 Task: Find connections with filter location Reus with filter topic #Mobilemarketingwith filter profile language French with filter current company Aramex with filter school Arya Institute of Engineering & Technology,Jaipur with filter industry Oil, Gas, and Mining with filter service category Corporate Law with filter keywords title Meals on Wheels Driver
Action: Mouse moved to (671, 80)
Screenshot: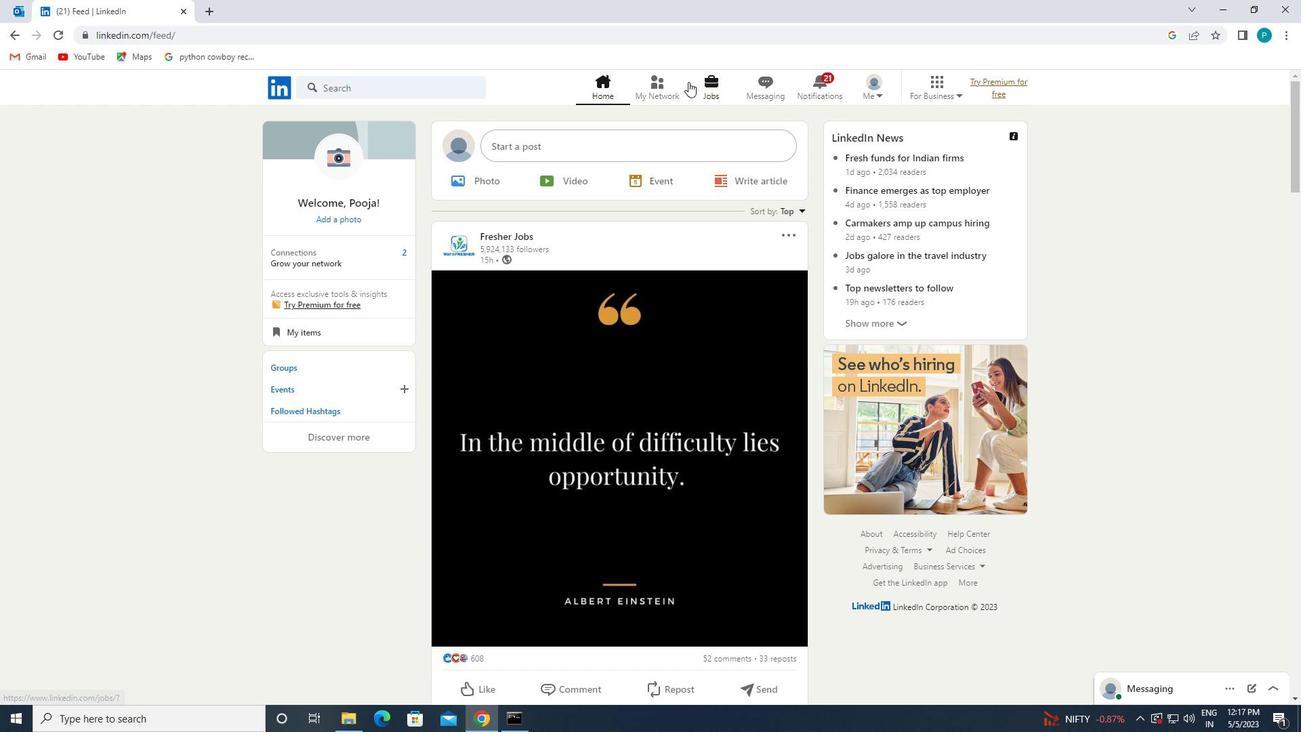 
Action: Mouse pressed left at (671, 80)
Screenshot: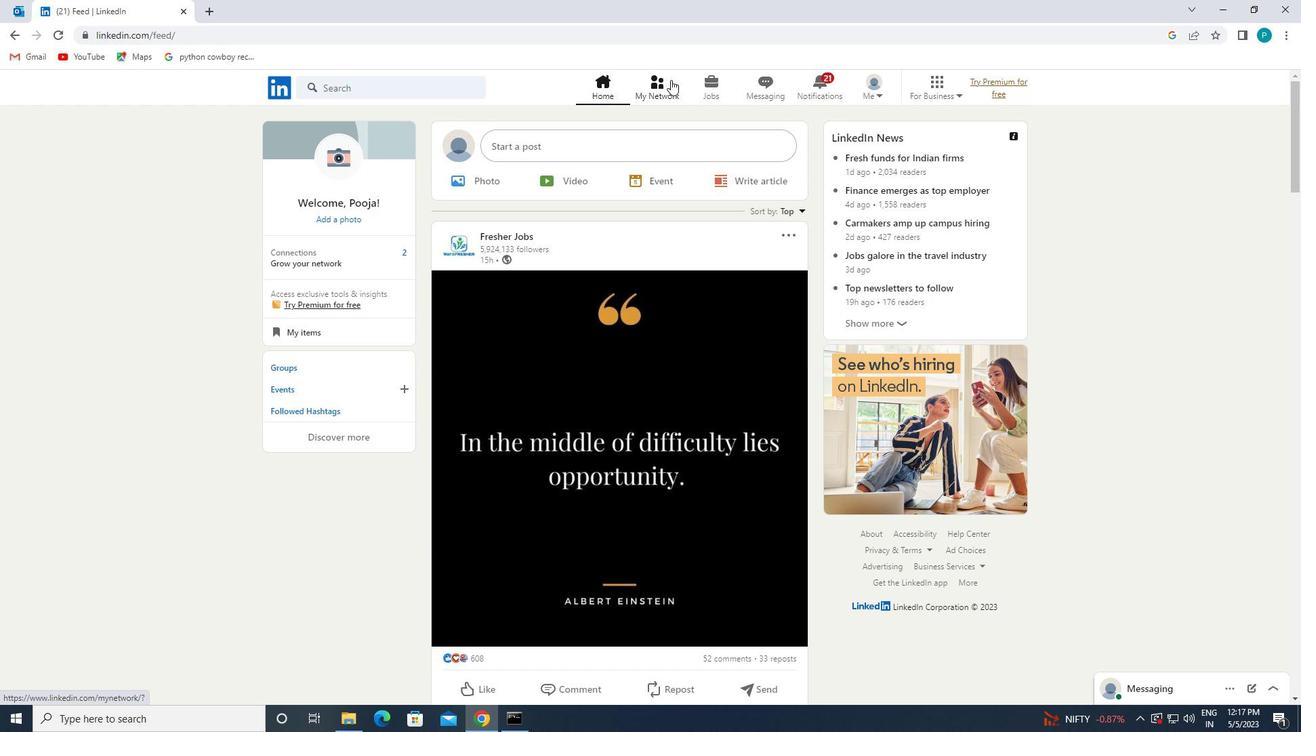 
Action: Mouse moved to (659, 83)
Screenshot: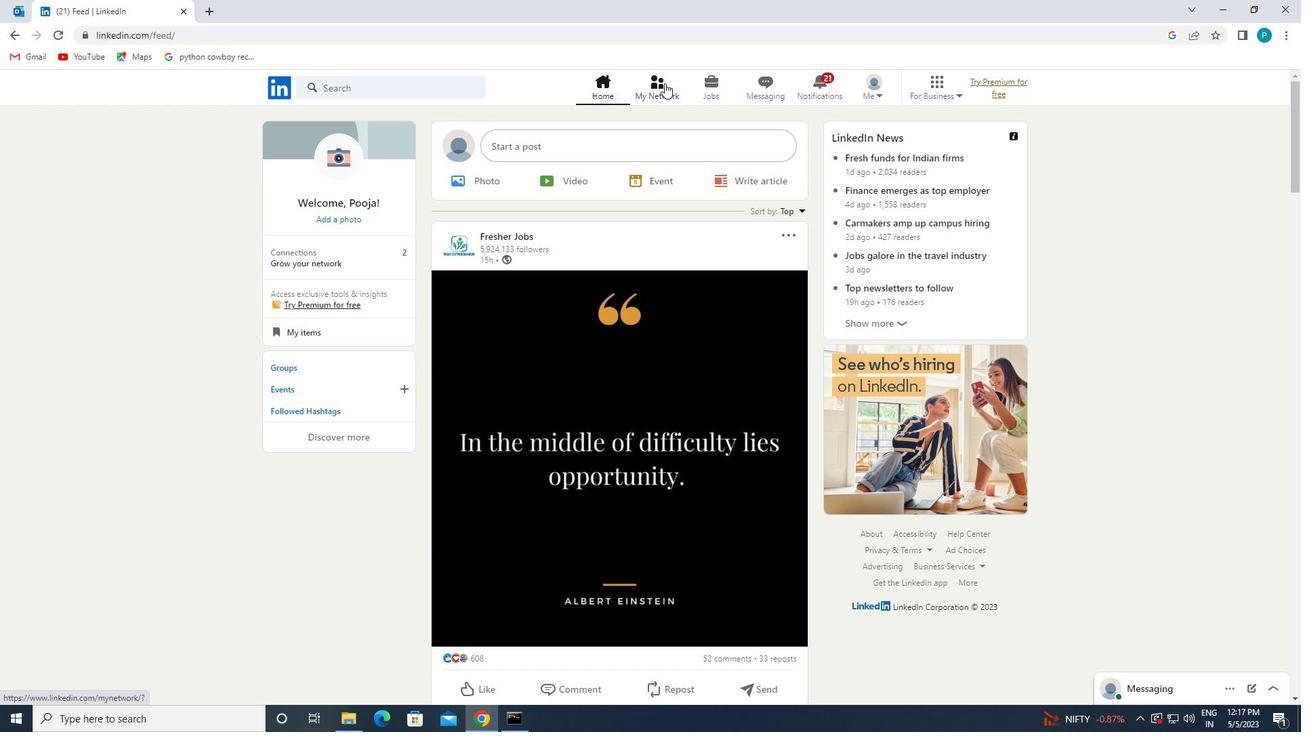 
Action: Mouse pressed left at (659, 83)
Screenshot: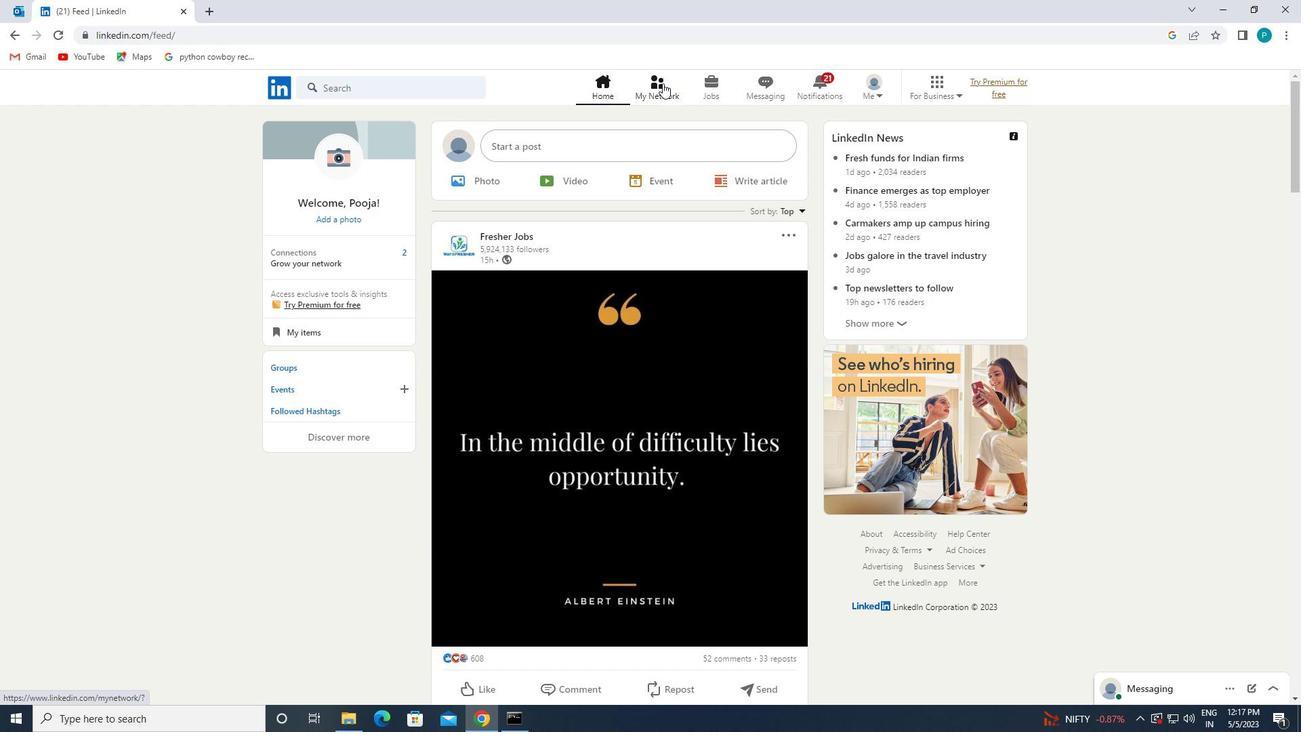
Action: Mouse moved to (360, 163)
Screenshot: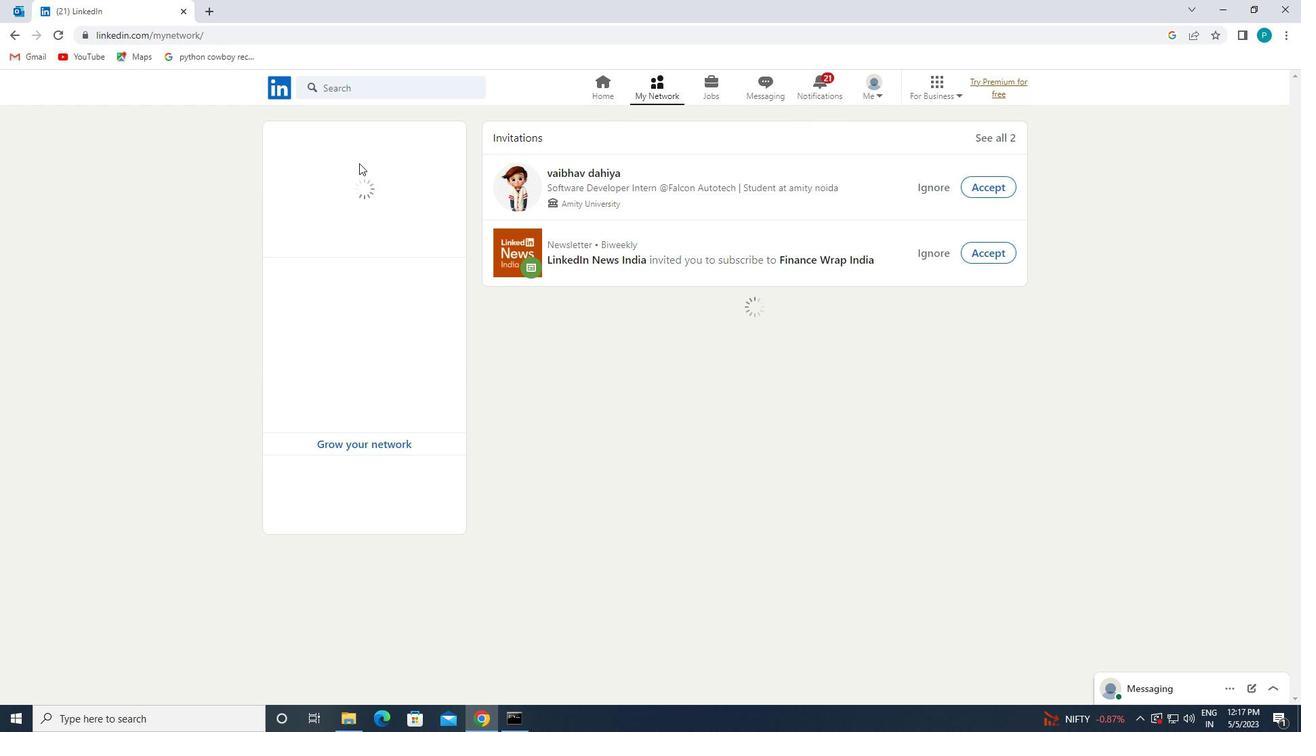 
Action: Mouse pressed left at (360, 163)
Screenshot: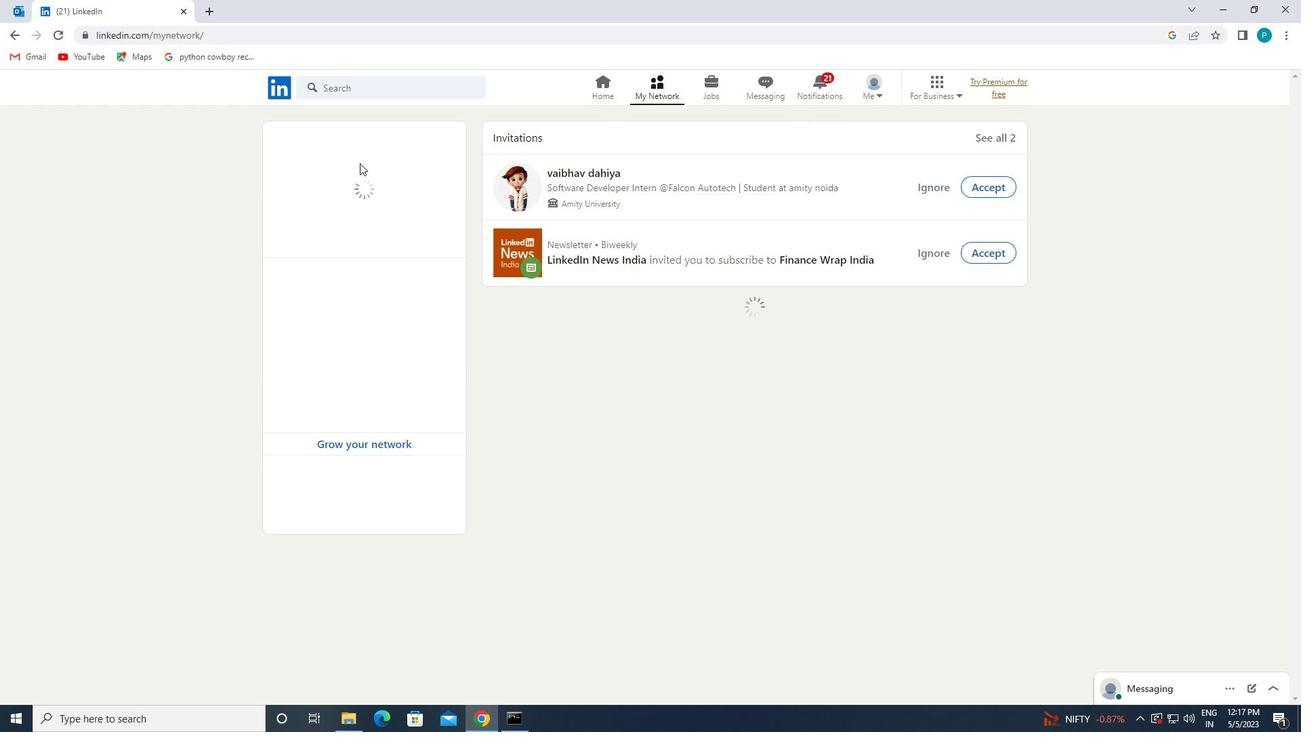 
Action: Mouse pressed left at (360, 163)
Screenshot: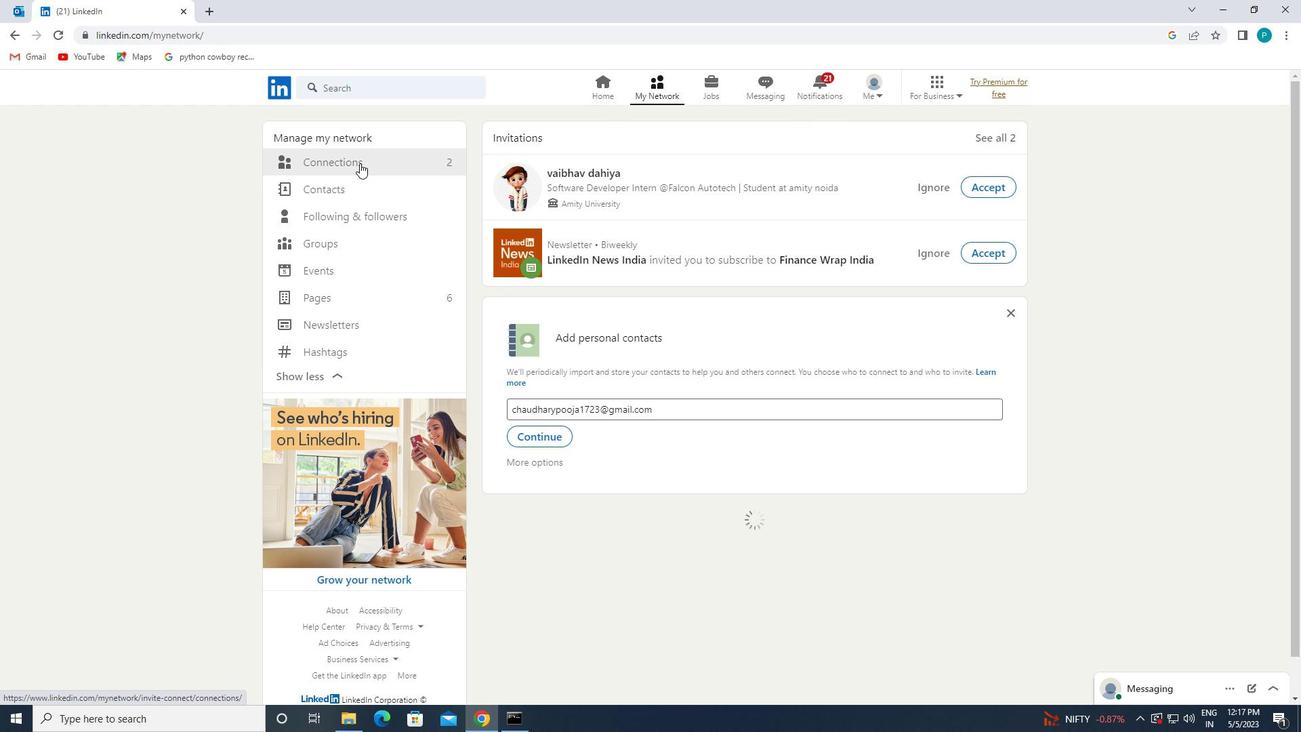 
Action: Mouse pressed left at (360, 163)
Screenshot: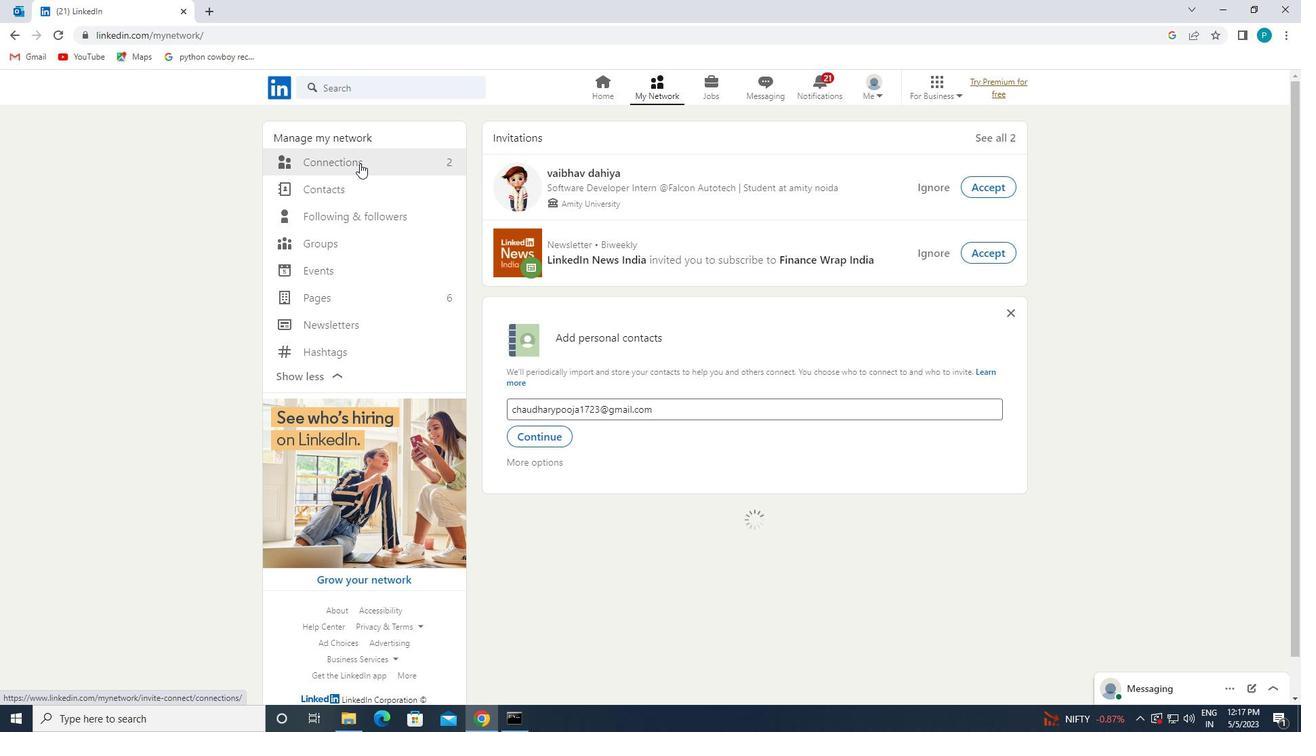 
Action: Mouse pressed left at (360, 163)
Screenshot: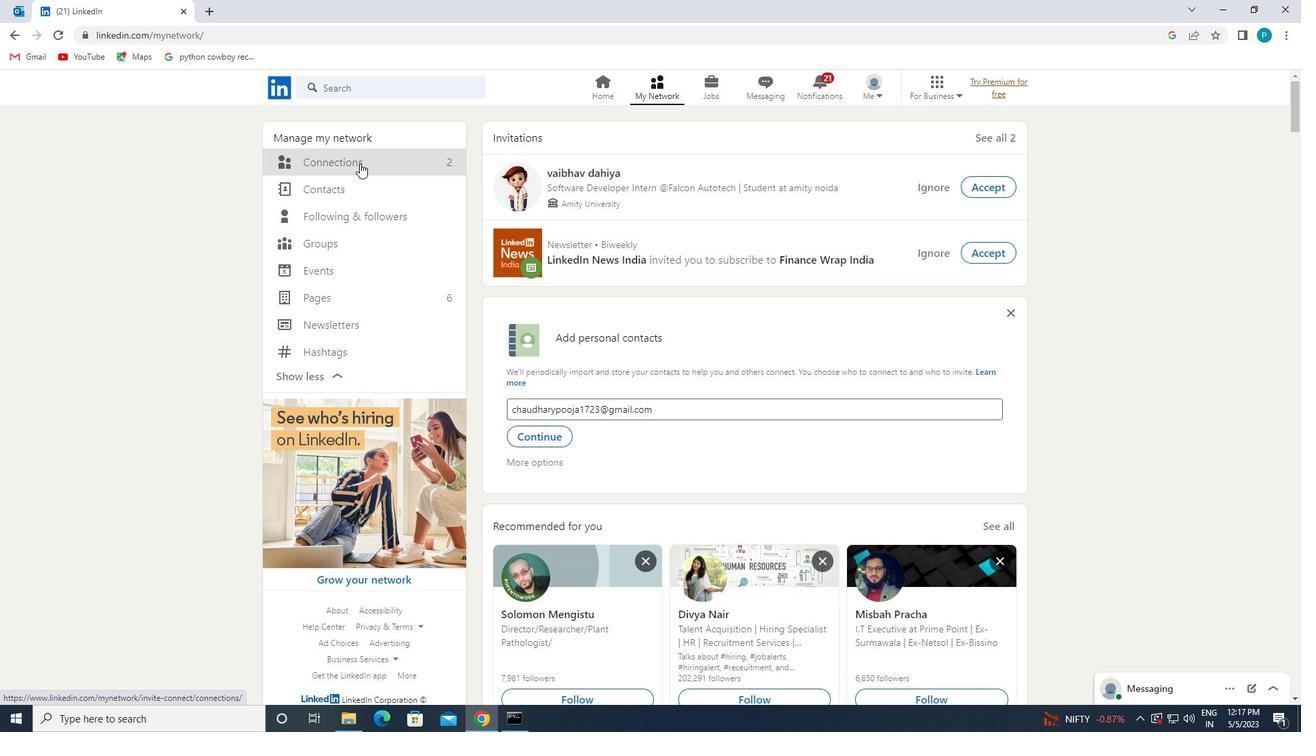 
Action: Mouse moved to (726, 162)
Screenshot: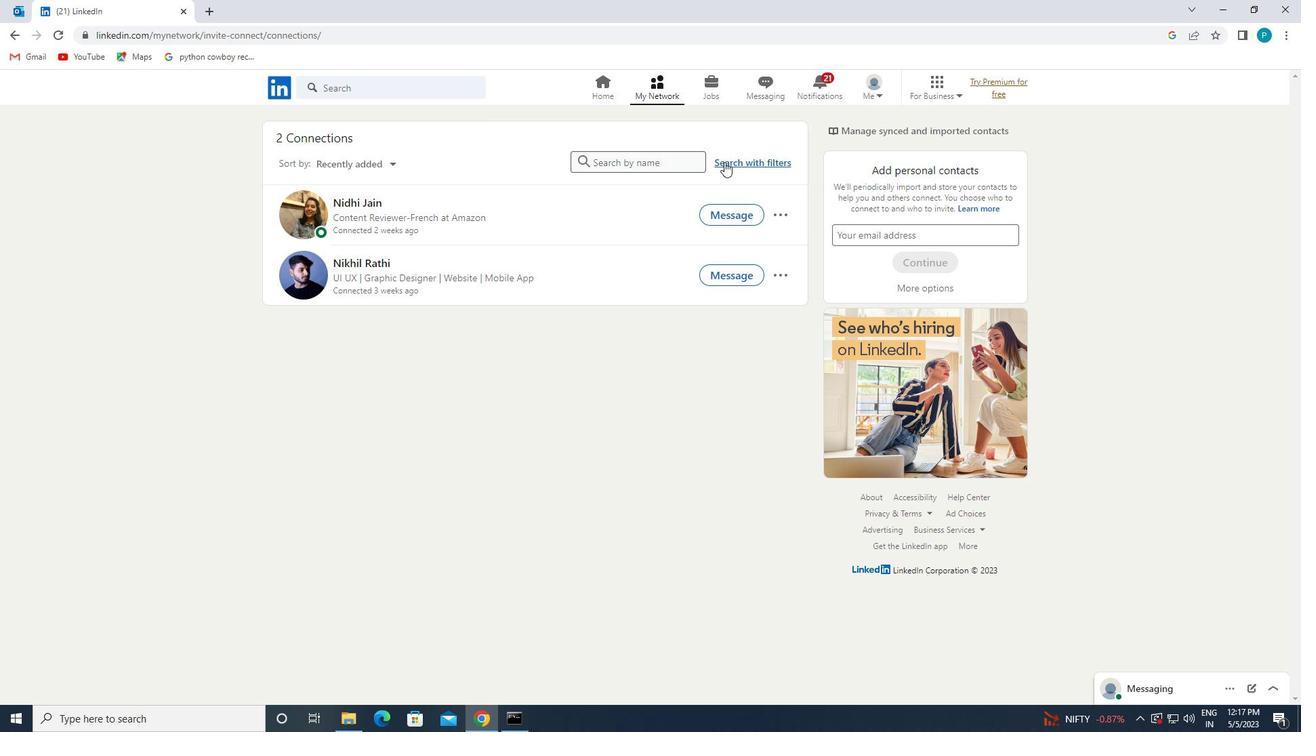
Action: Mouse pressed left at (726, 162)
Screenshot: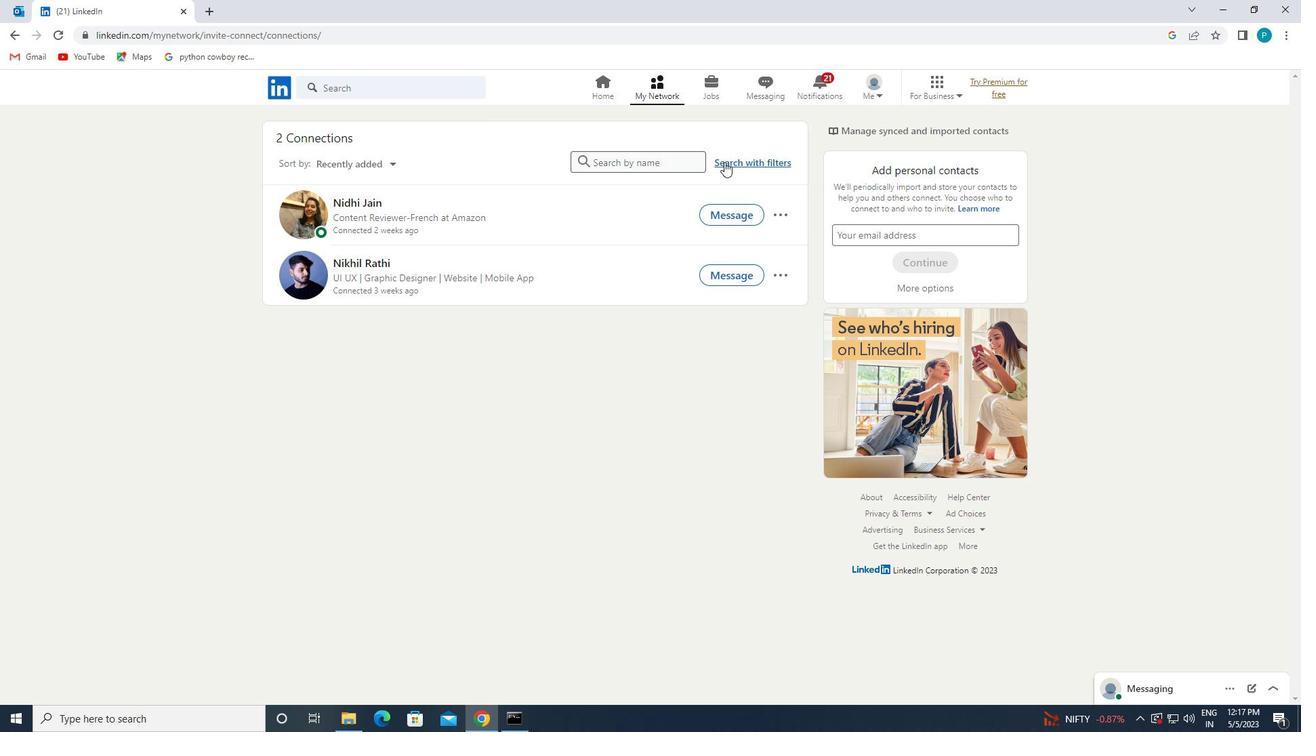 
Action: Mouse moved to (699, 124)
Screenshot: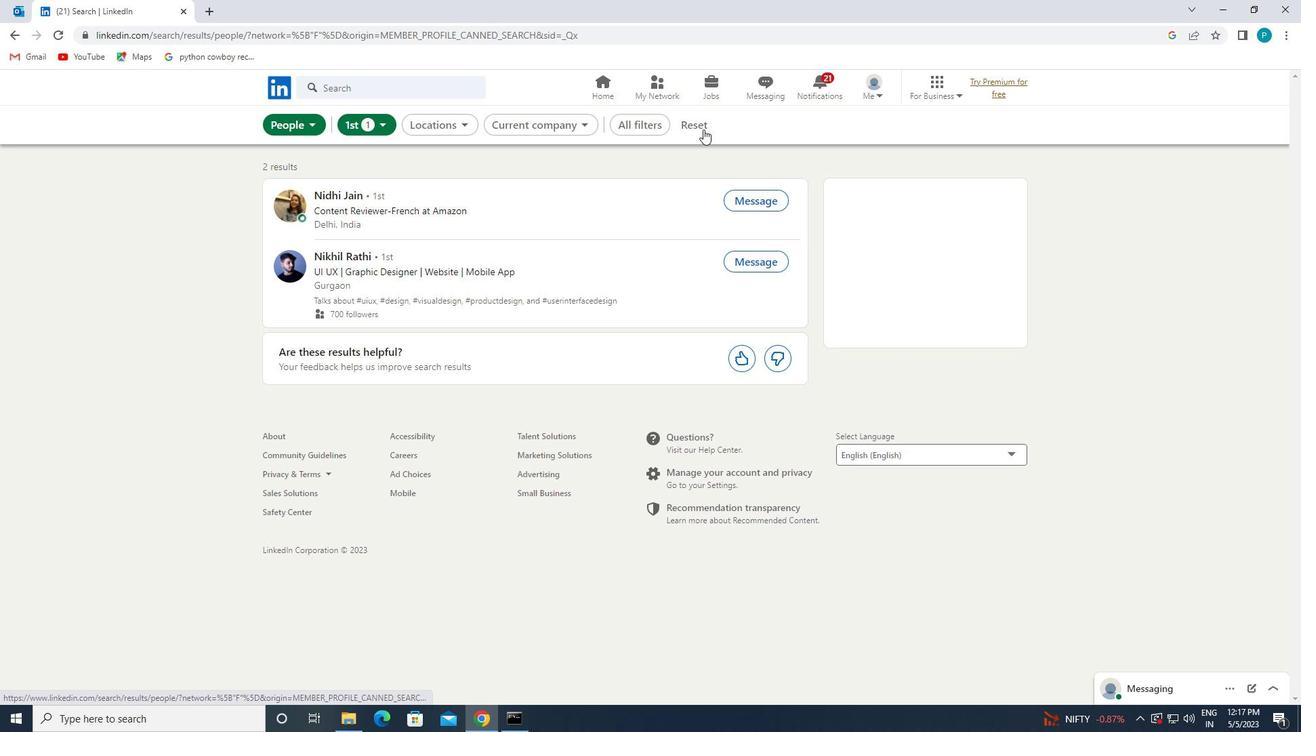 
Action: Mouse pressed left at (699, 124)
Screenshot: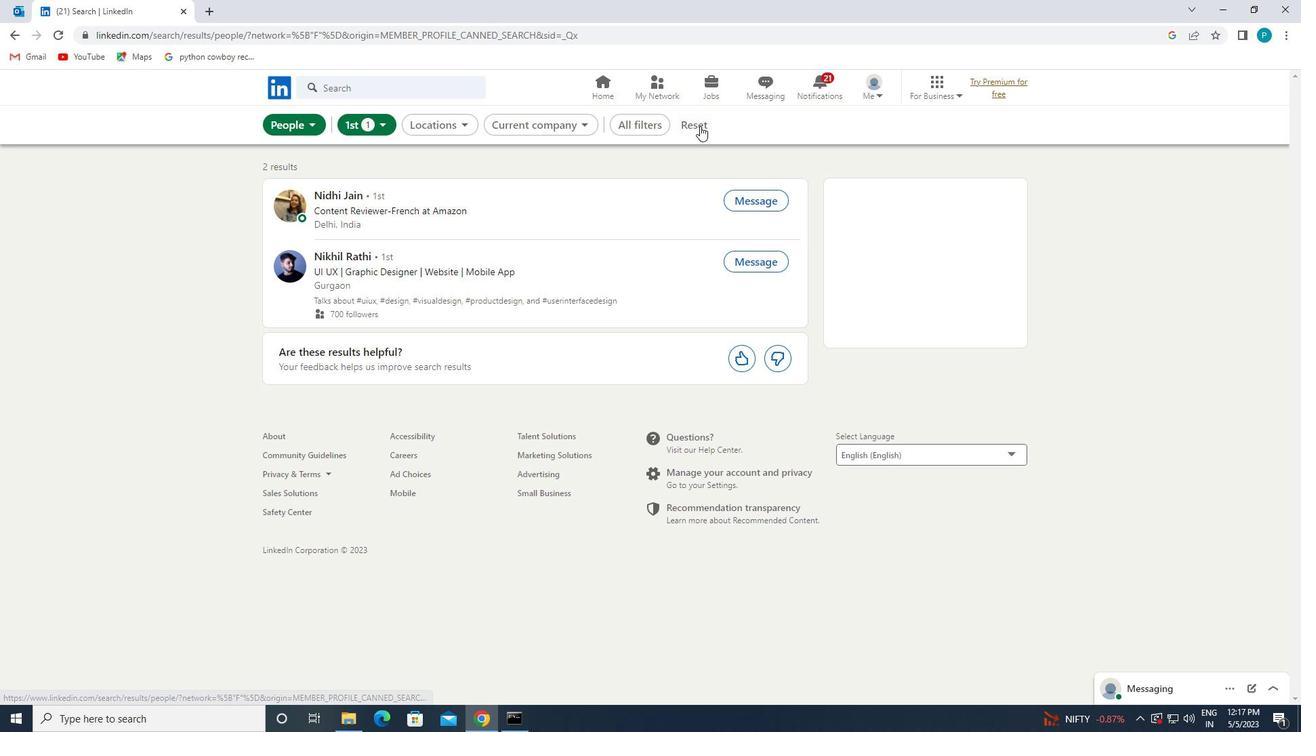 
Action: Mouse moved to (687, 122)
Screenshot: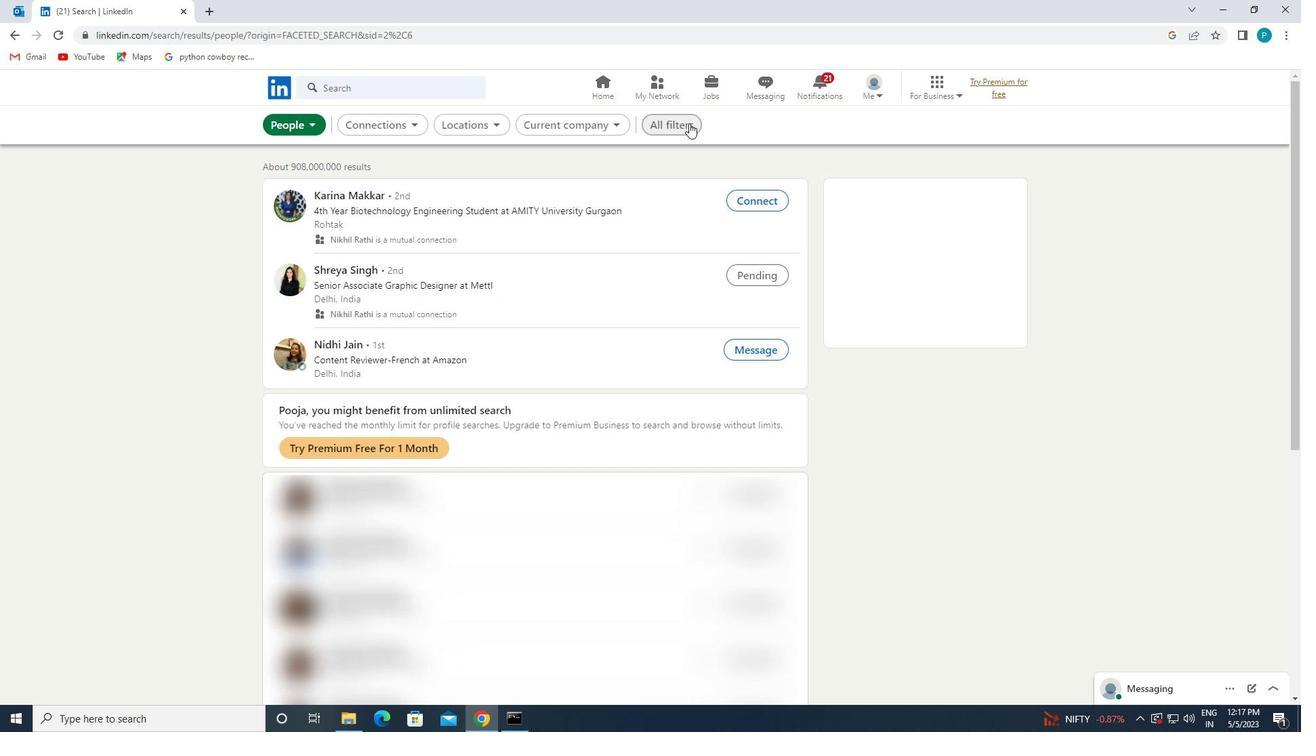 
Action: Mouse pressed left at (687, 122)
Screenshot: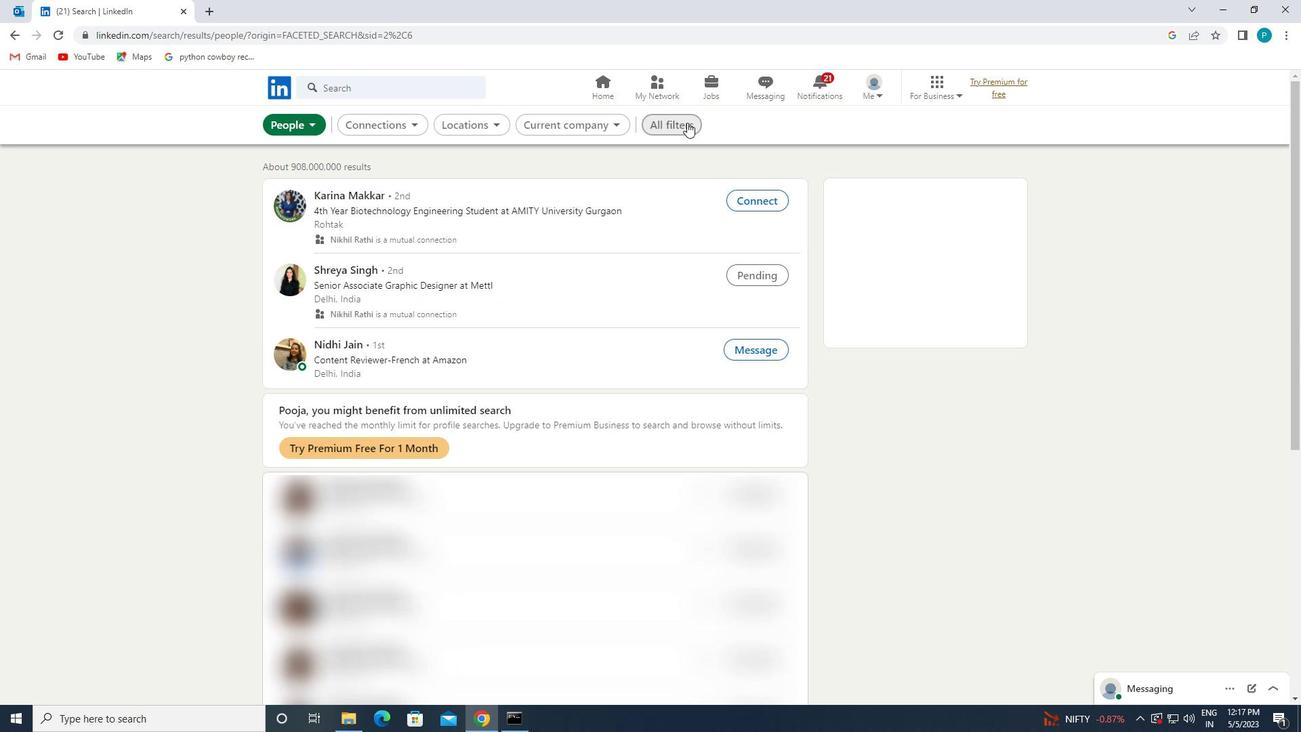 
Action: Mouse moved to (1210, 425)
Screenshot: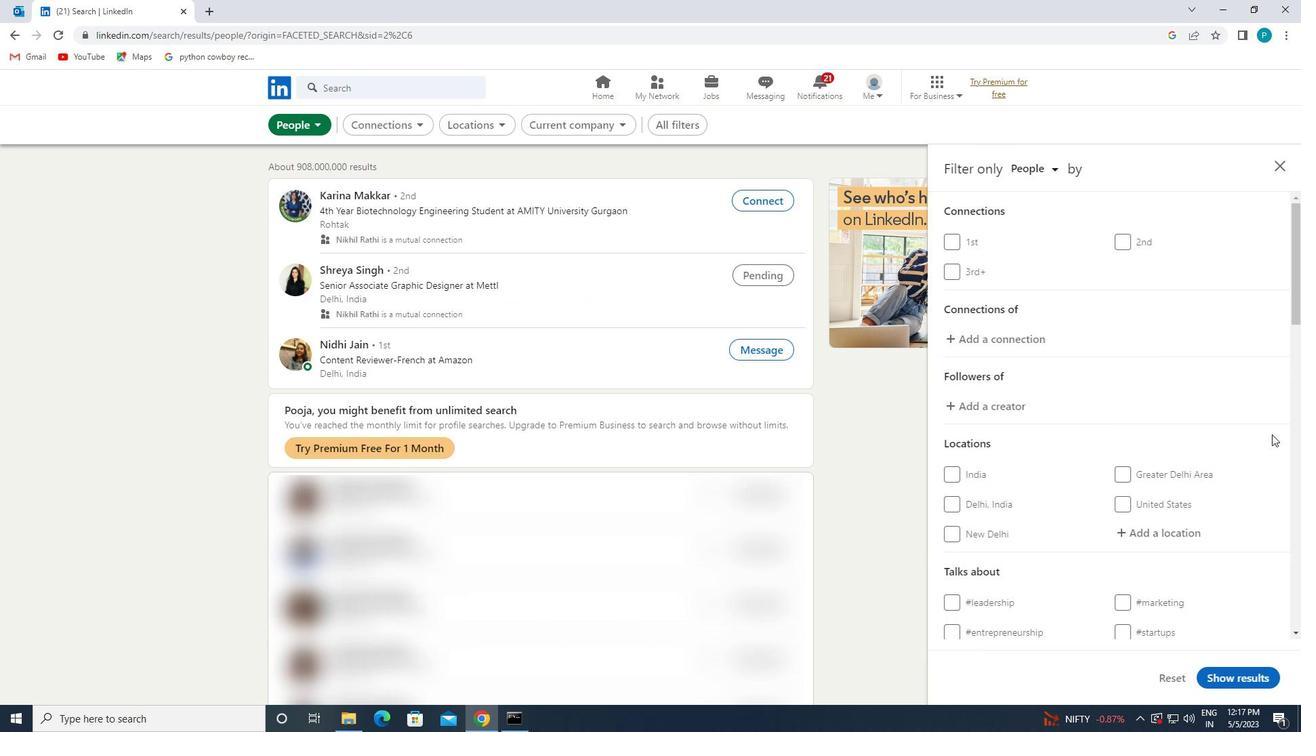 
Action: Mouse scrolled (1210, 425) with delta (0, 0)
Screenshot: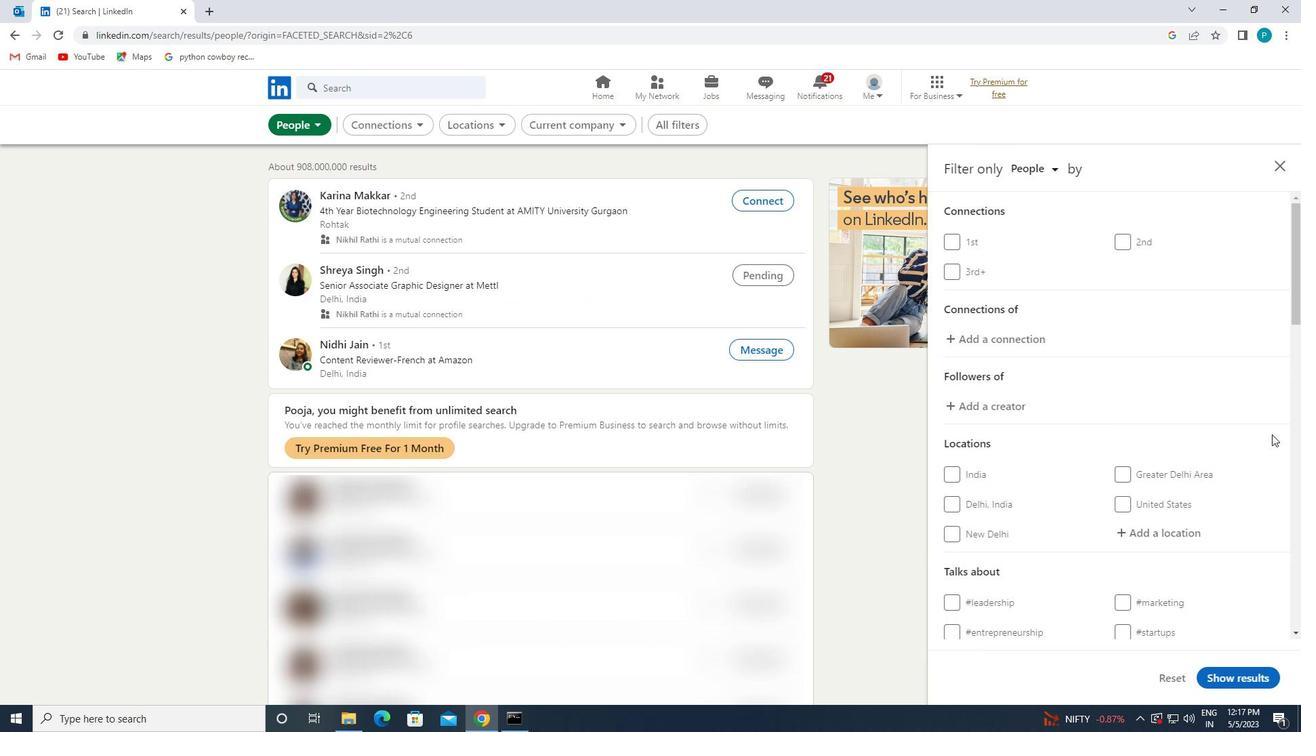 
Action: Mouse moved to (1200, 424)
Screenshot: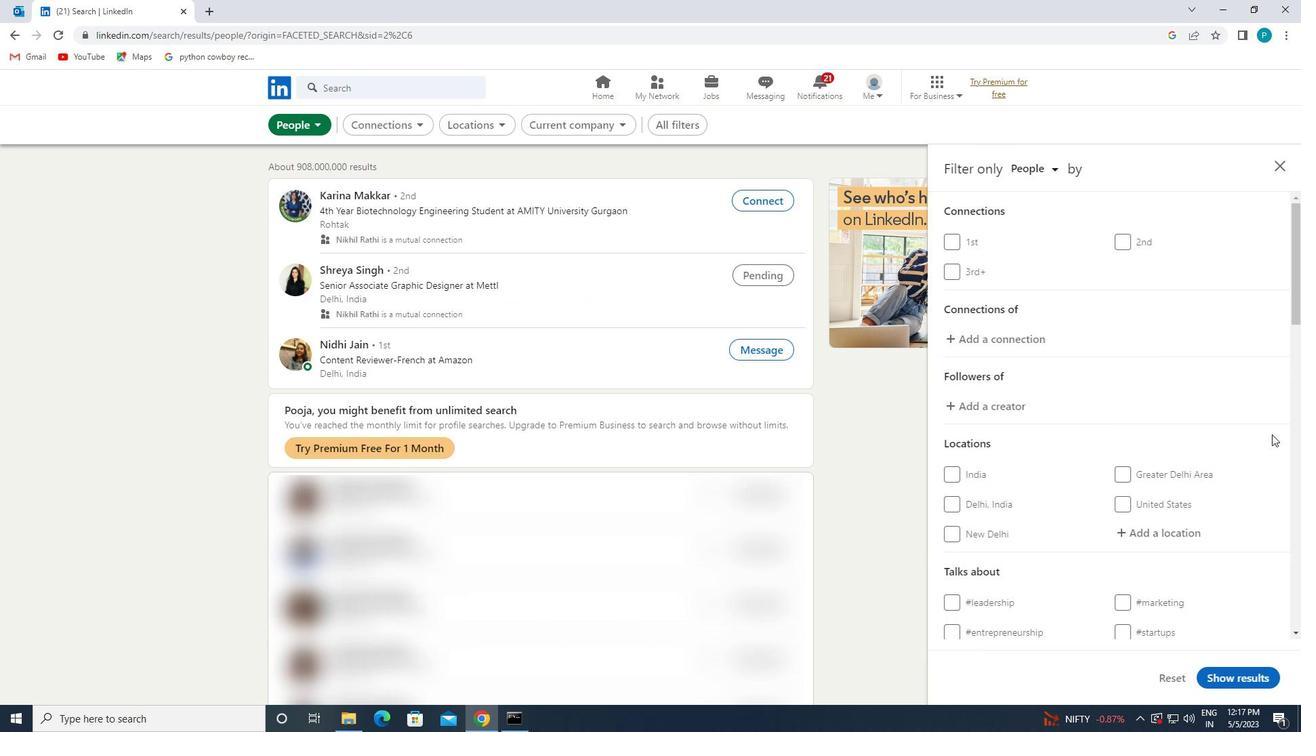 
Action: Mouse scrolled (1200, 423) with delta (0, 0)
Screenshot: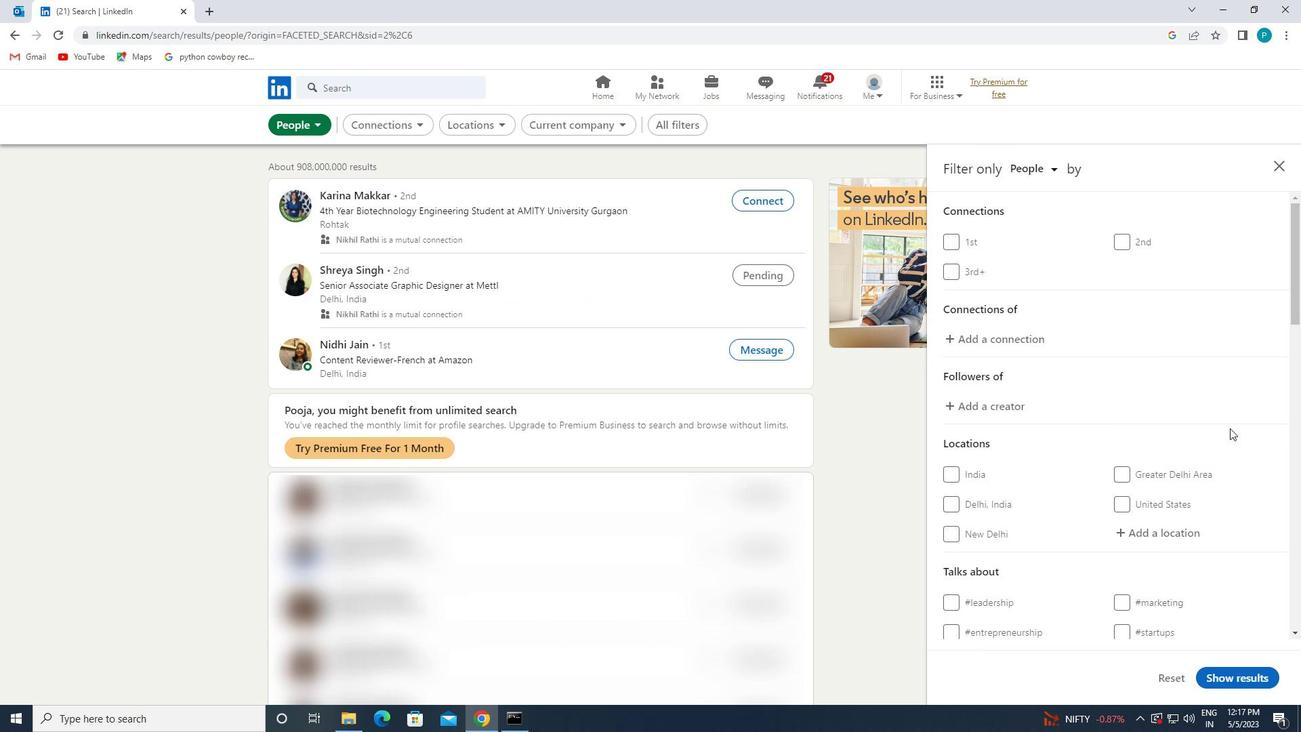 
Action: Mouse scrolled (1200, 423) with delta (0, 0)
Screenshot: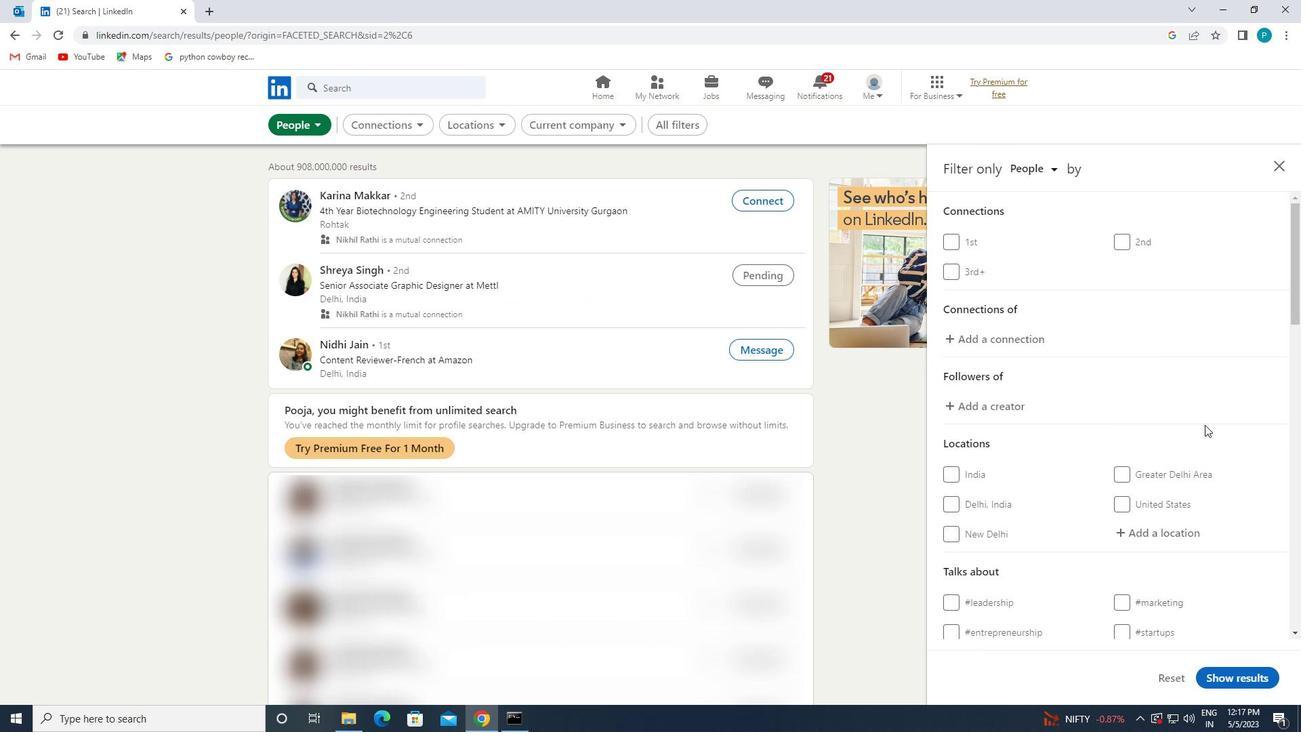 
Action: Mouse moved to (1140, 329)
Screenshot: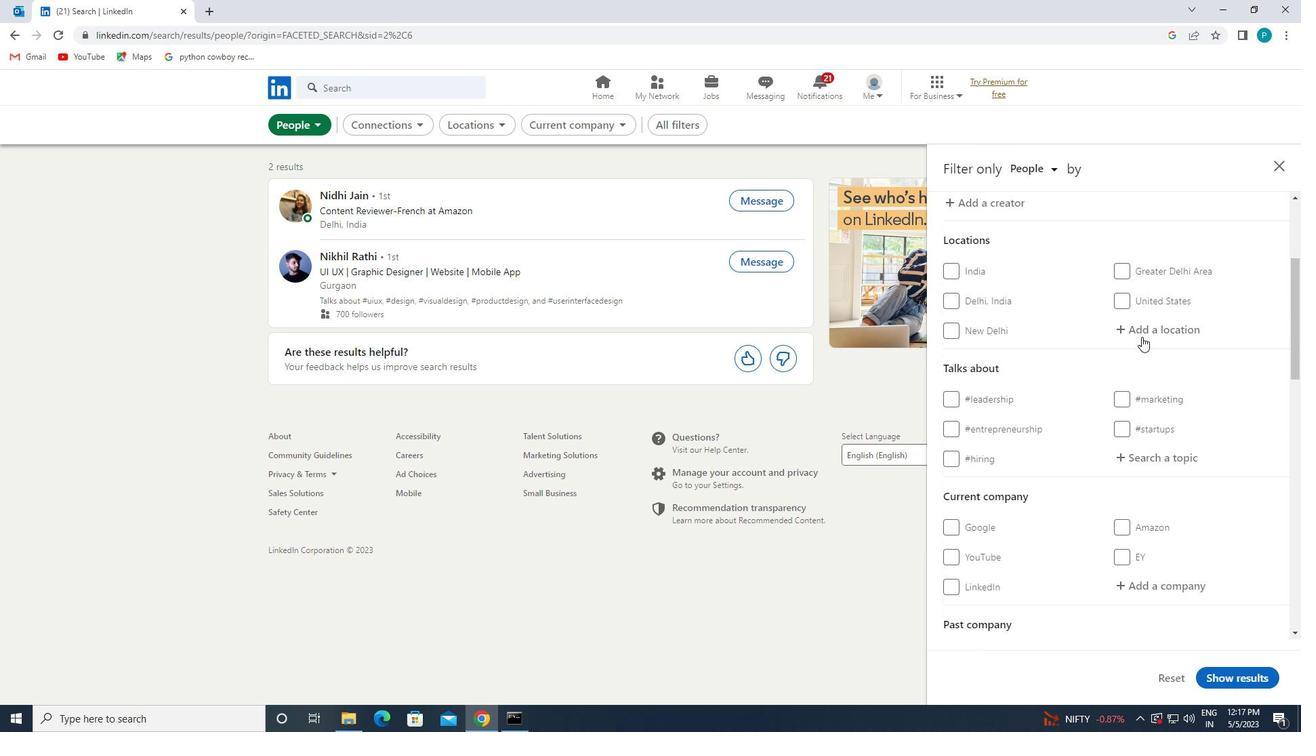 
Action: Mouse pressed left at (1140, 329)
Screenshot: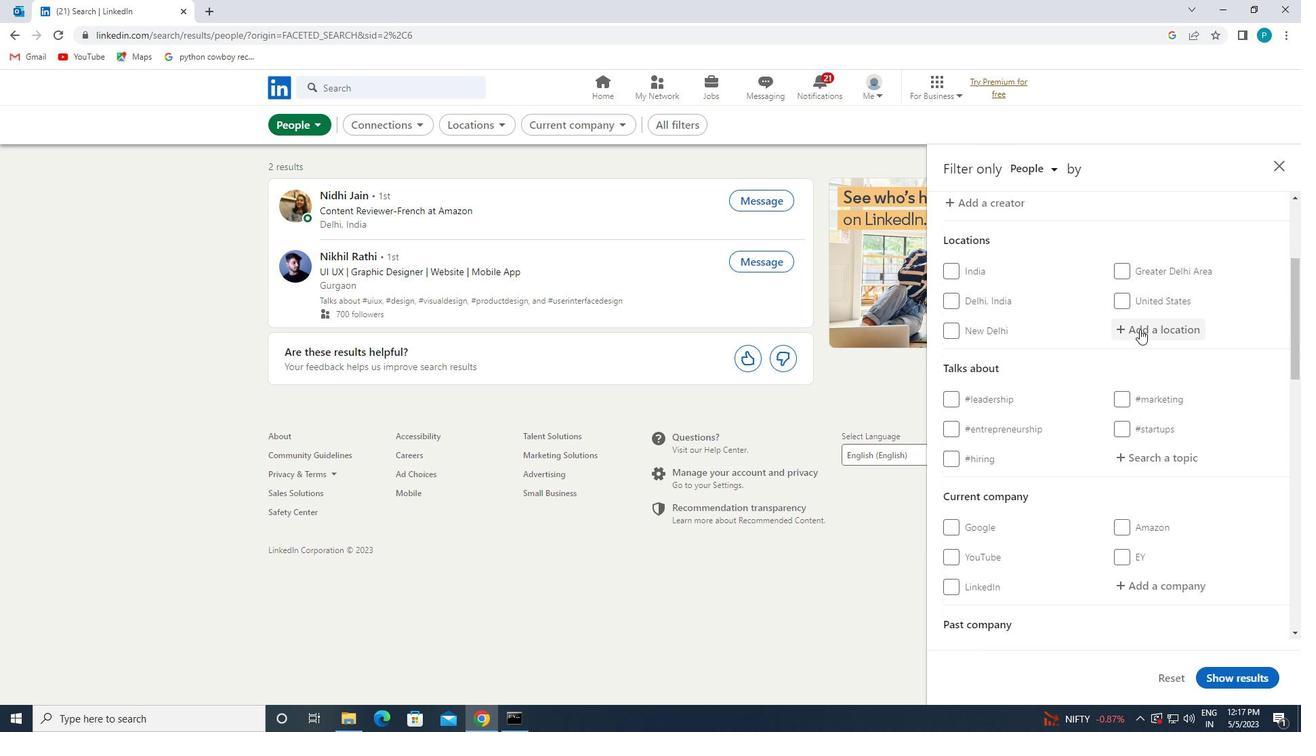 
Action: Key pressed <Key.caps_lock>r<Key.caps_lock>eus
Screenshot: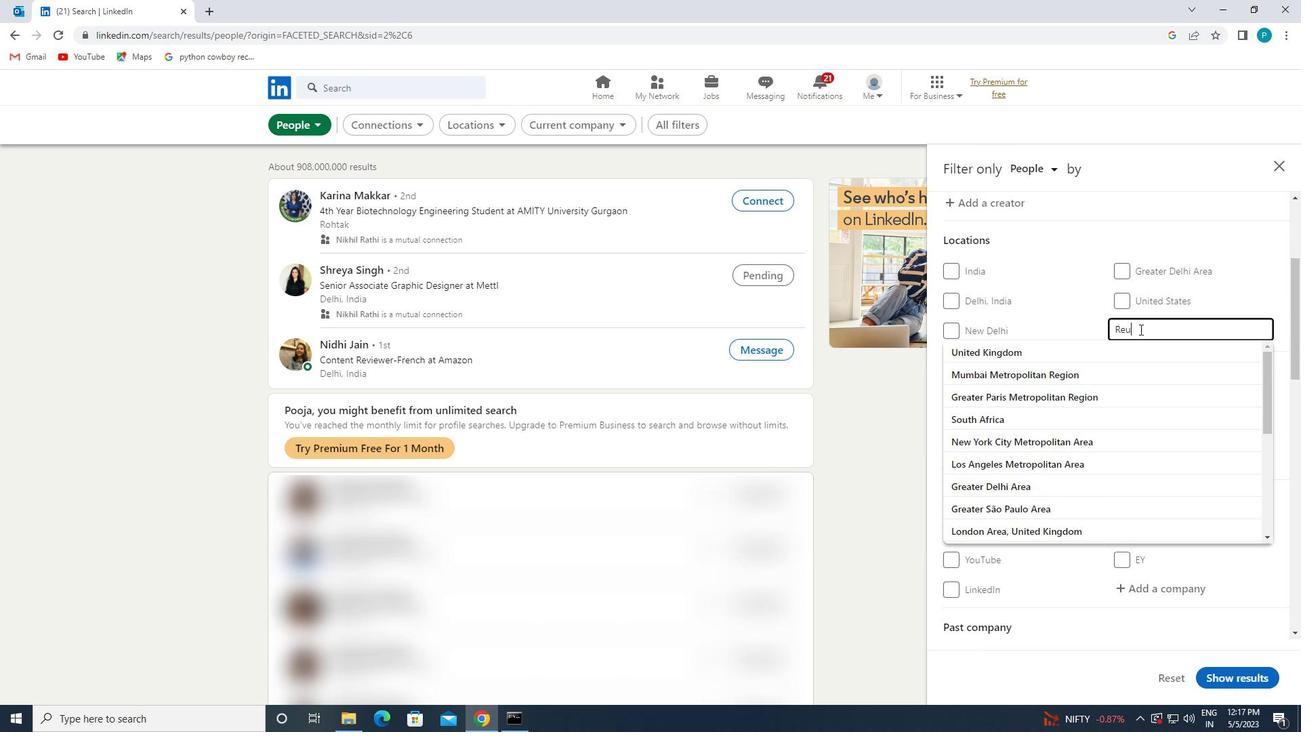 
Action: Mouse moved to (1124, 347)
Screenshot: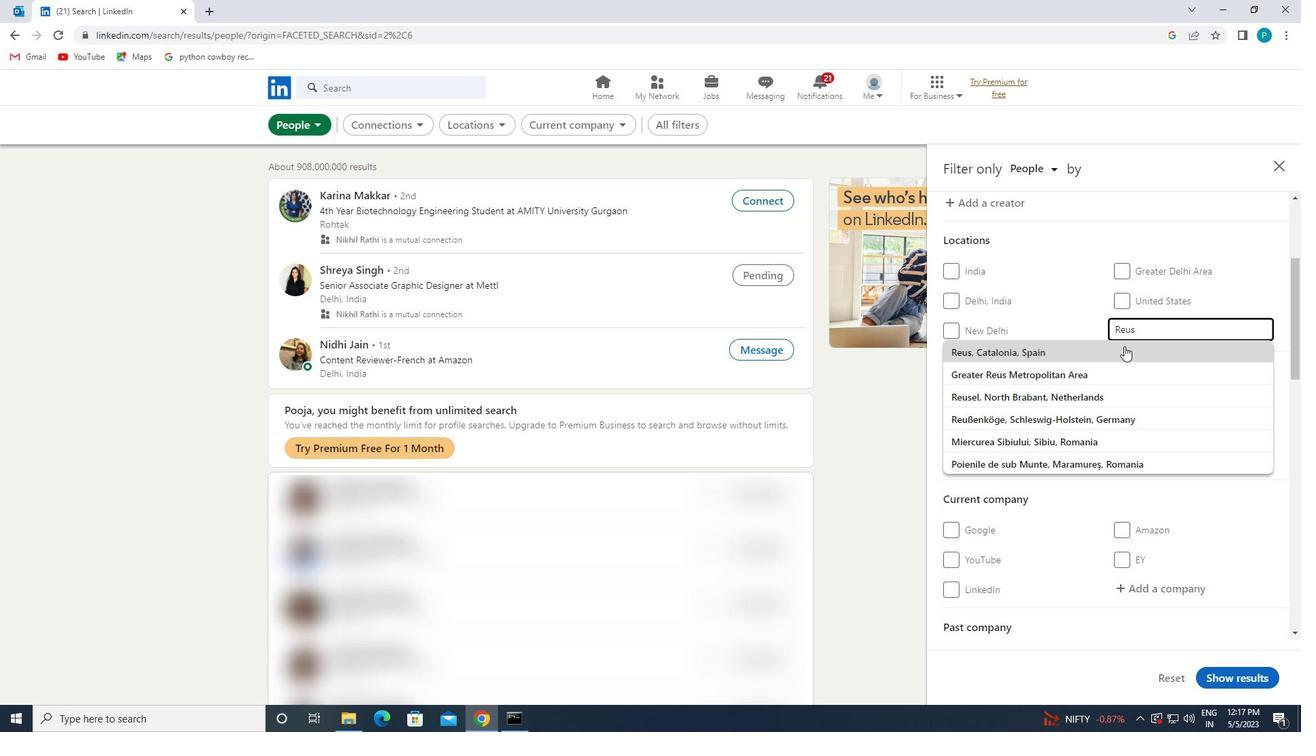 
Action: Mouse pressed left at (1124, 347)
Screenshot: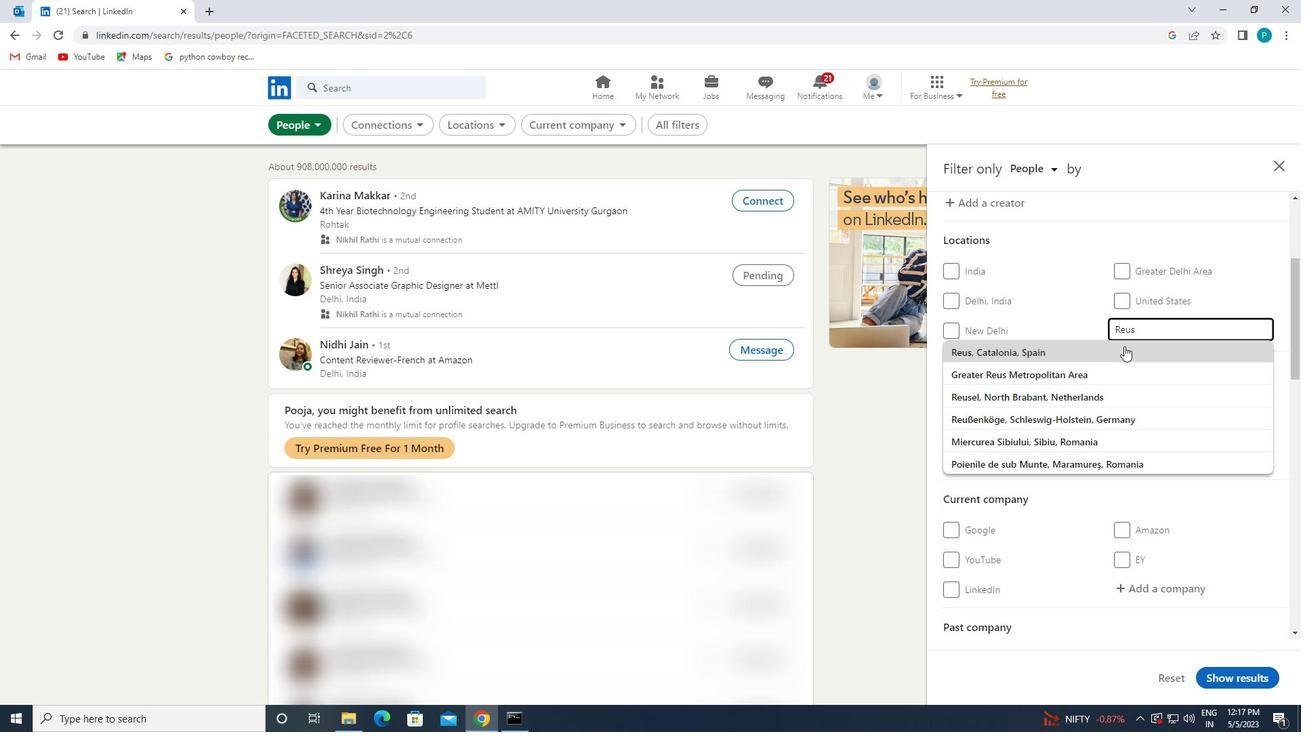 
Action: Mouse moved to (1126, 358)
Screenshot: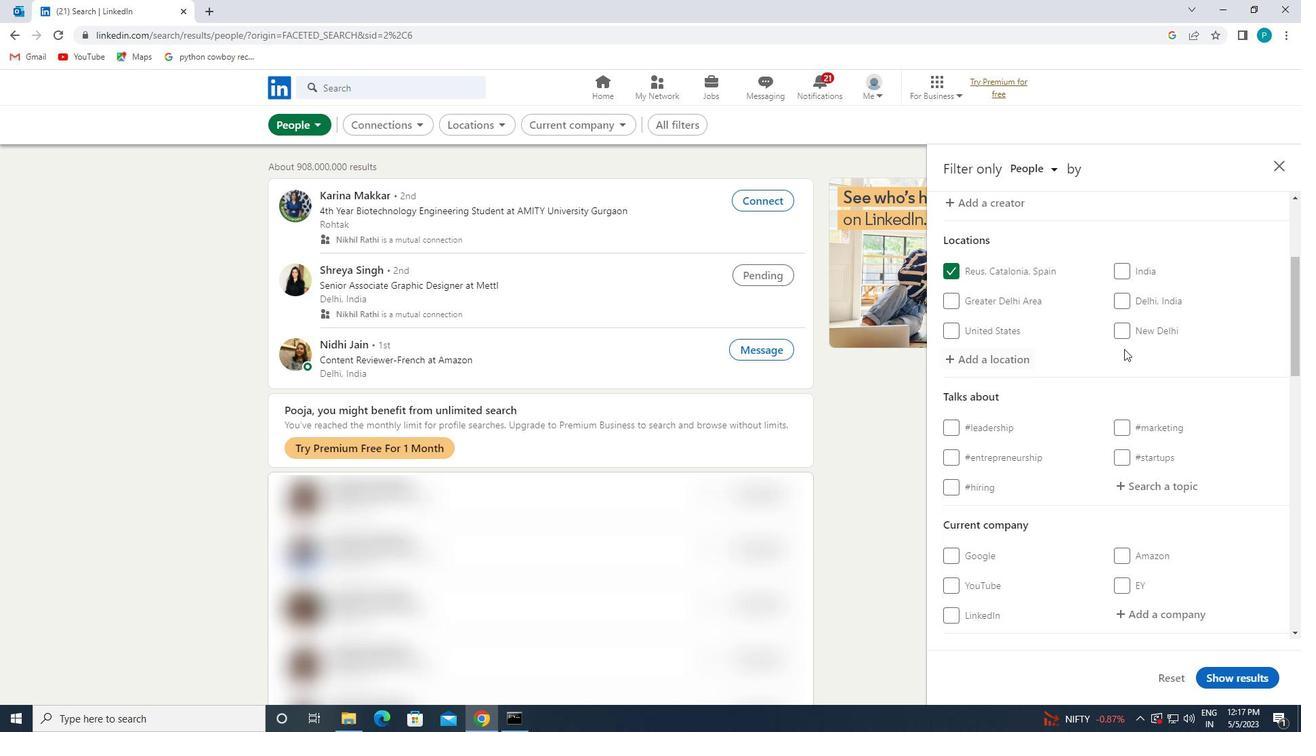 
Action: Mouse scrolled (1126, 357) with delta (0, 0)
Screenshot: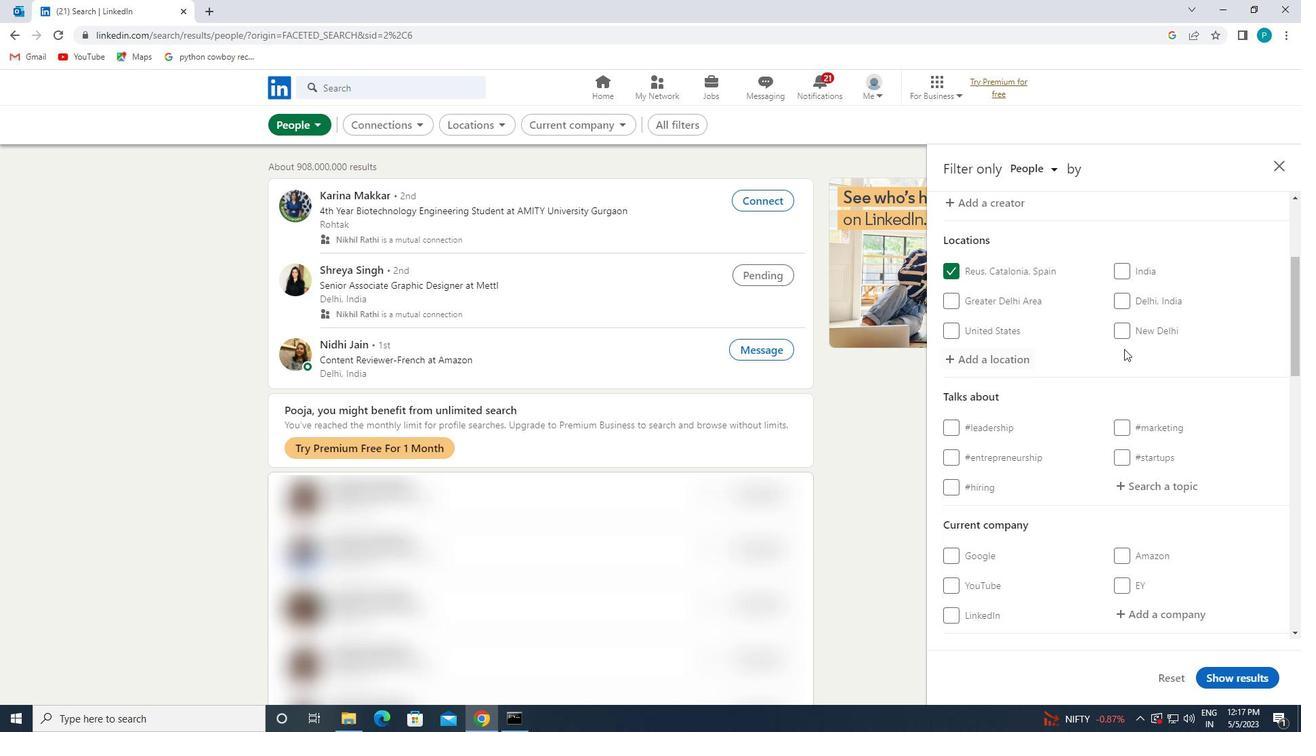 
Action: Mouse moved to (1126, 358)
Screenshot: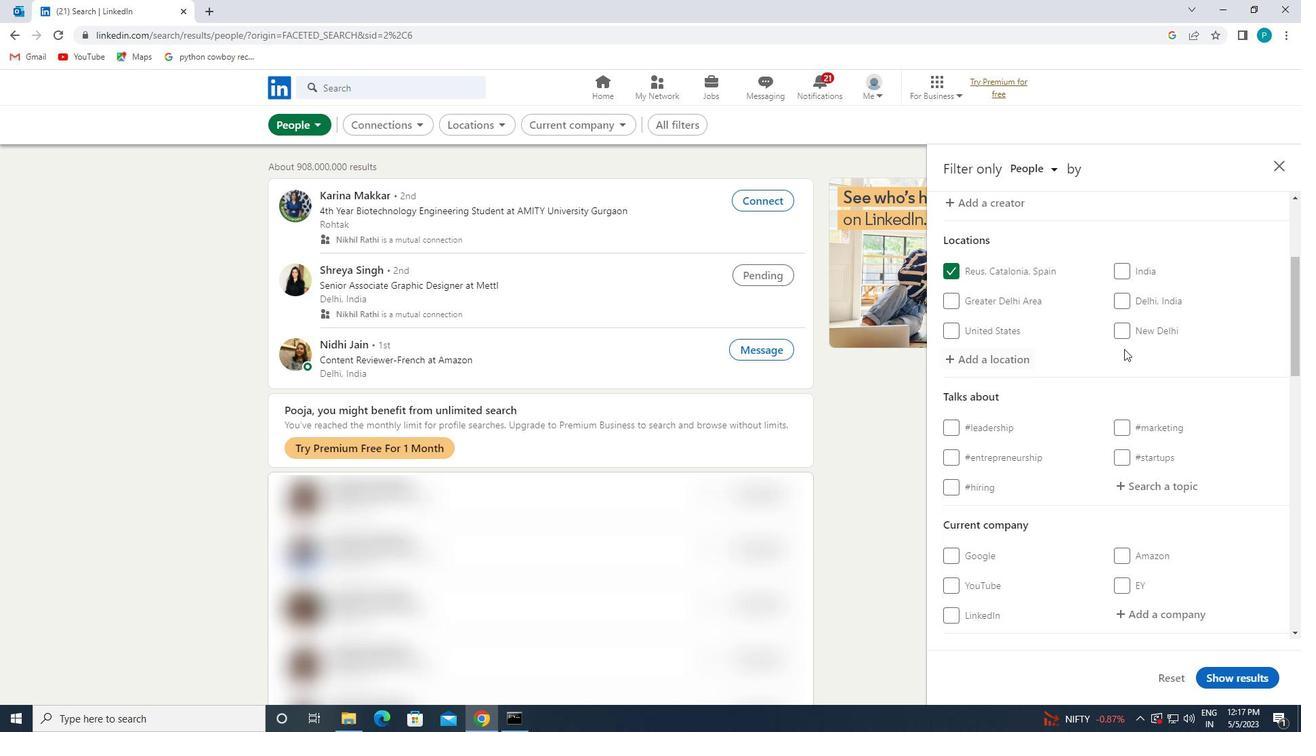 
Action: Mouse scrolled (1126, 358) with delta (0, 0)
Screenshot: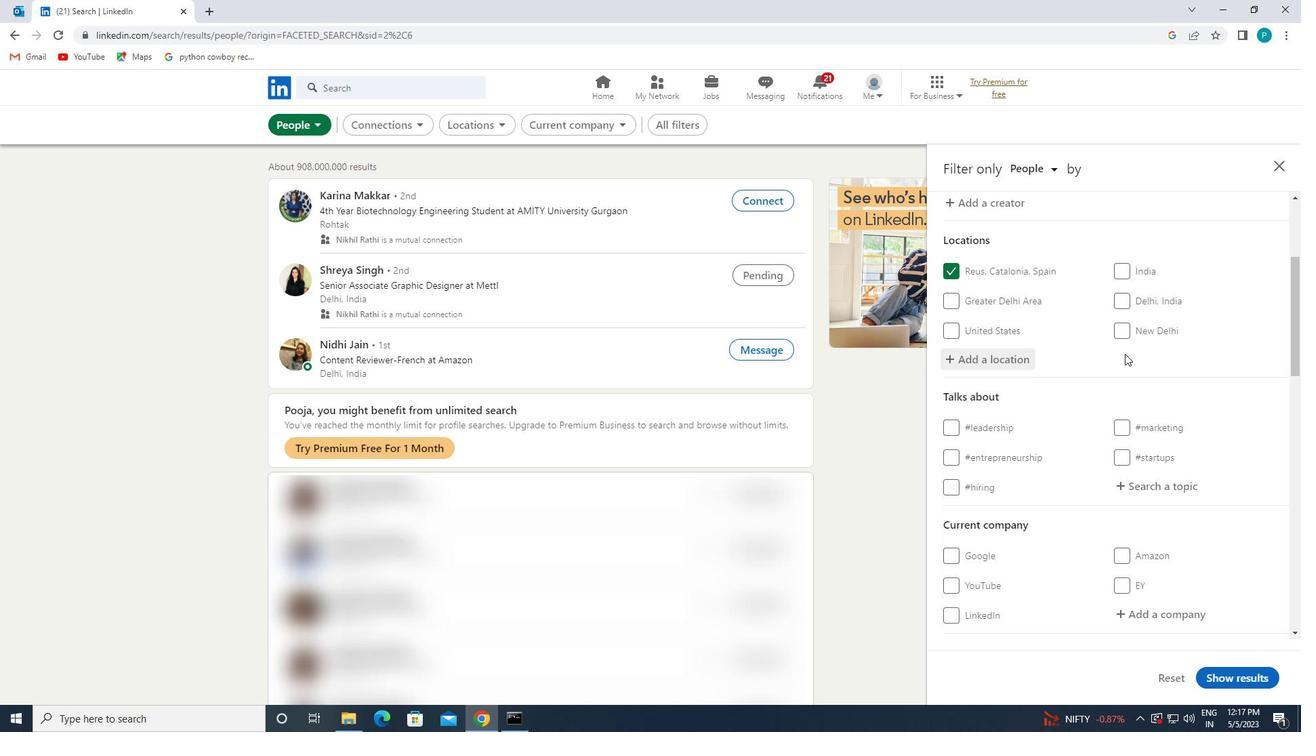 
Action: Mouse moved to (1126, 359)
Screenshot: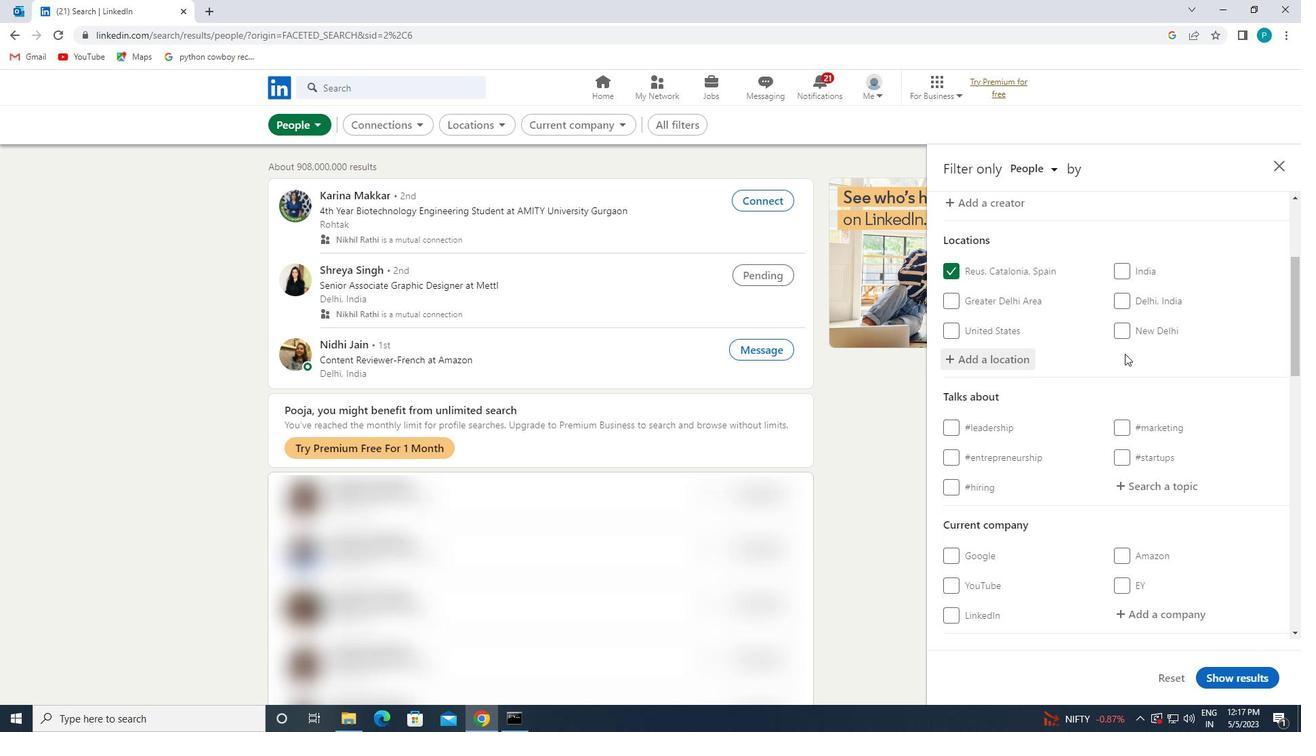 
Action: Mouse pressed left at (1126, 359)
Screenshot: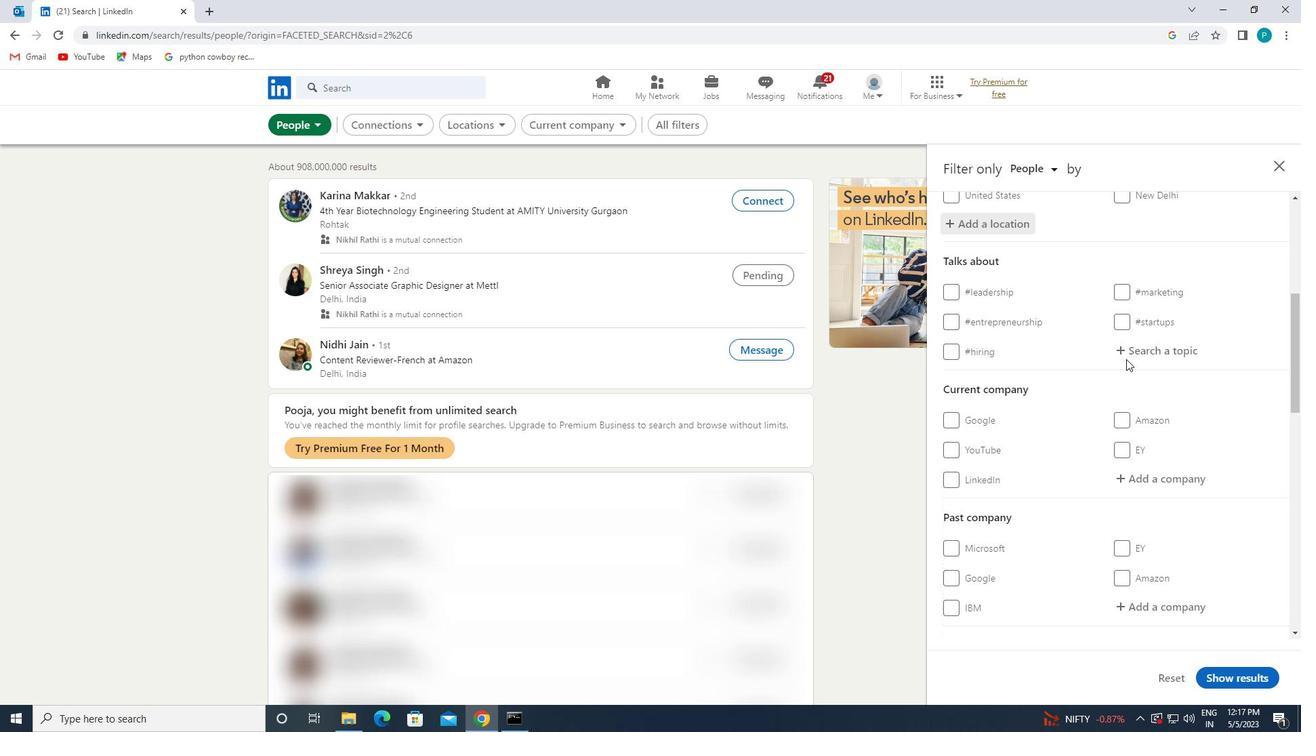 
Action: Mouse moved to (1128, 359)
Screenshot: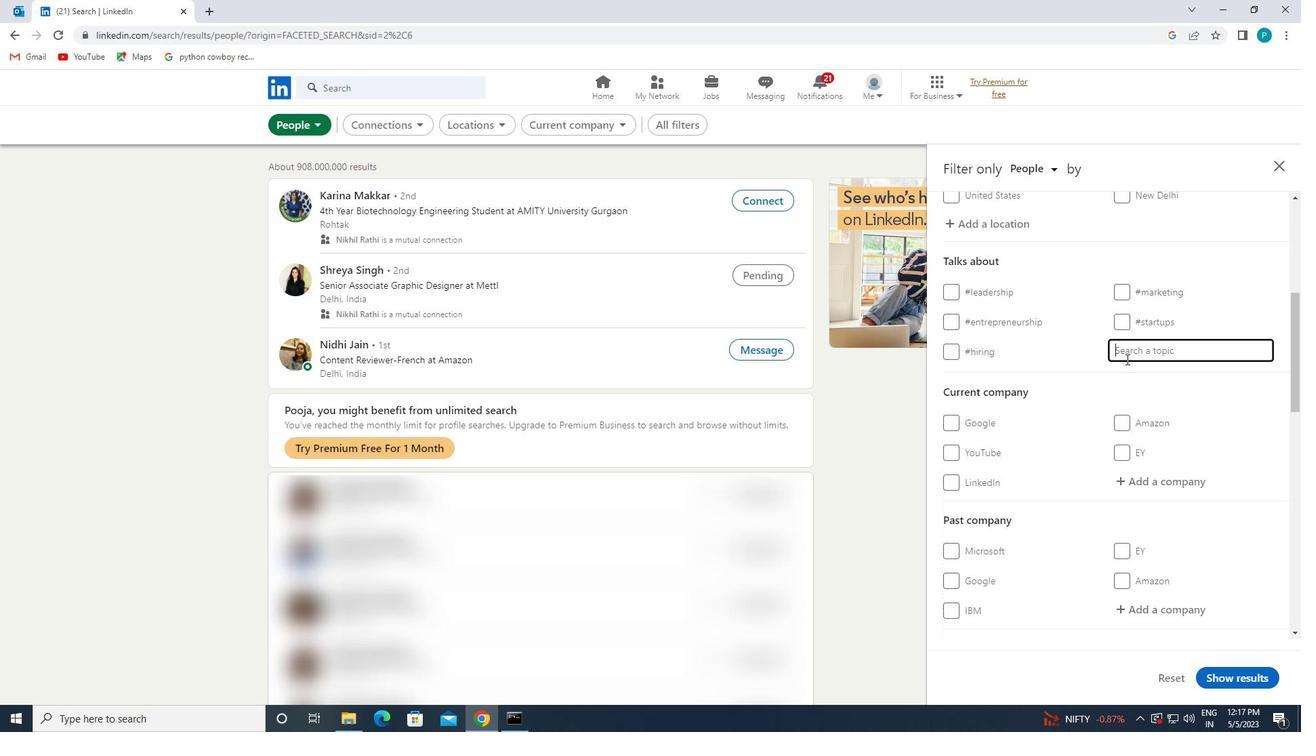 
Action: Key pressed <Key.shift>#<Key.caps_lock>M<Key.caps_lock>ON<Key.backspace>BILEMARKETING
Screenshot: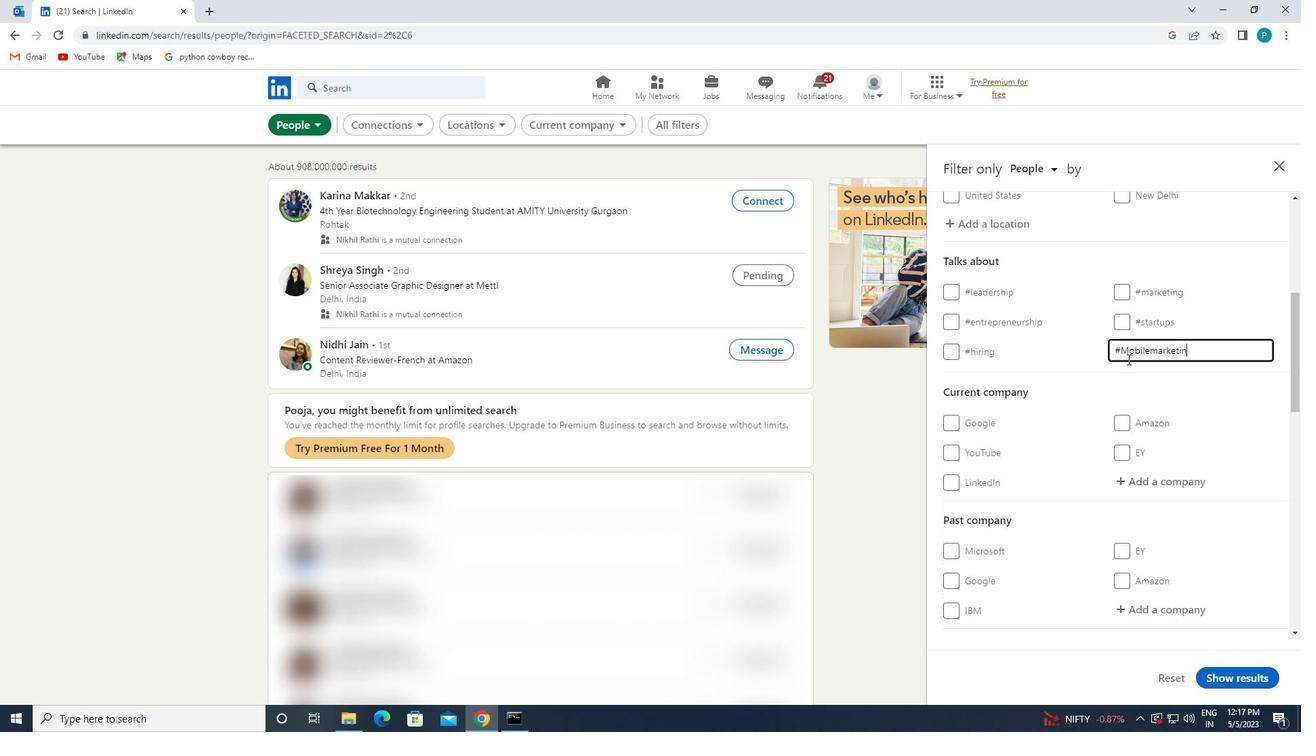 
Action: Mouse moved to (1089, 421)
Screenshot: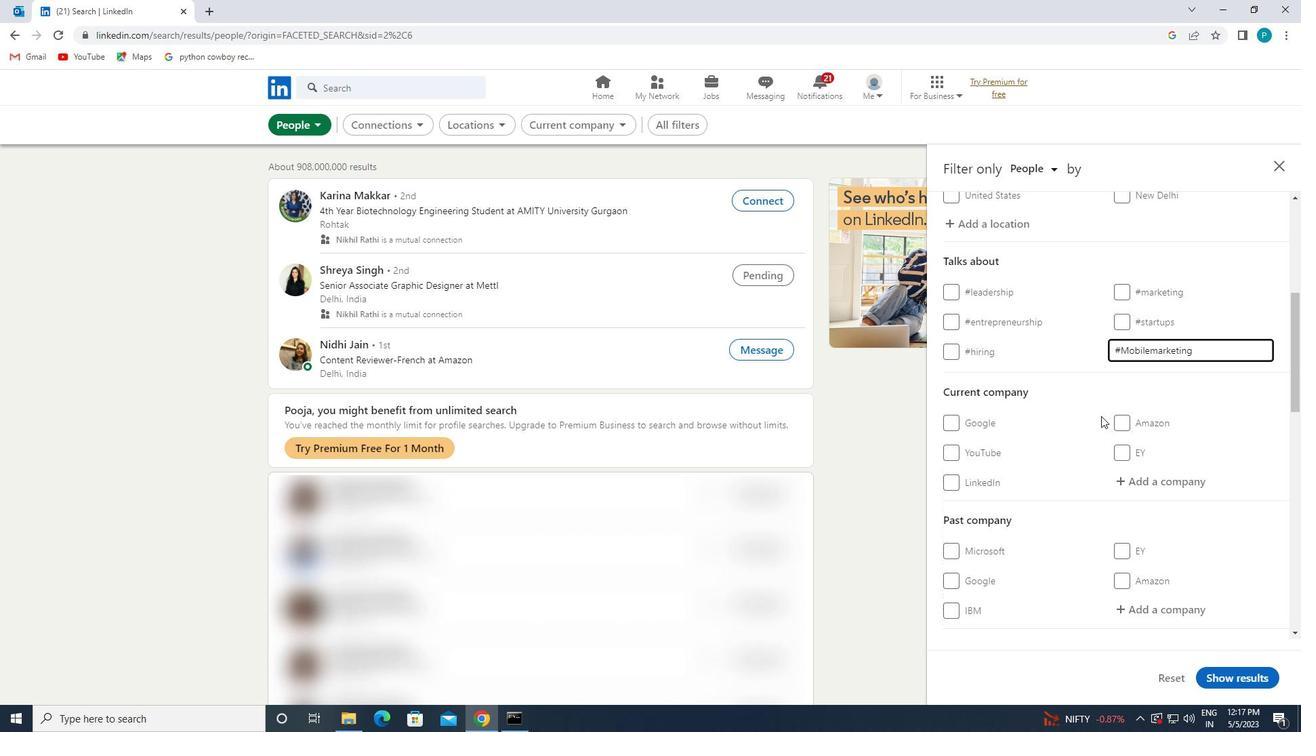 
Action: Mouse scrolled (1089, 420) with delta (0, 0)
Screenshot: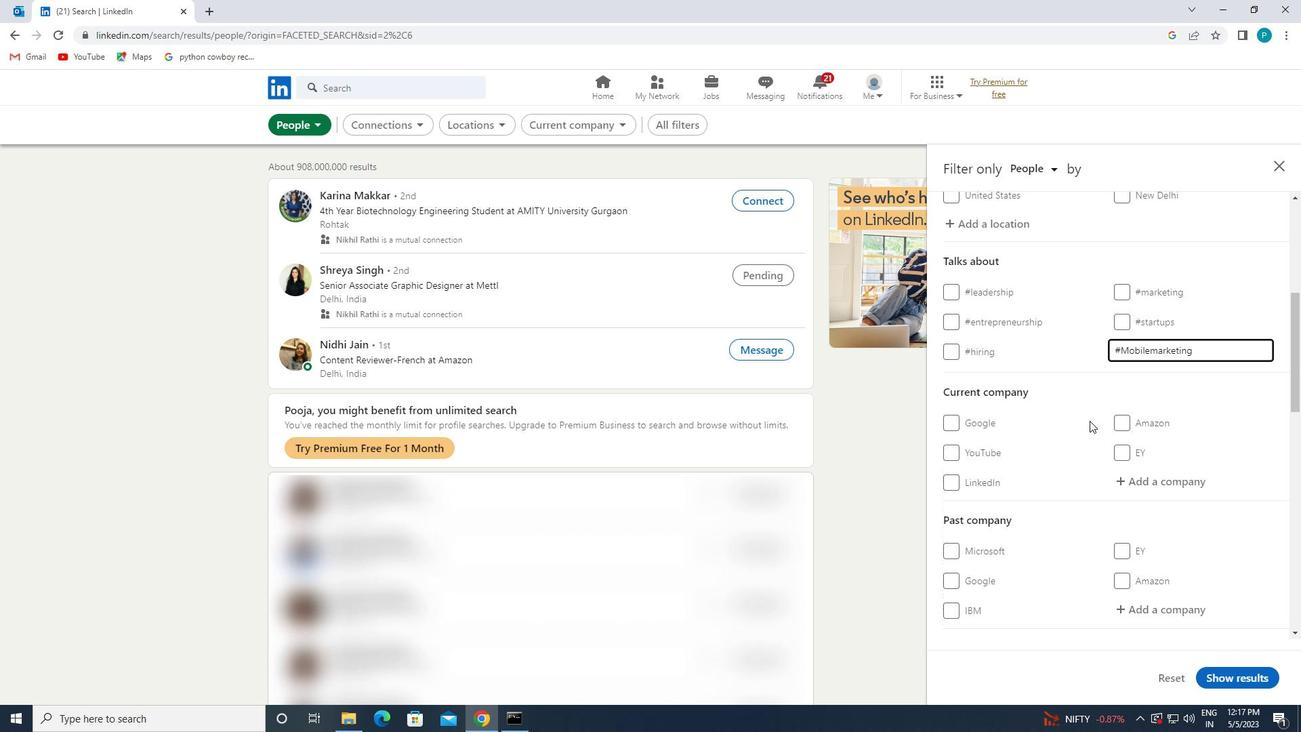 
Action: Mouse scrolled (1089, 420) with delta (0, 0)
Screenshot: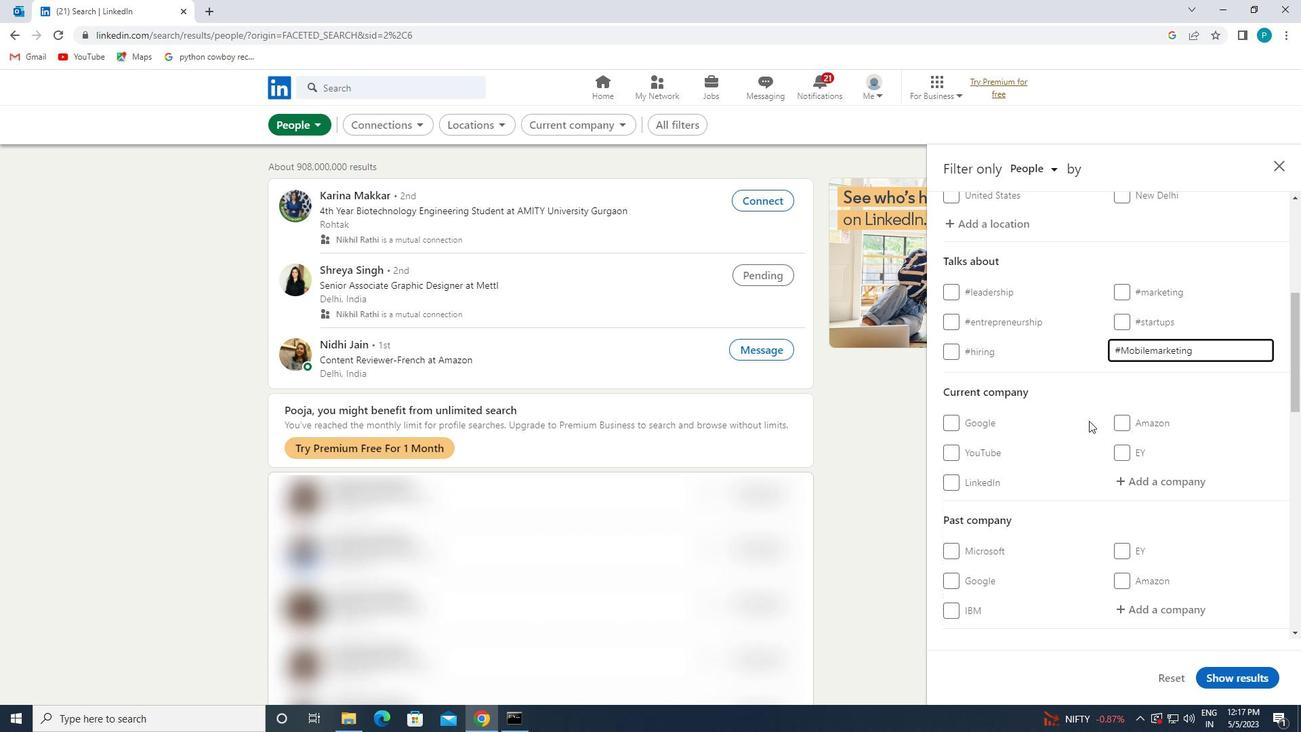 
Action: Mouse scrolled (1089, 420) with delta (0, 0)
Screenshot: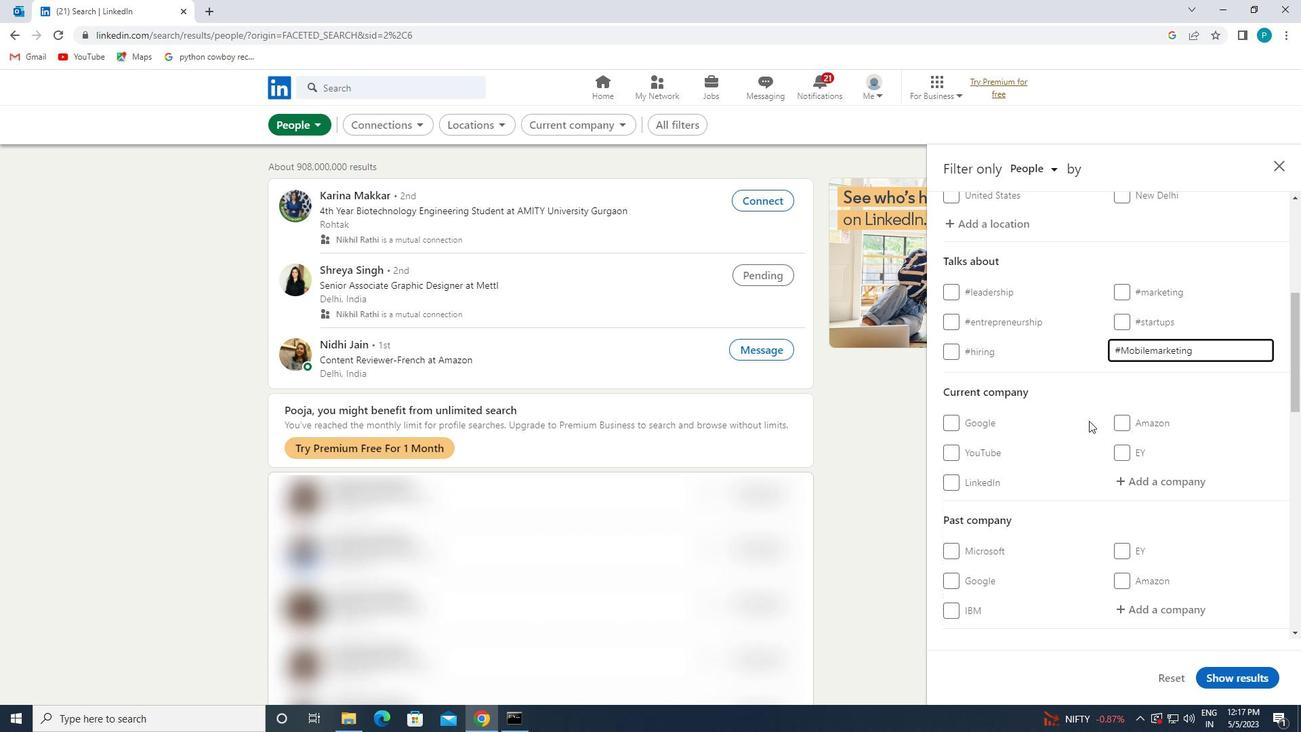 
Action: Mouse moved to (1084, 466)
Screenshot: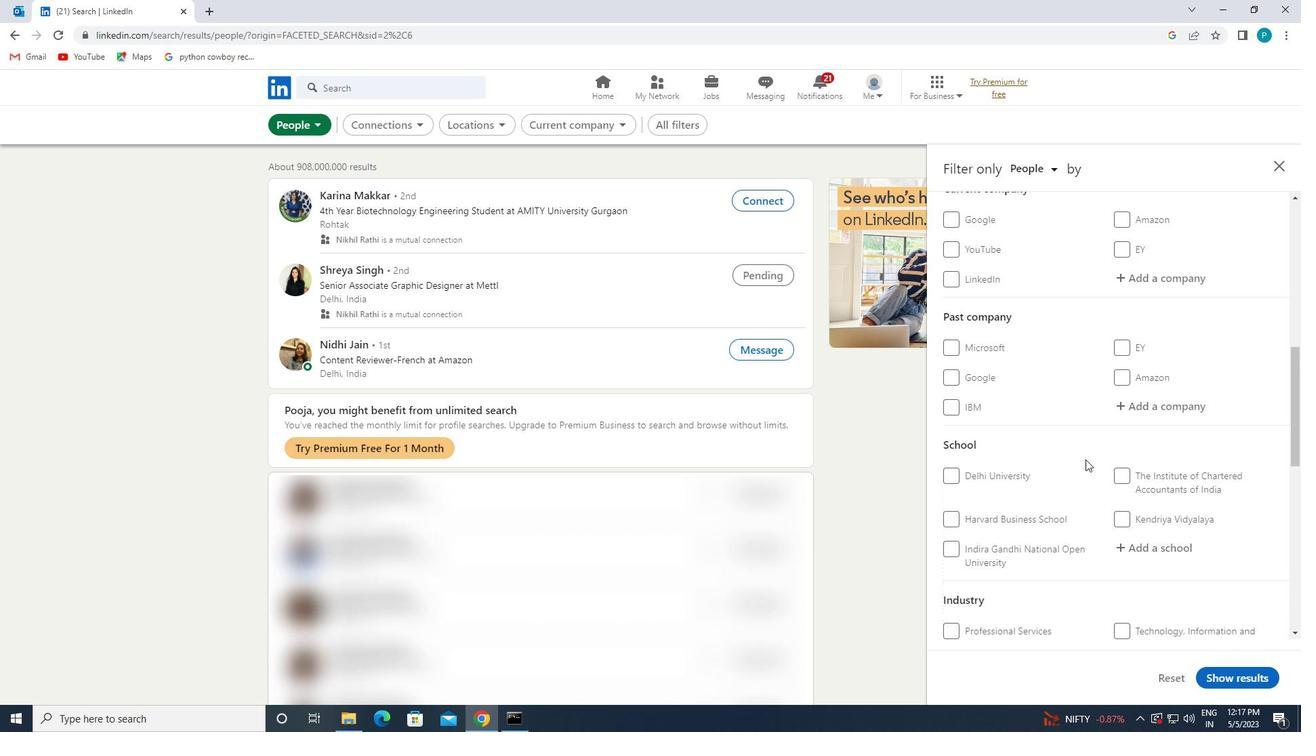 
Action: Mouse scrolled (1084, 465) with delta (0, 0)
Screenshot: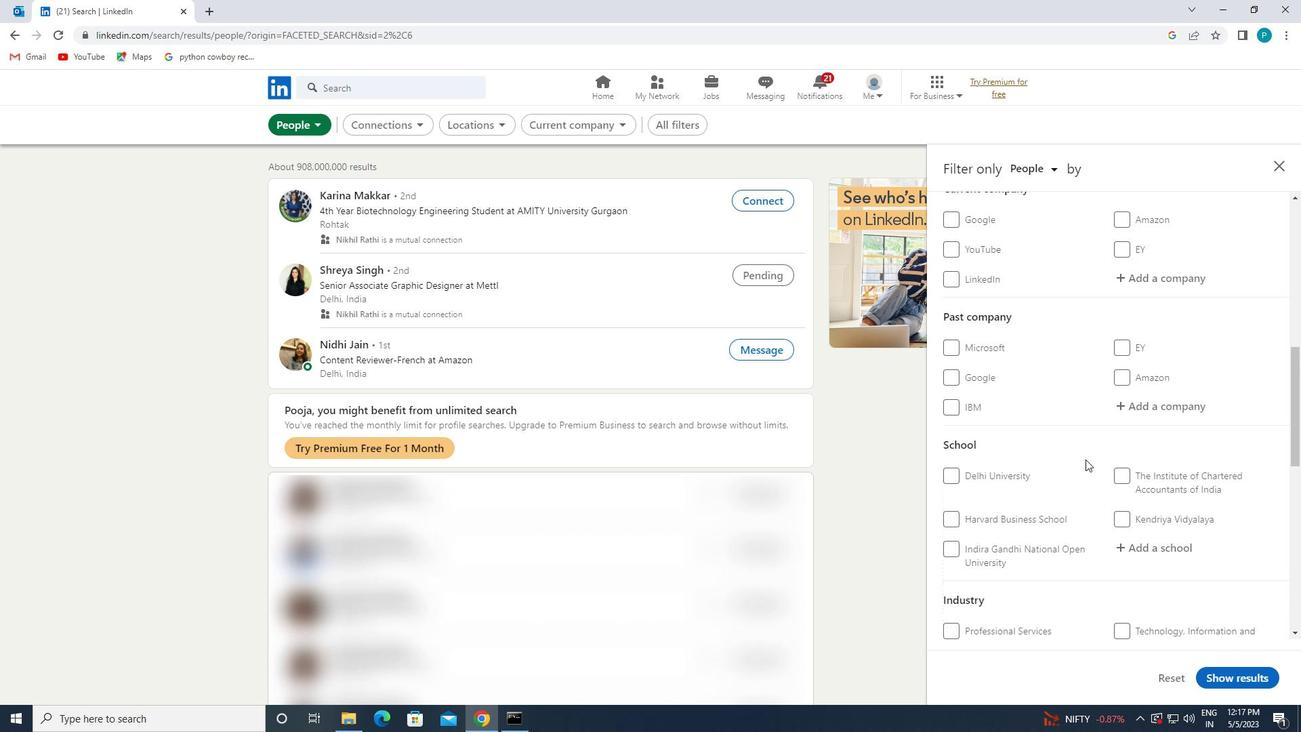 
Action: Mouse moved to (1069, 496)
Screenshot: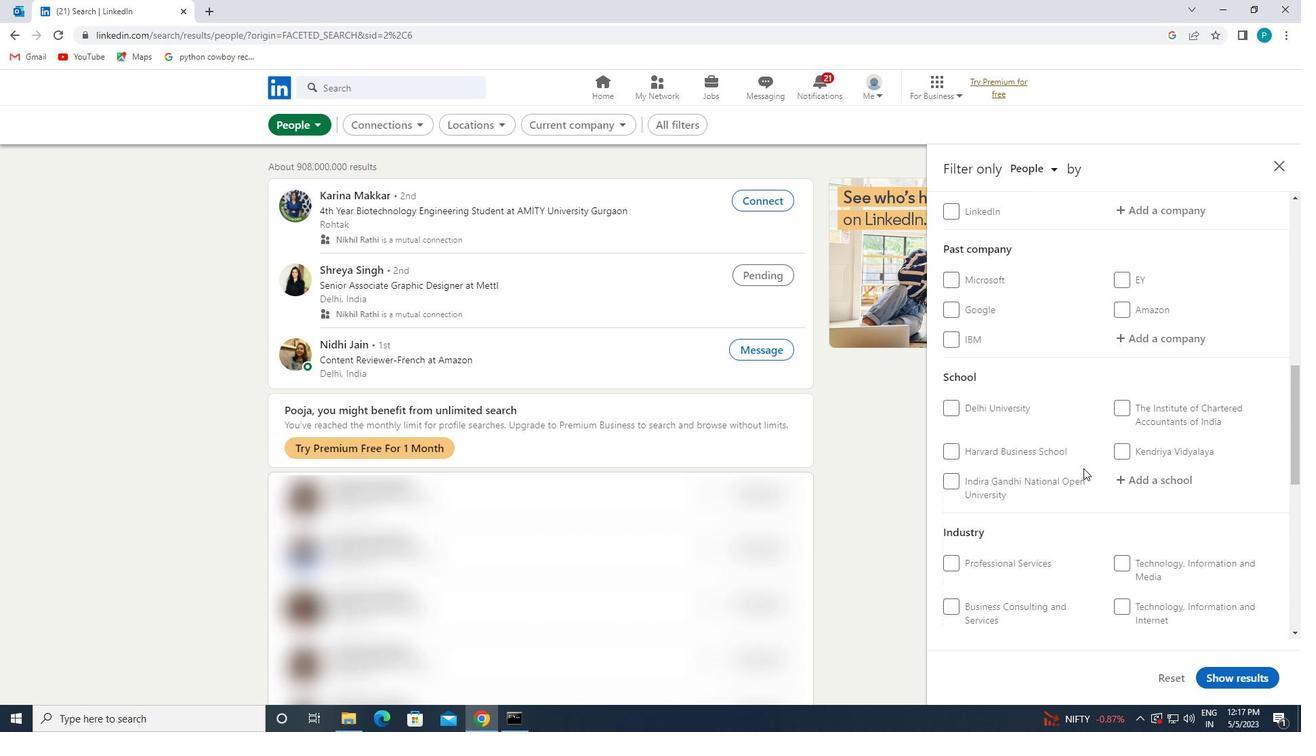 
Action: Mouse scrolled (1069, 495) with delta (0, 0)
Screenshot: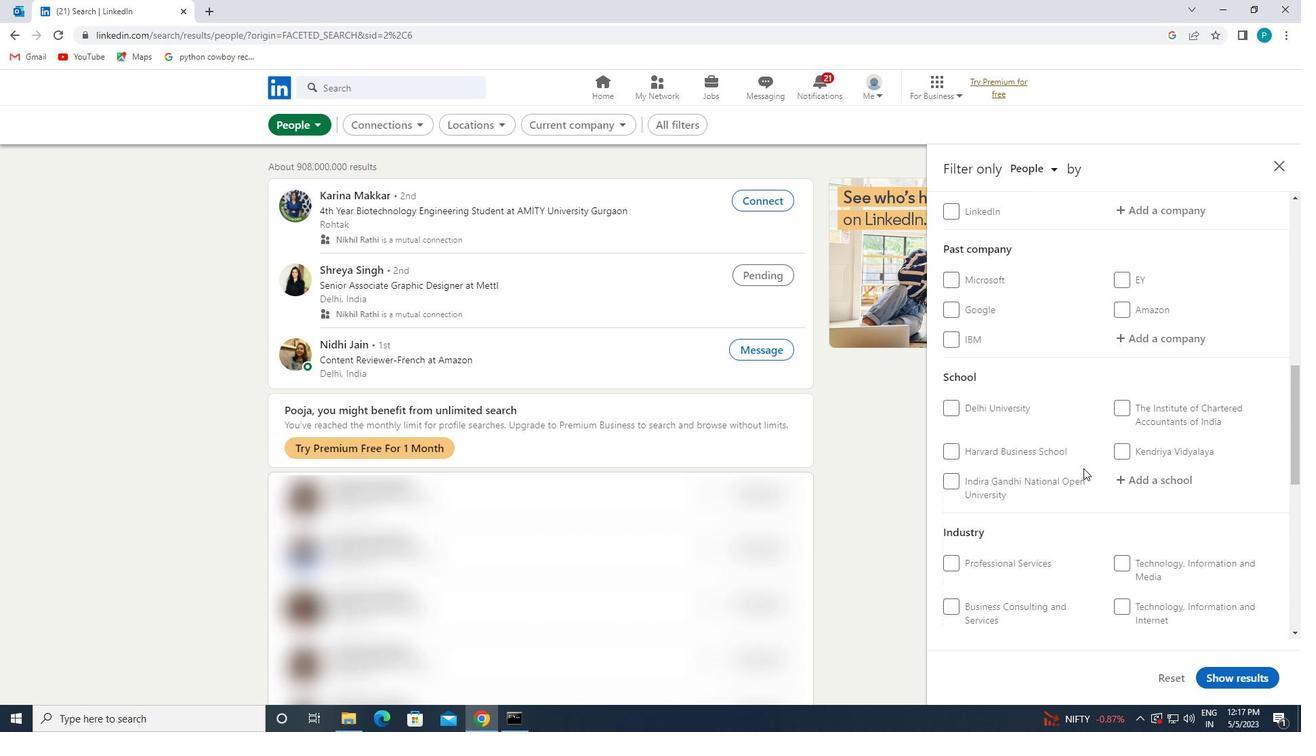 
Action: Mouse moved to (1066, 499)
Screenshot: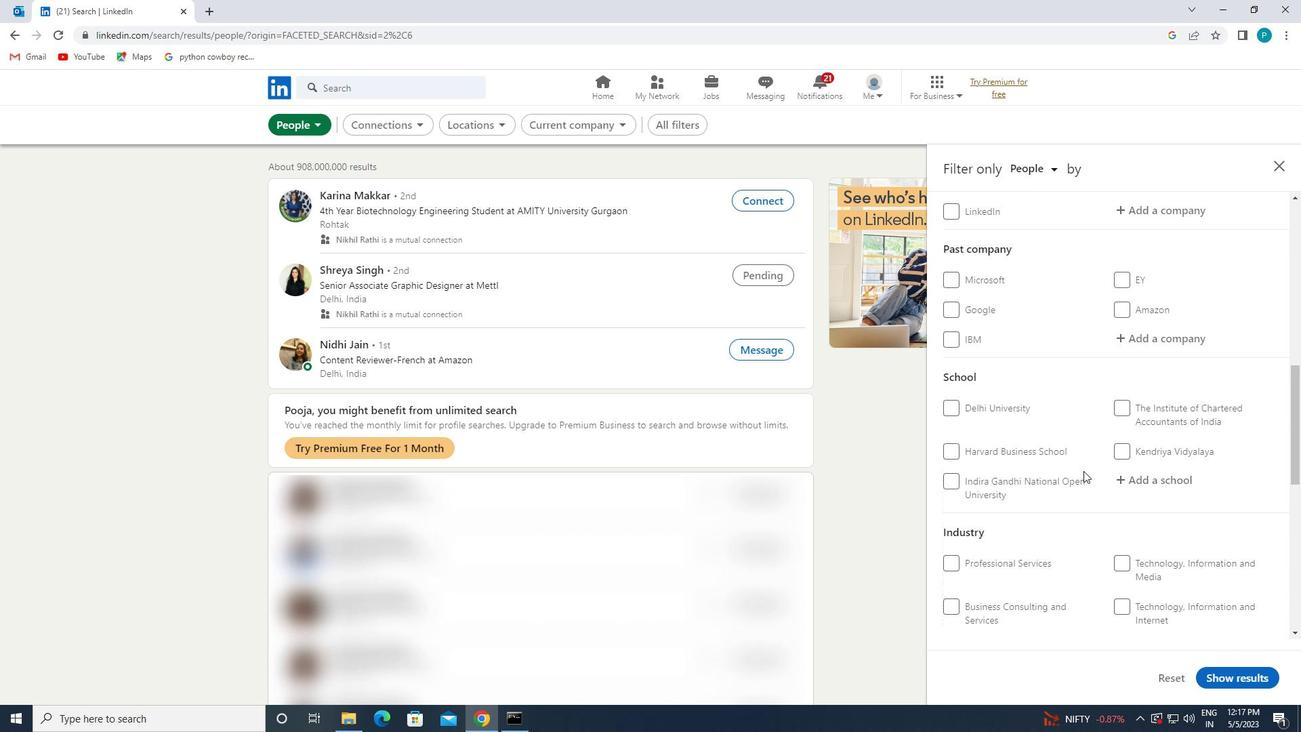
Action: Mouse scrolled (1066, 498) with delta (0, 0)
Screenshot: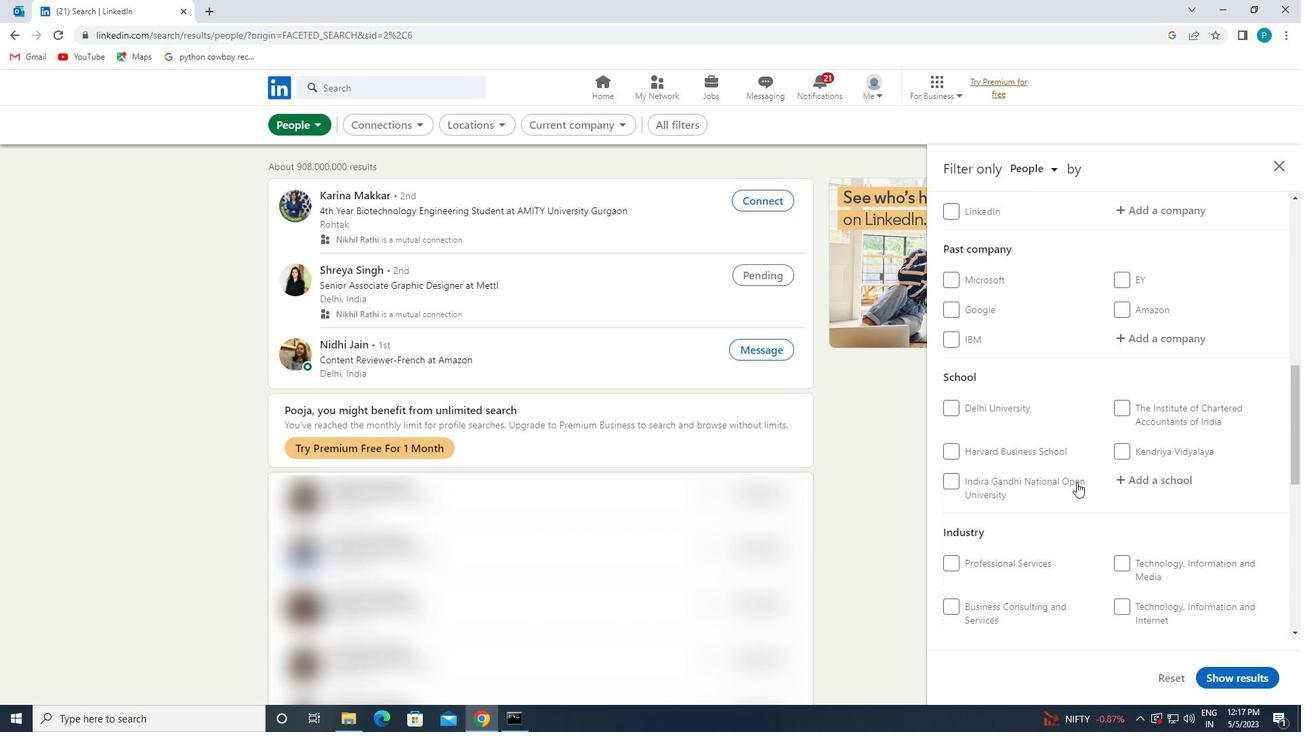 
Action: Mouse moved to (1025, 503)
Screenshot: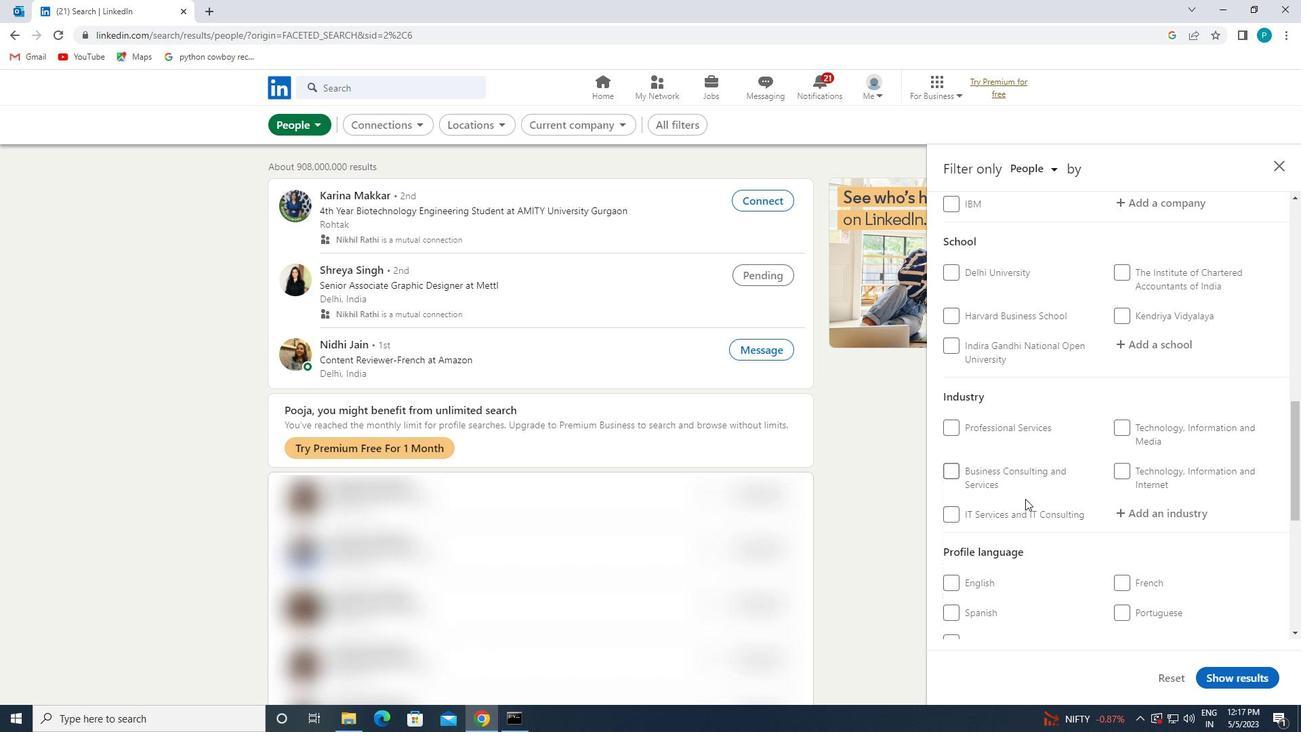 
Action: Mouse scrolled (1025, 502) with delta (0, 0)
Screenshot: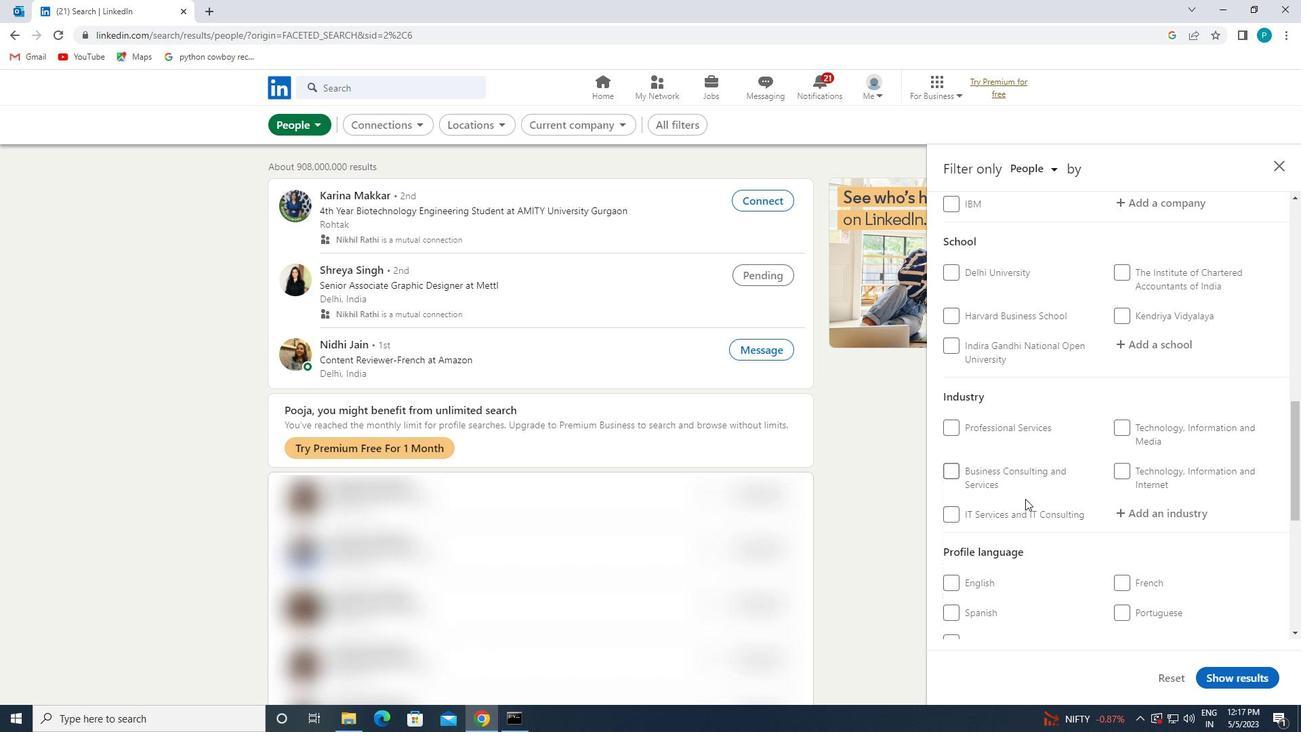 
Action: Mouse moved to (1135, 520)
Screenshot: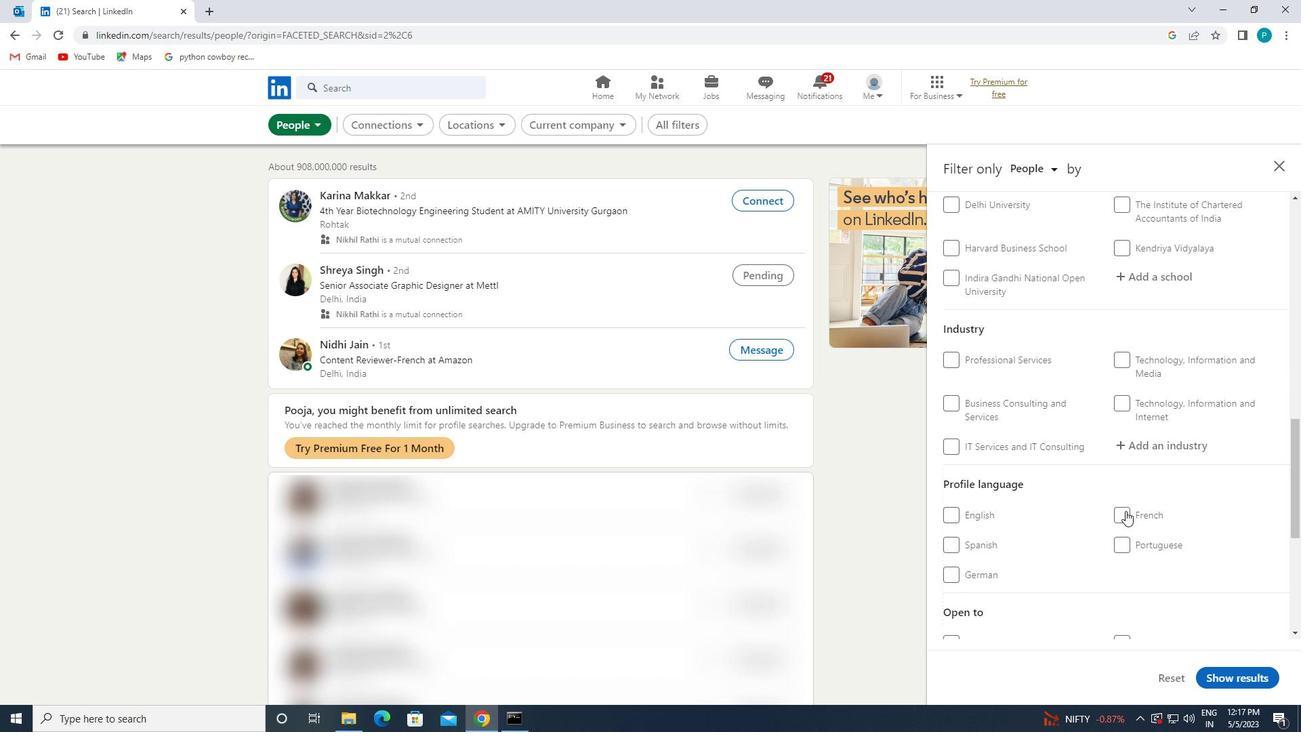 
Action: Mouse pressed left at (1135, 520)
Screenshot: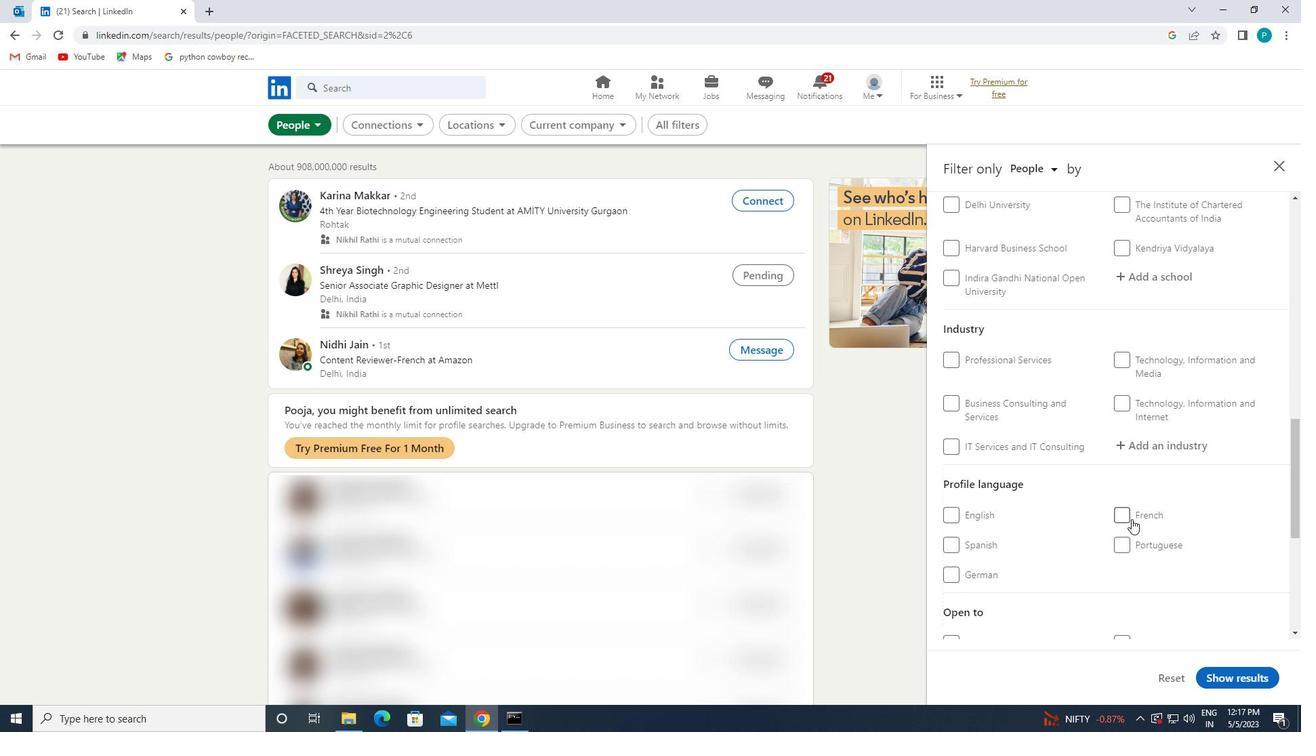 
Action: Mouse moved to (1157, 494)
Screenshot: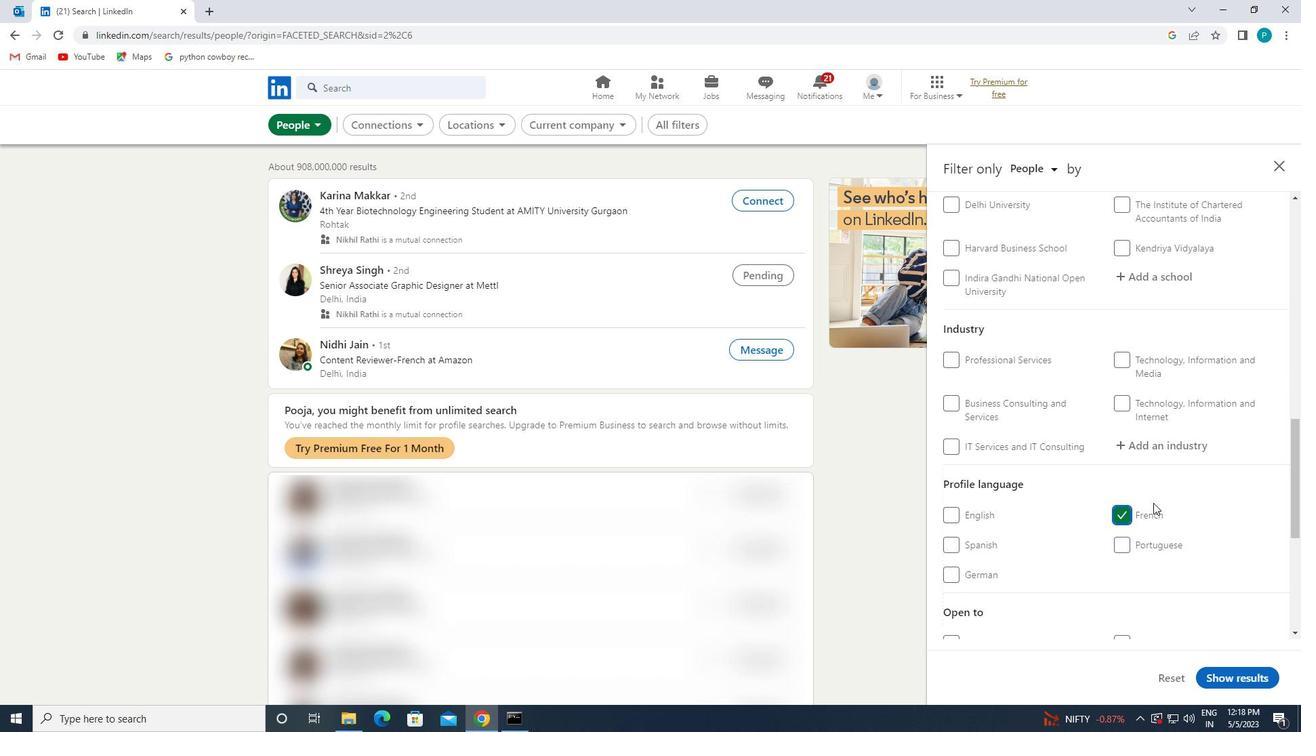 
Action: Mouse scrolled (1157, 495) with delta (0, 0)
Screenshot: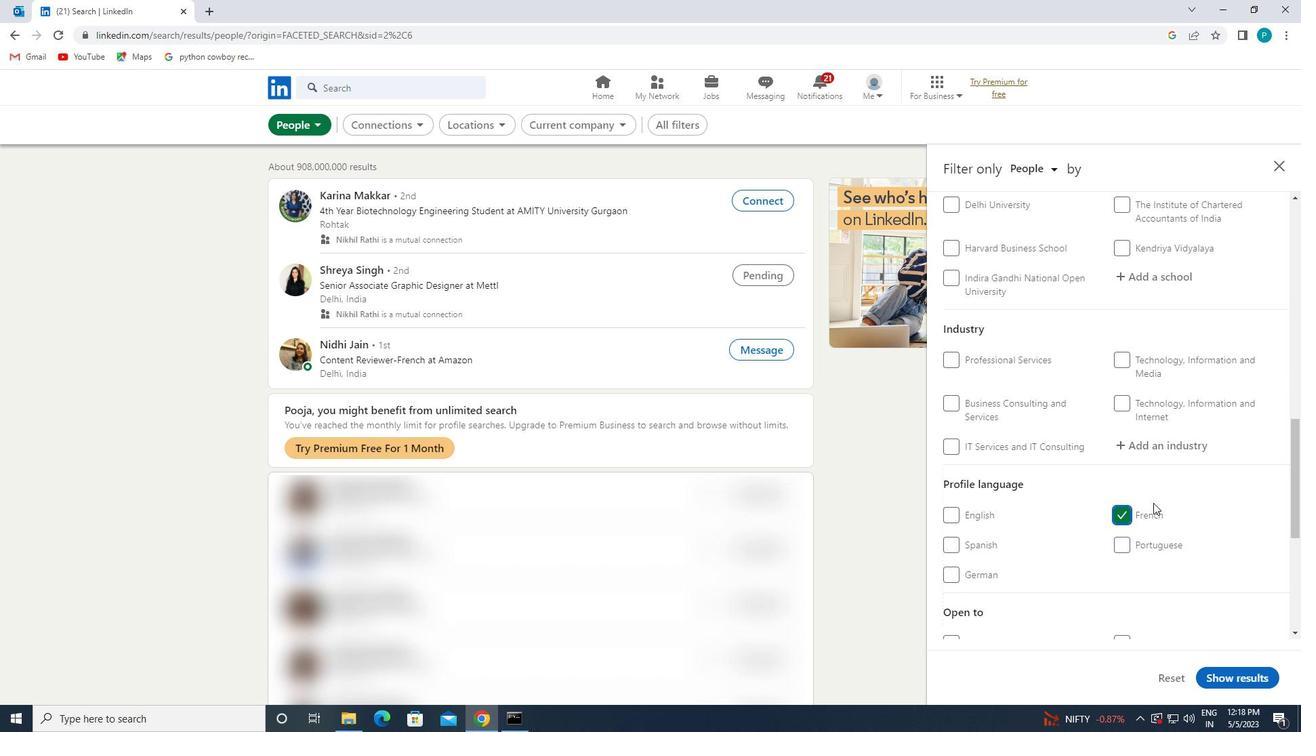 
Action: Mouse scrolled (1157, 495) with delta (0, 0)
Screenshot: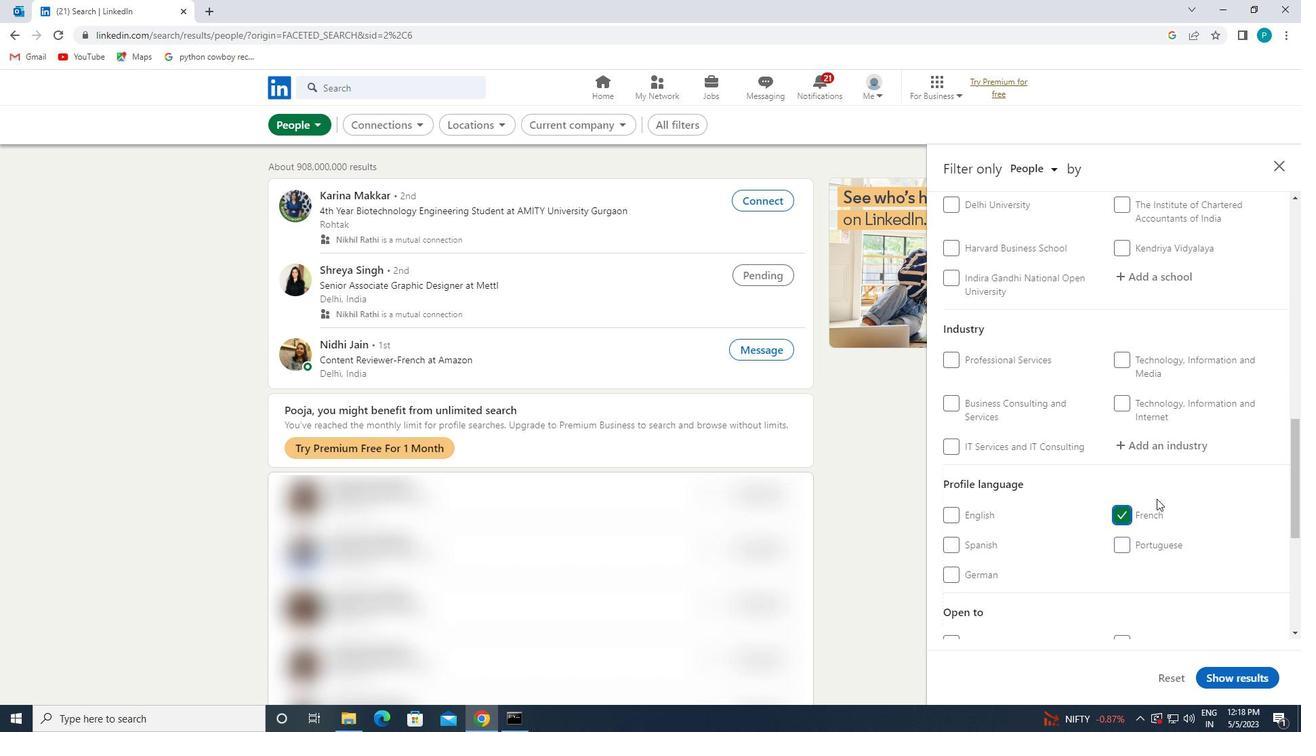 
Action: Mouse moved to (1157, 492)
Screenshot: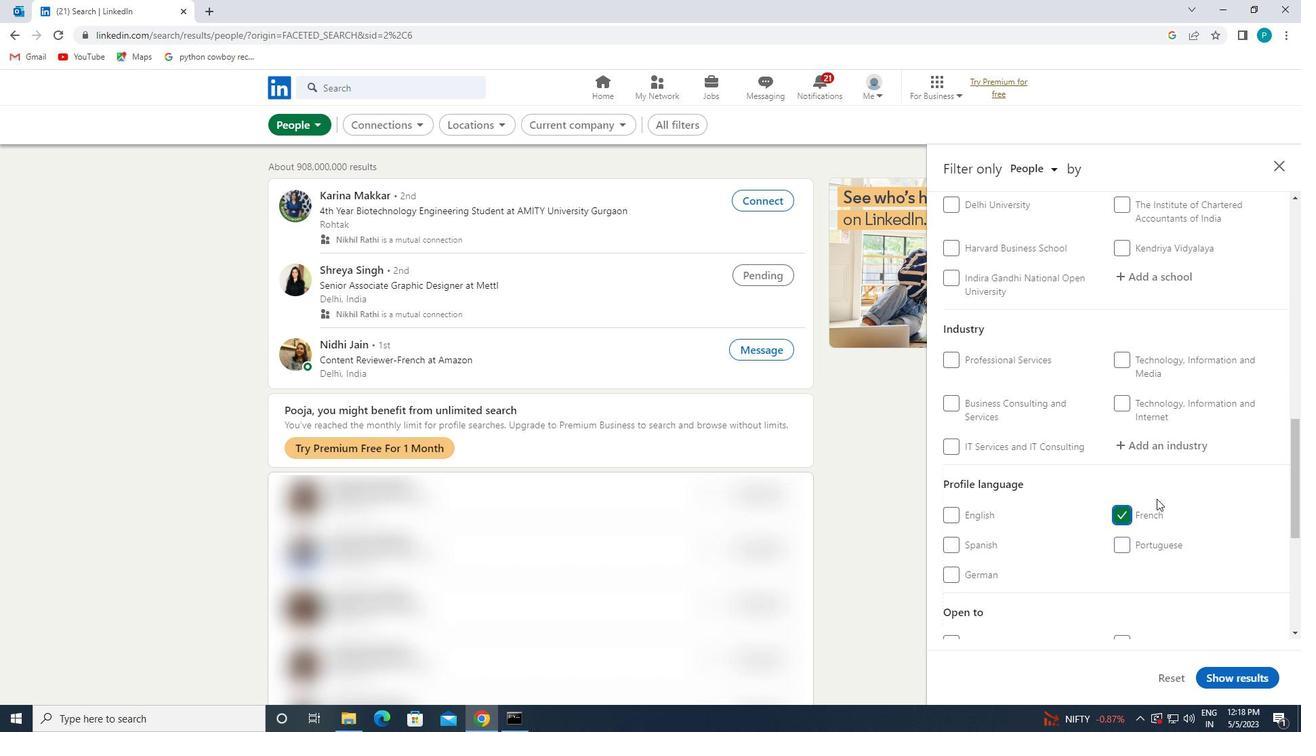 
Action: Mouse scrolled (1157, 493) with delta (0, 0)
Screenshot: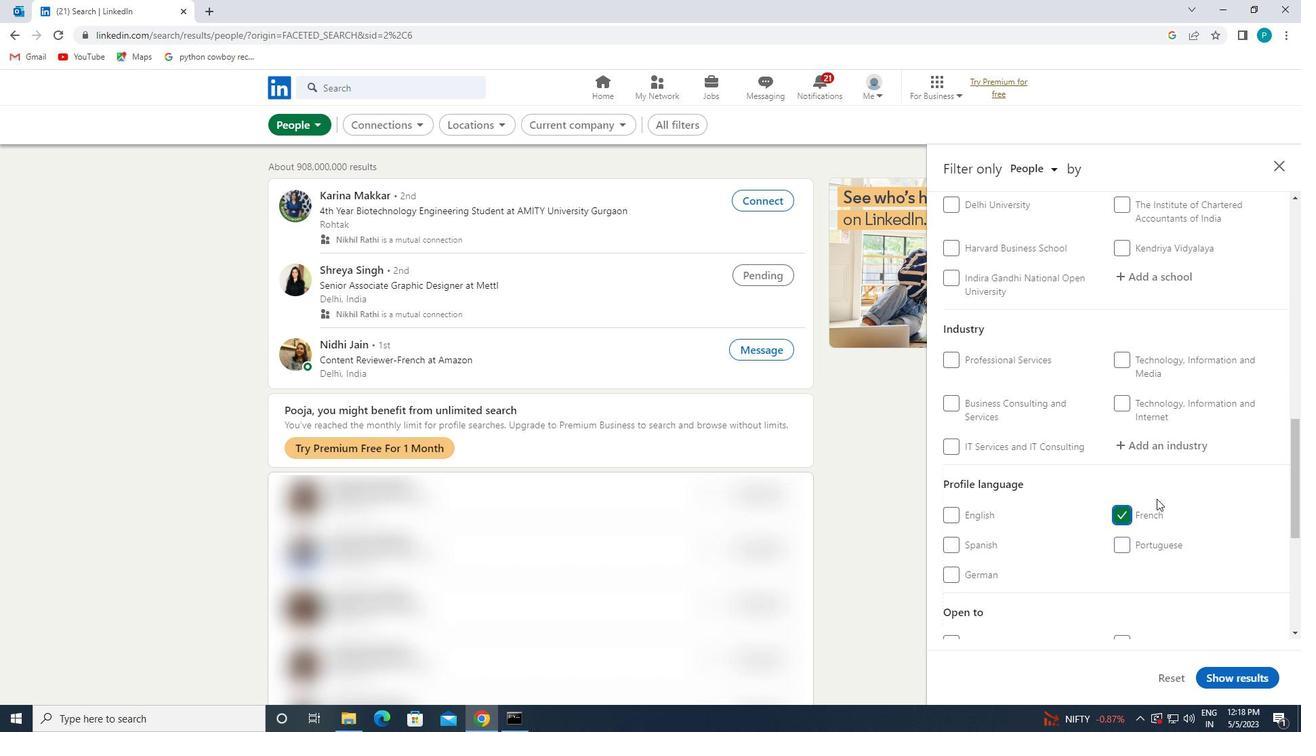 
Action: Mouse moved to (1152, 440)
Screenshot: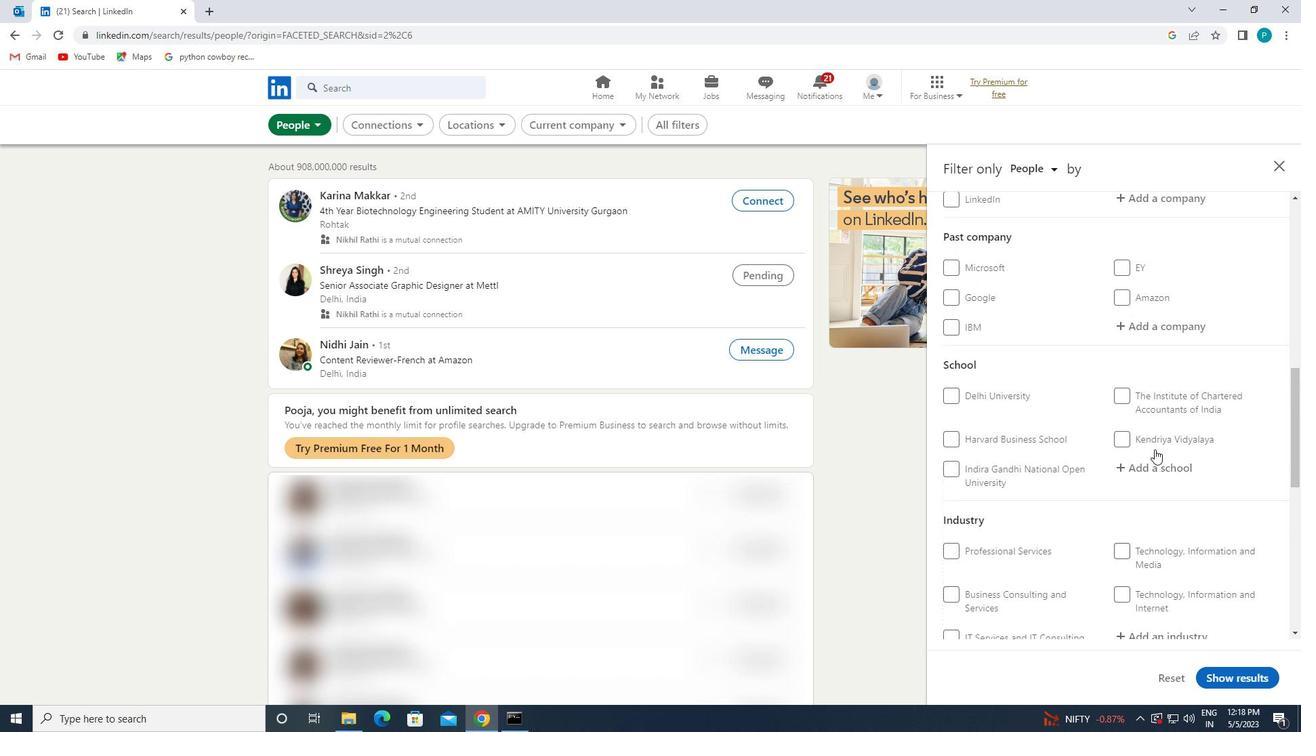 
Action: Mouse scrolled (1152, 440) with delta (0, 0)
Screenshot: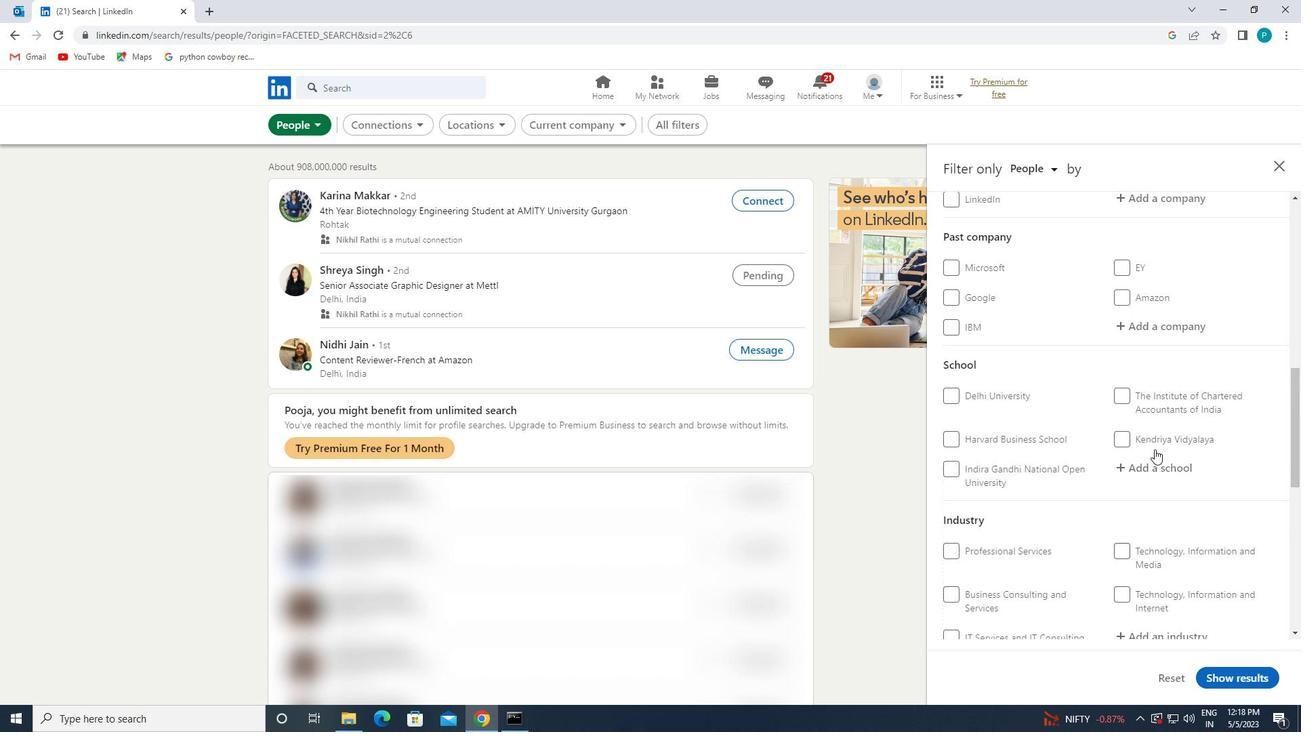 
Action: Mouse scrolled (1152, 440) with delta (0, 0)
Screenshot: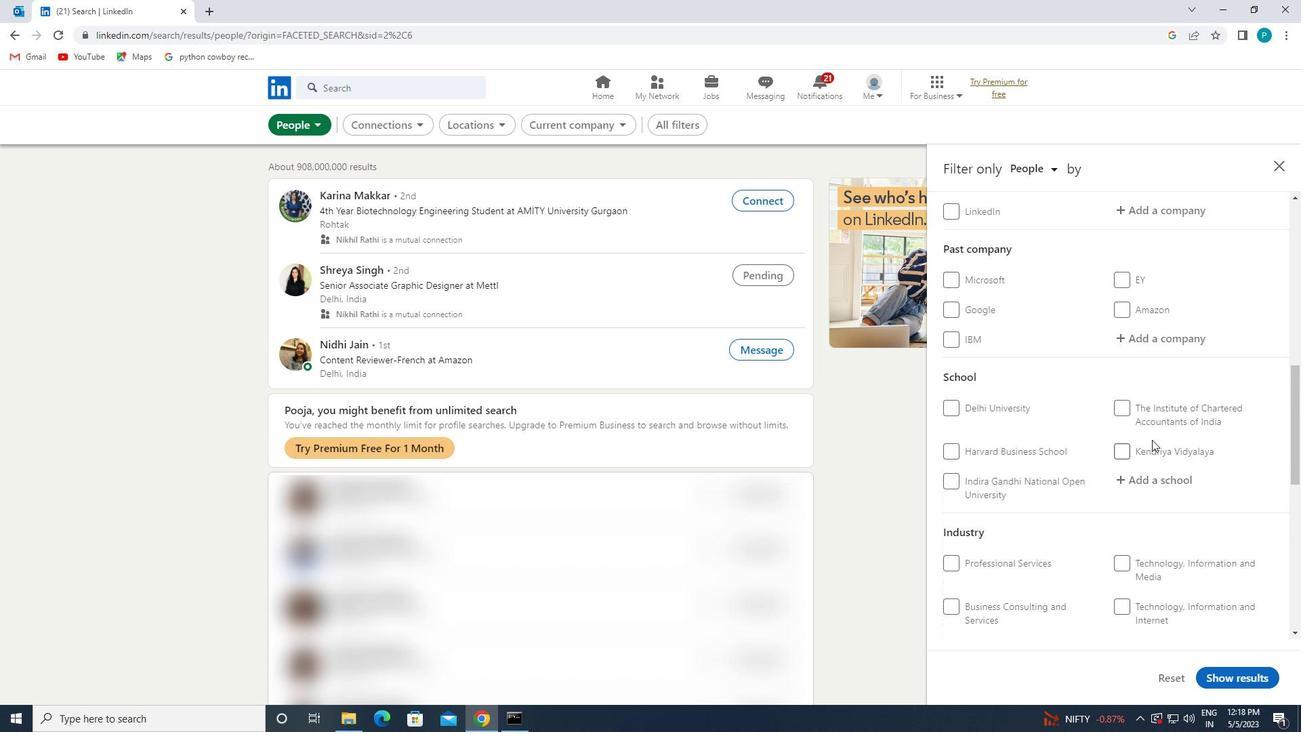 
Action: Mouse moved to (1124, 352)
Screenshot: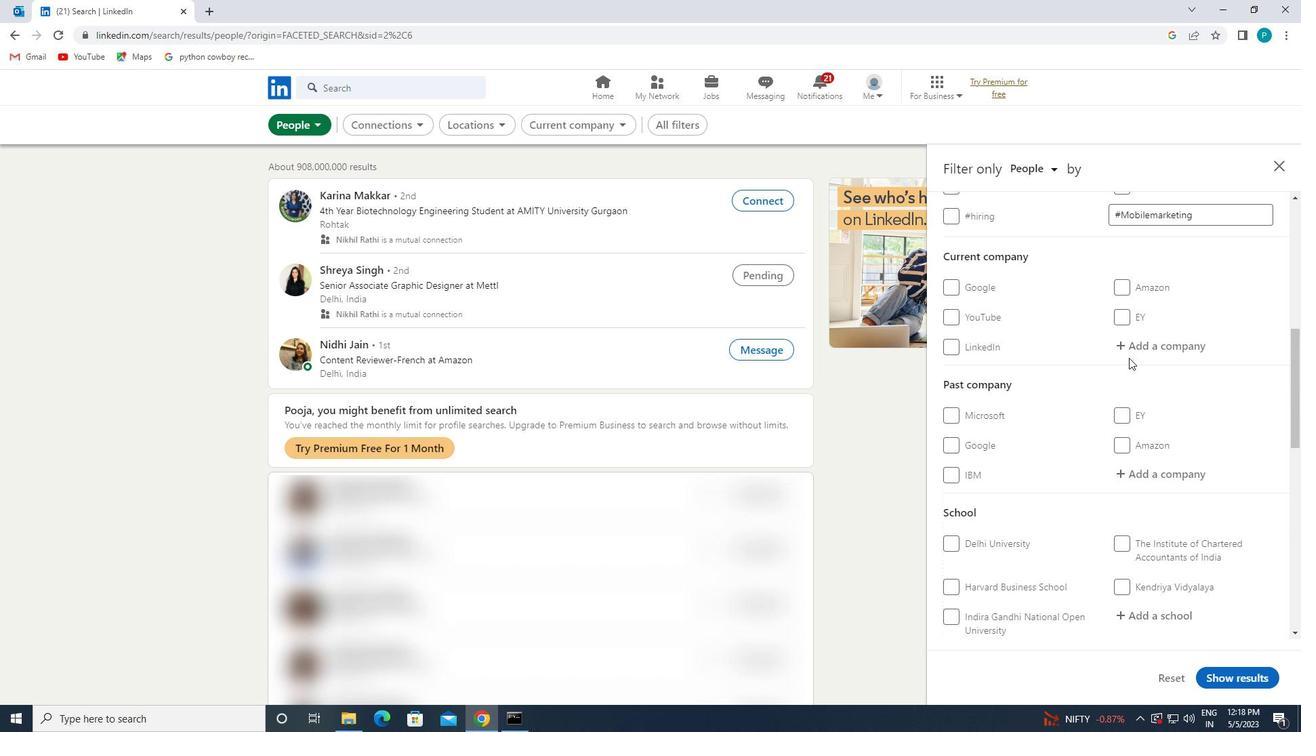 
Action: Mouse pressed left at (1124, 352)
Screenshot: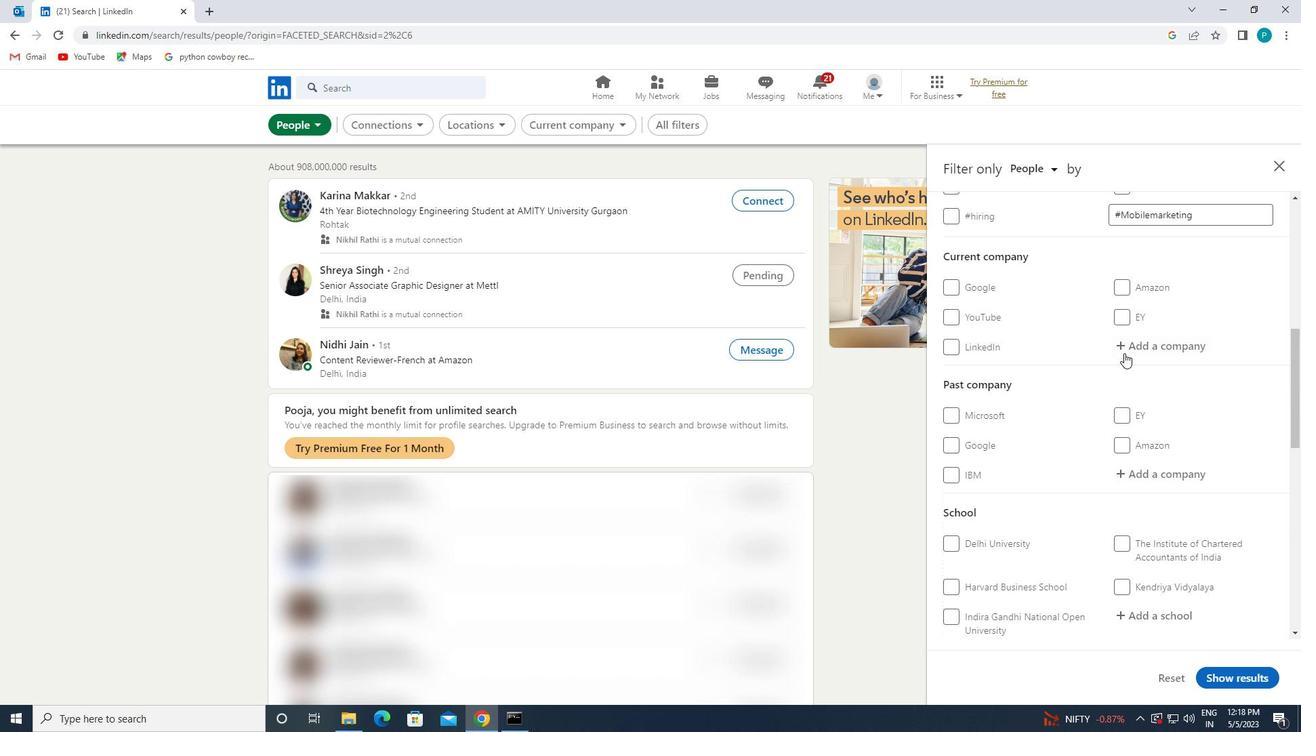 
Action: Key pressed <Key.caps_lock>A<Key.caps_lock>RAMEX<Key.space>
Screenshot: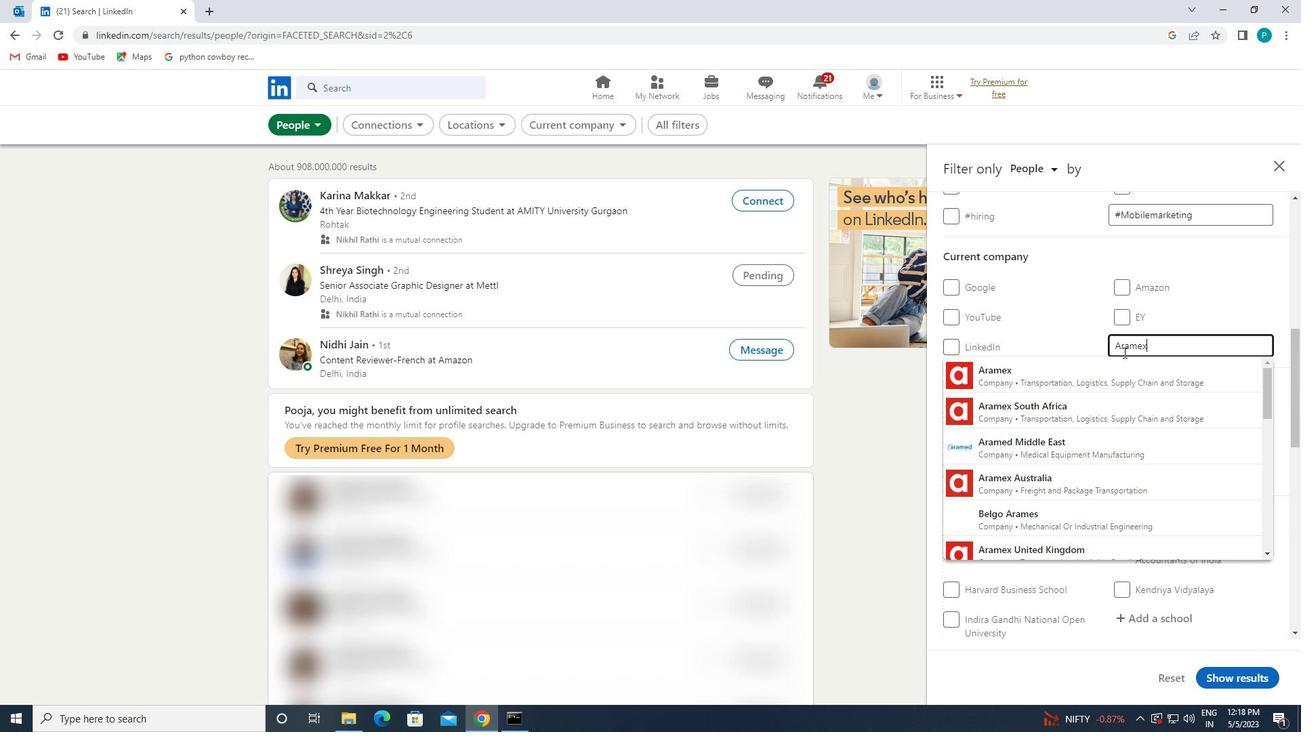 
Action: Mouse moved to (1120, 369)
Screenshot: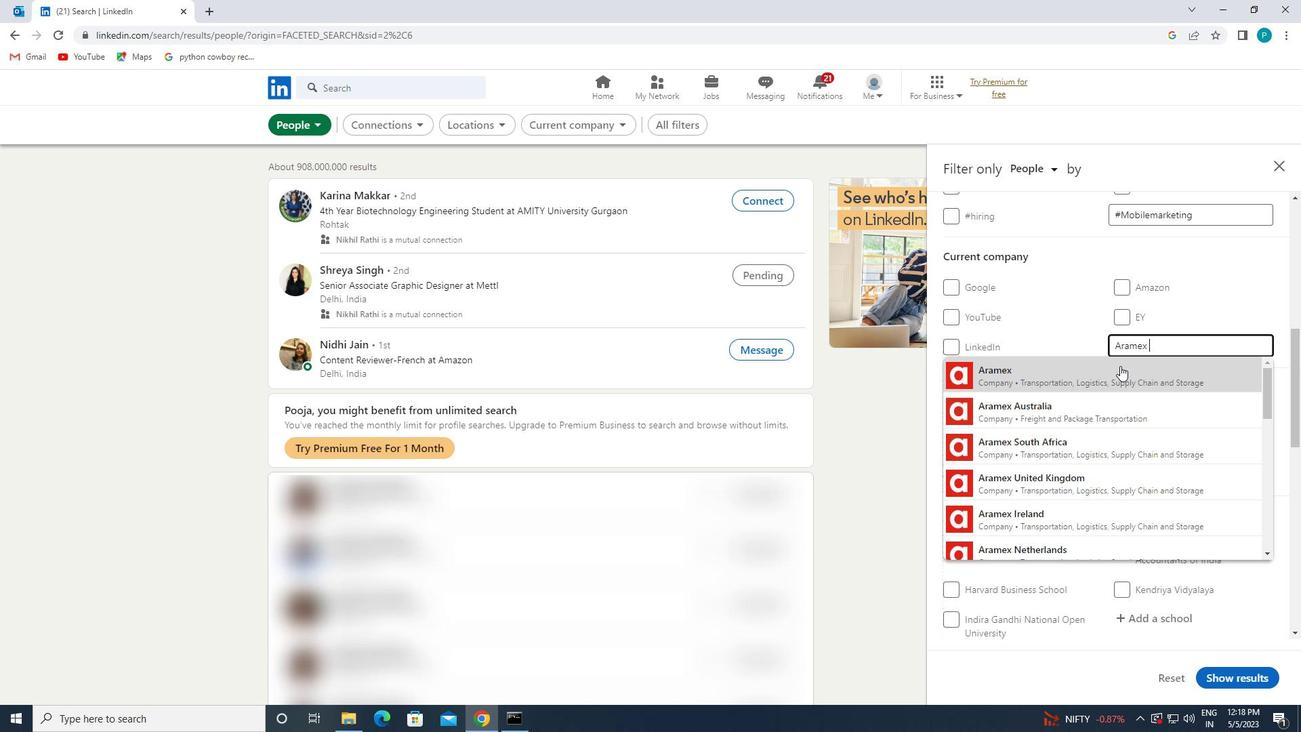 
Action: Mouse pressed left at (1120, 369)
Screenshot: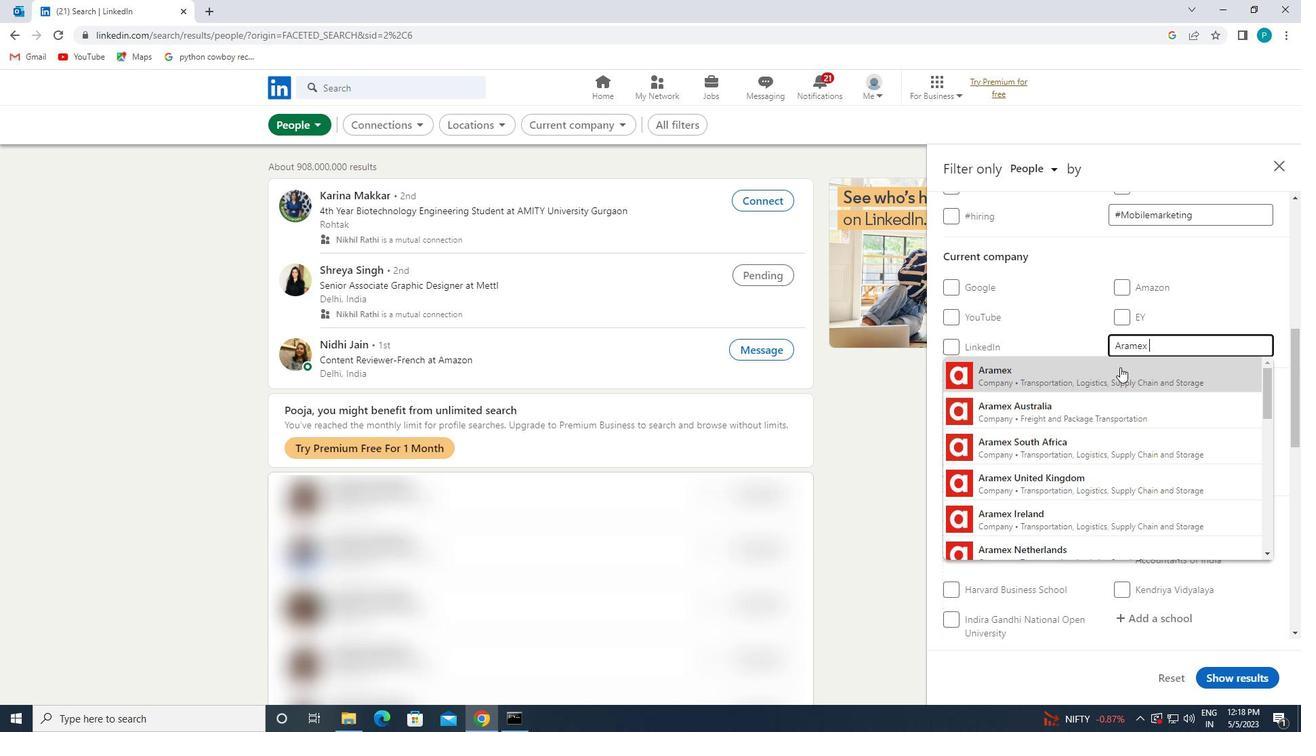 
Action: Mouse moved to (1129, 387)
Screenshot: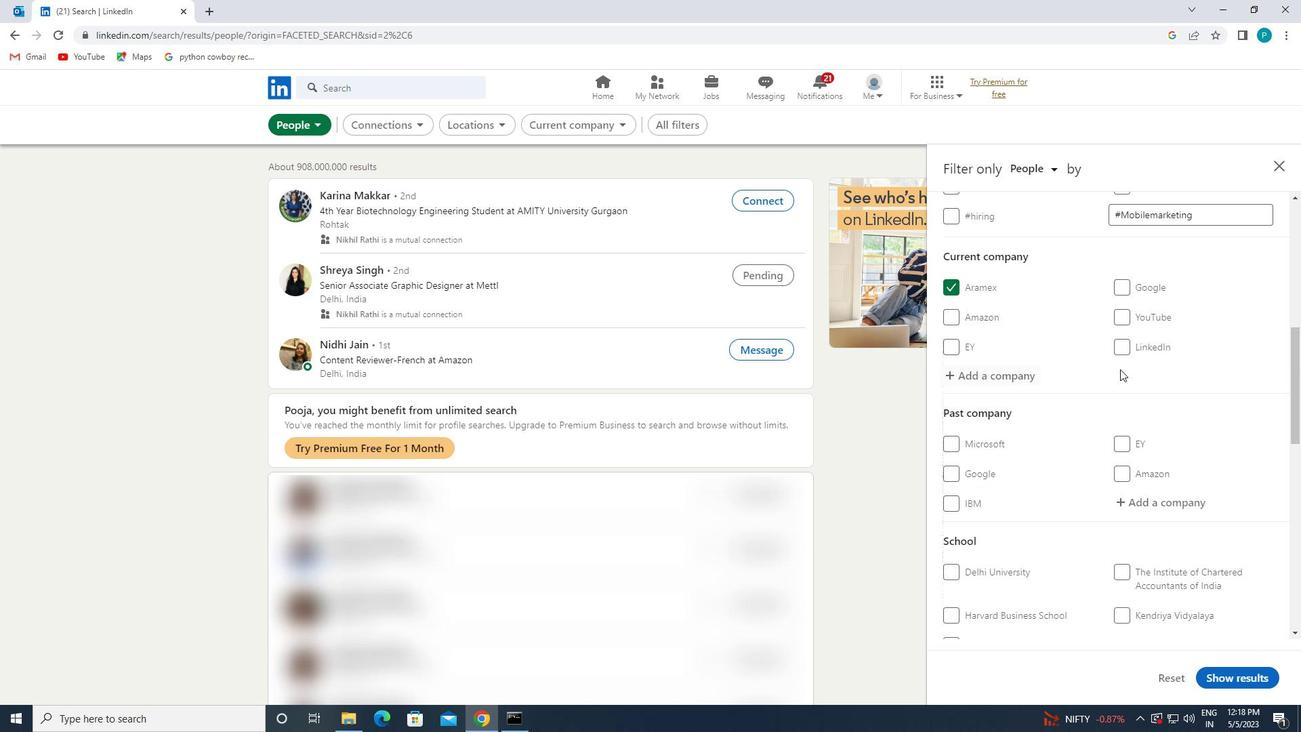 
Action: Mouse scrolled (1129, 387) with delta (0, 0)
Screenshot: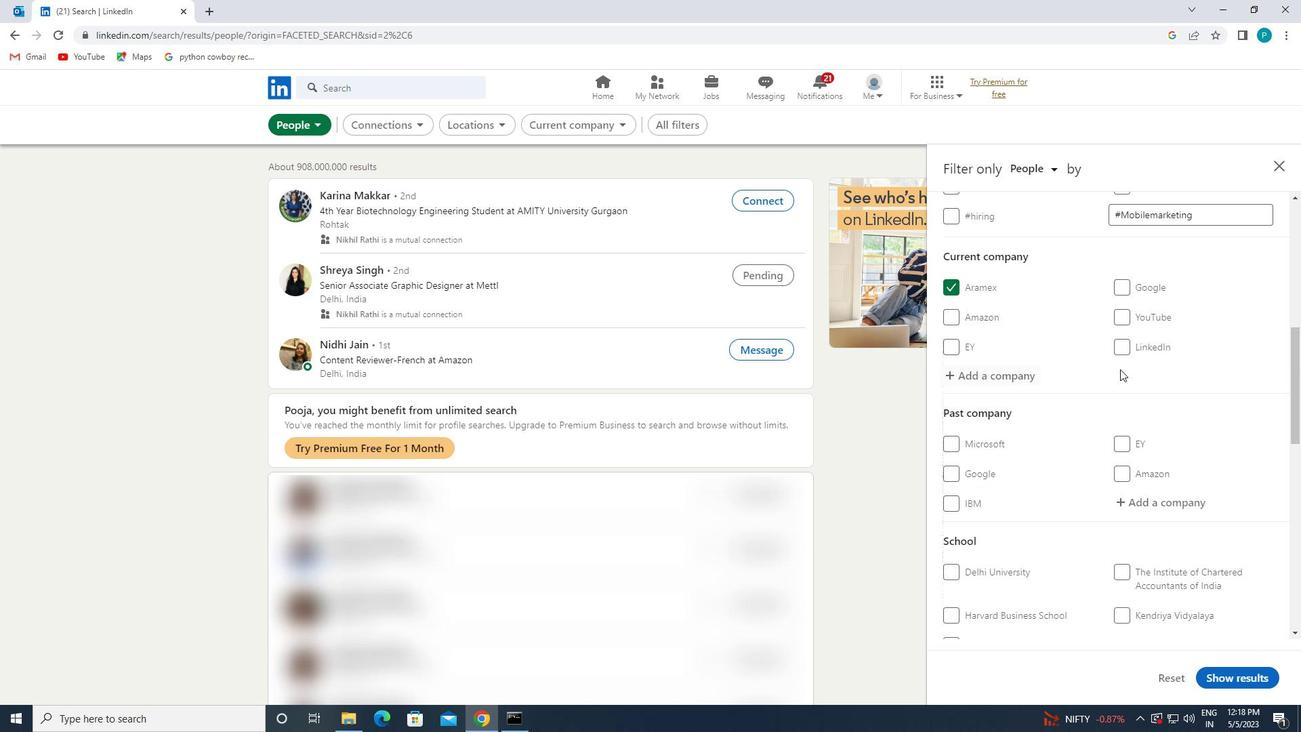 
Action: Mouse moved to (1129, 388)
Screenshot: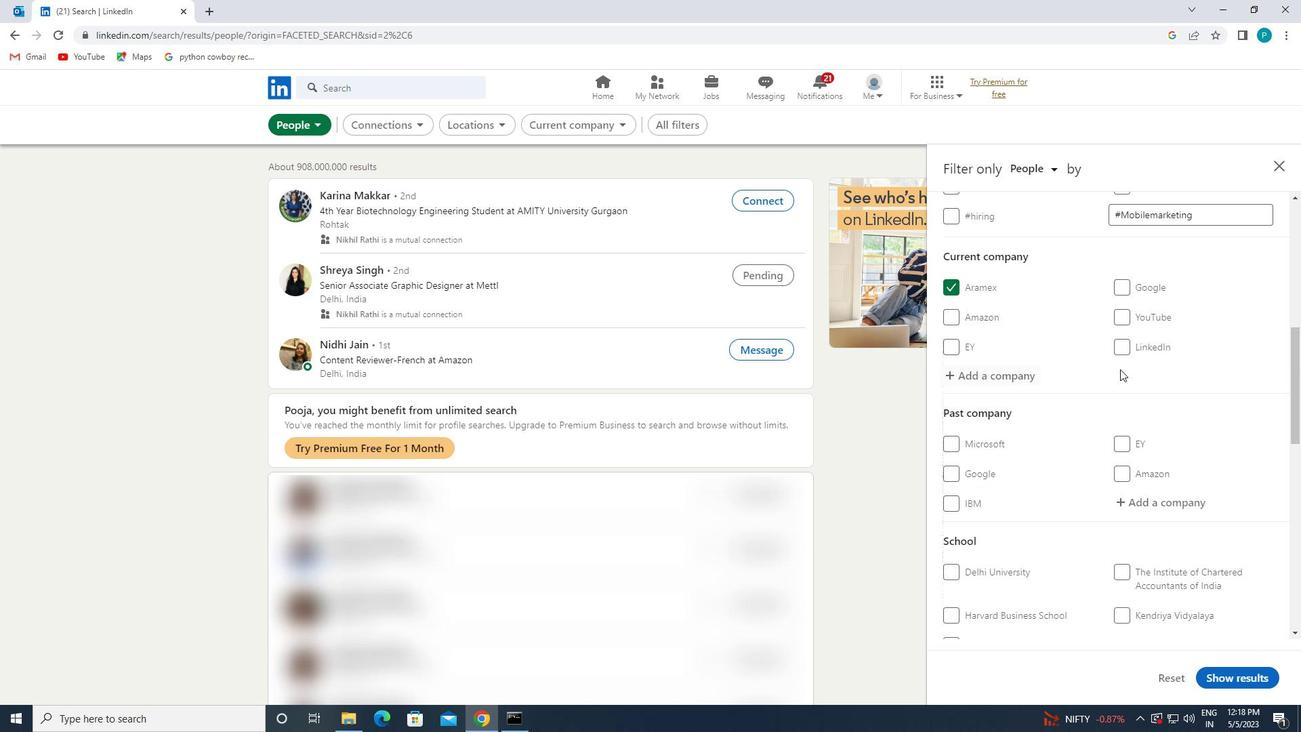 
Action: Mouse scrolled (1129, 387) with delta (0, 0)
Screenshot: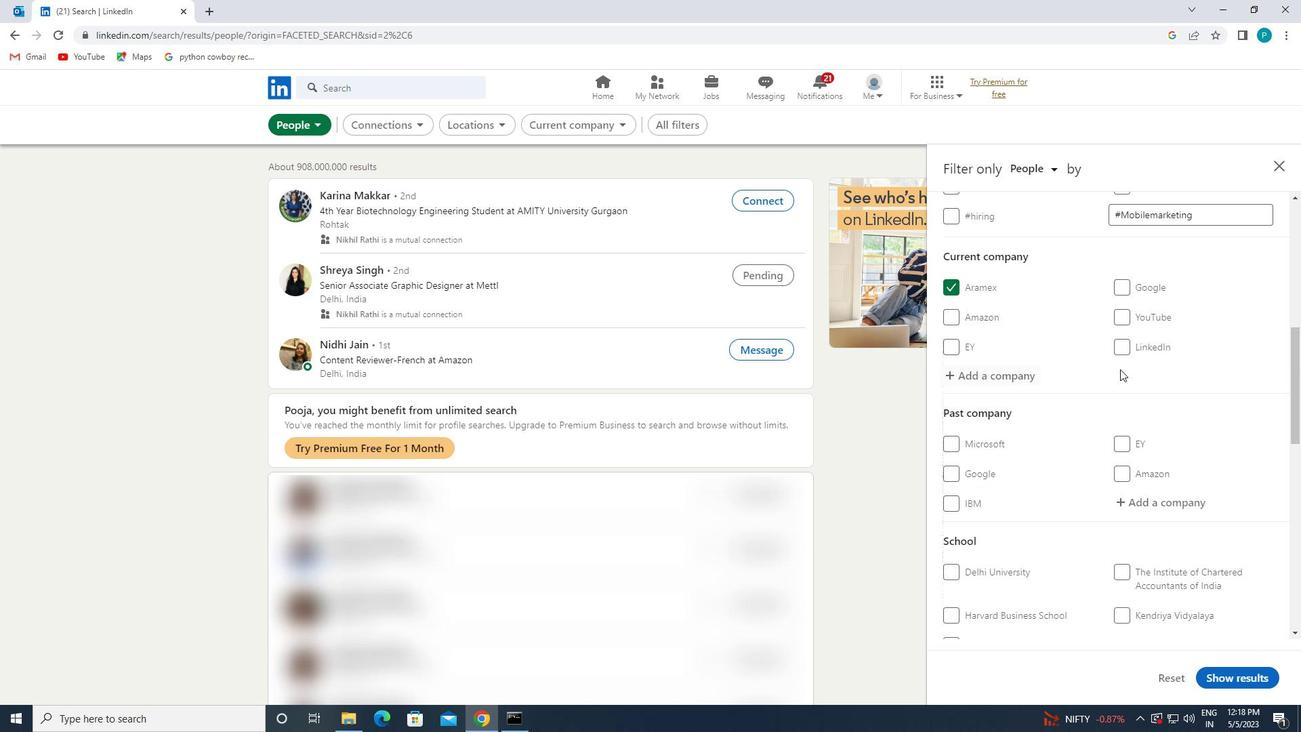 
Action: Mouse moved to (1130, 390)
Screenshot: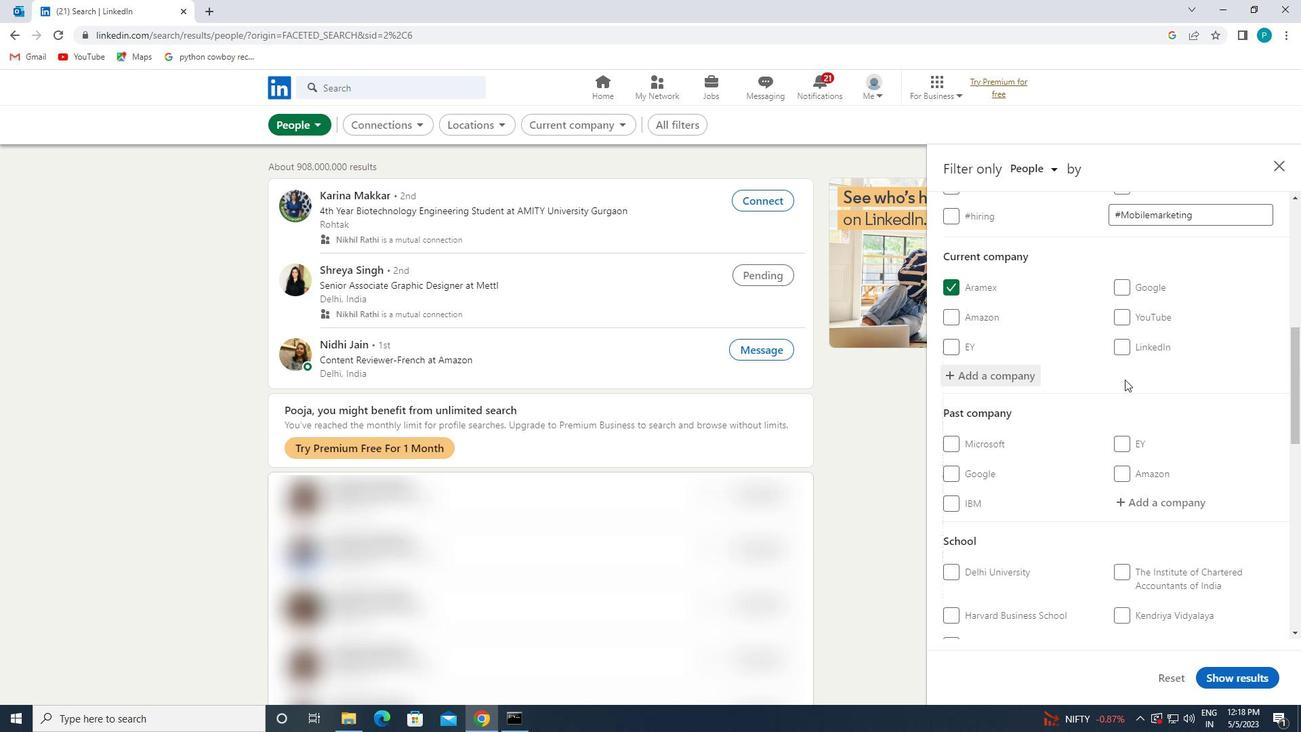 
Action: Mouse scrolled (1130, 389) with delta (0, 0)
Screenshot: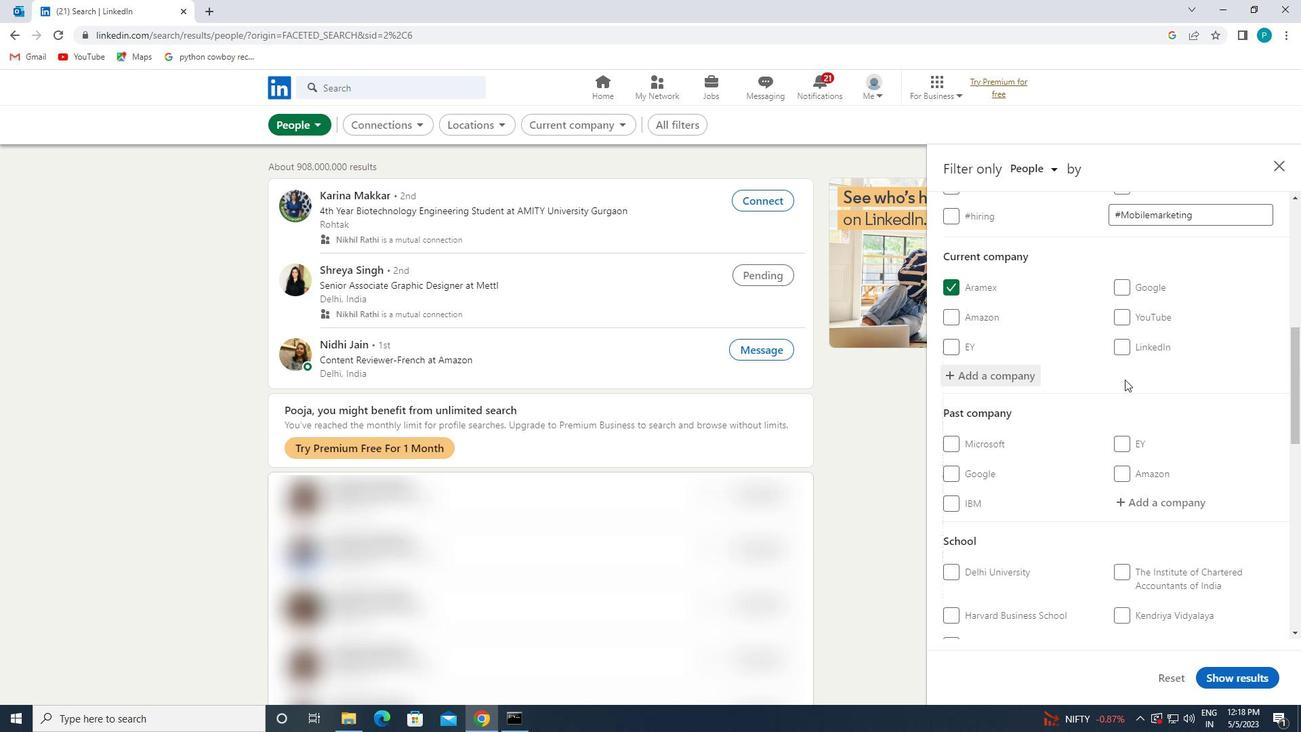 
Action: Mouse moved to (1145, 438)
Screenshot: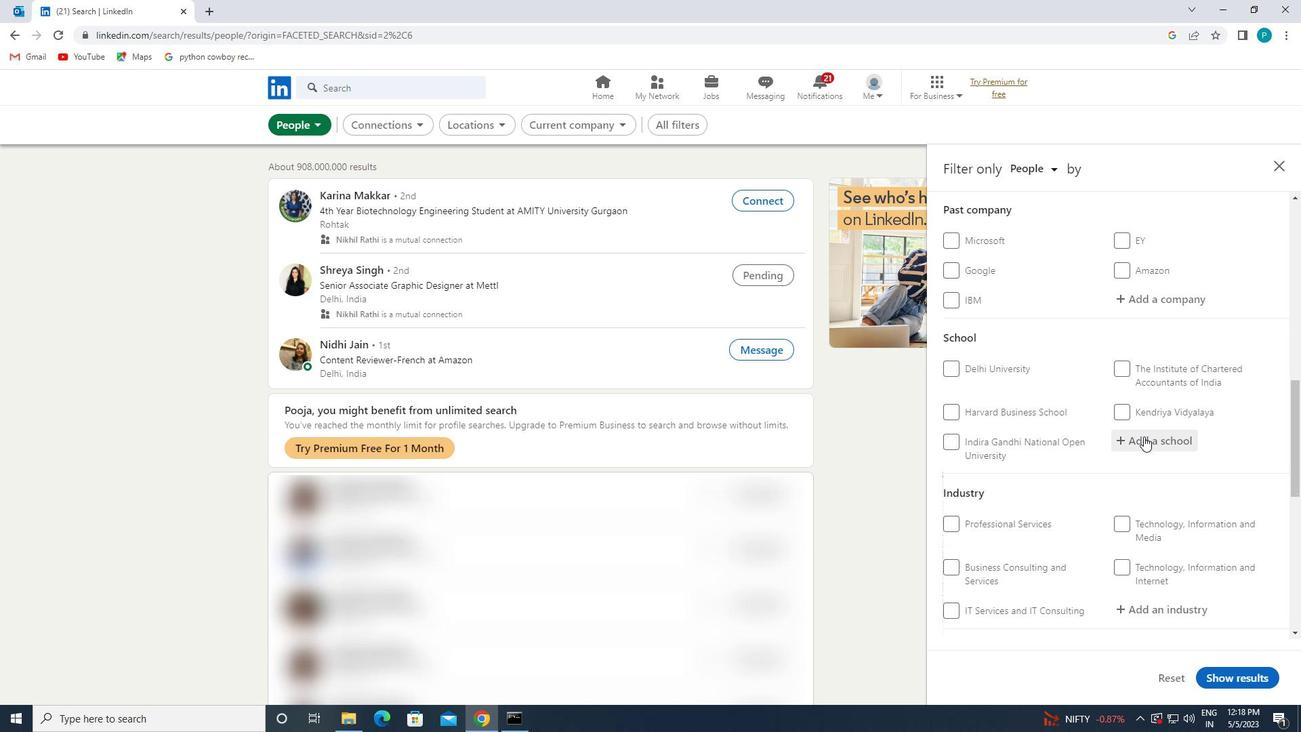 
Action: Mouse pressed left at (1145, 438)
Screenshot: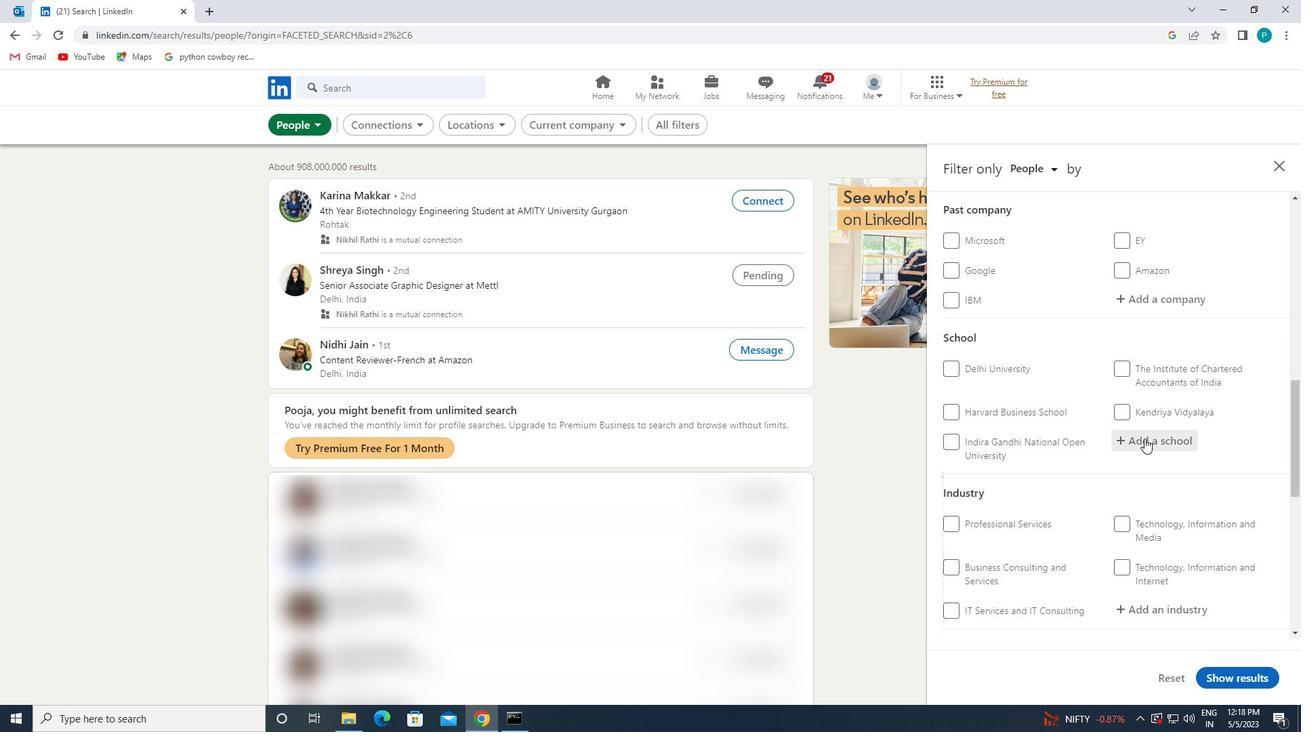 
Action: Mouse moved to (1145, 440)
Screenshot: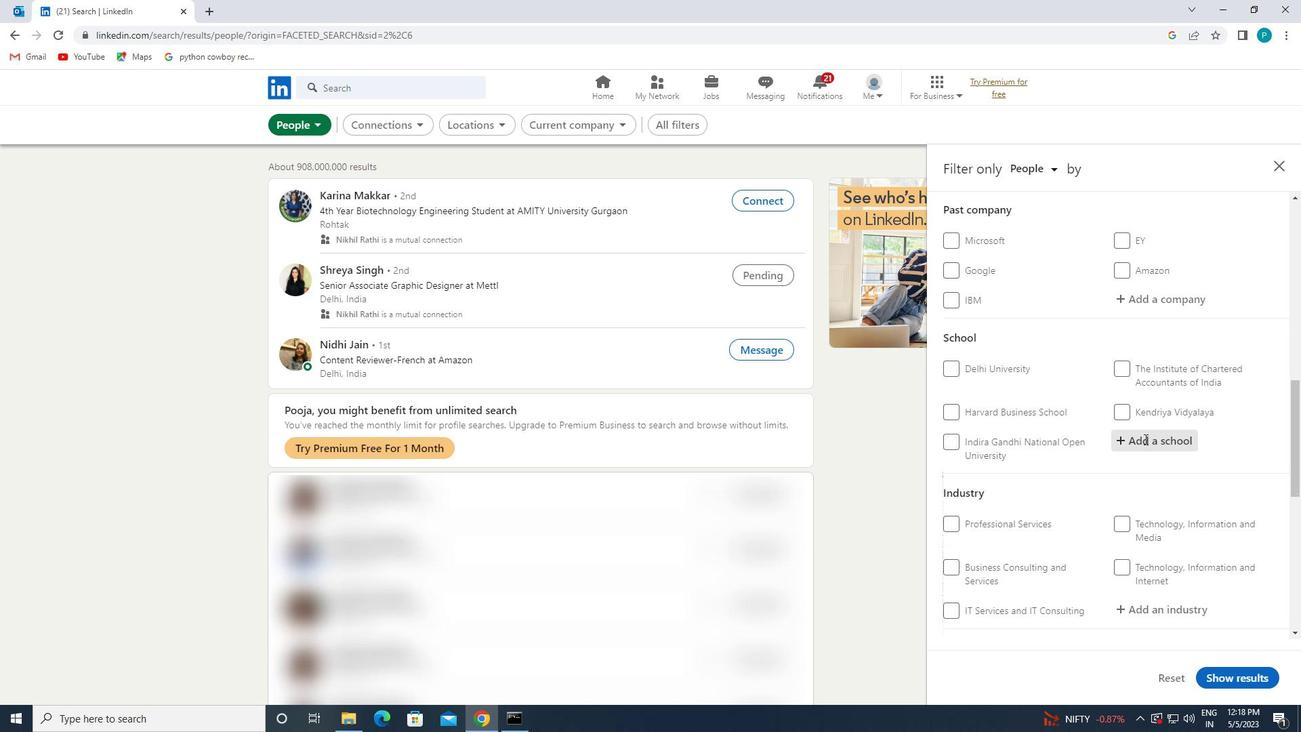 
Action: Key pressed <Key.caps_lock>A<Key.caps_lock>RYA<Key.space><Key.caps_lock>INST<Key.backspace><Key.backspace><Key.backspace><Key.caps_lock>NSTITUTE<Key.space>OF
Screenshot: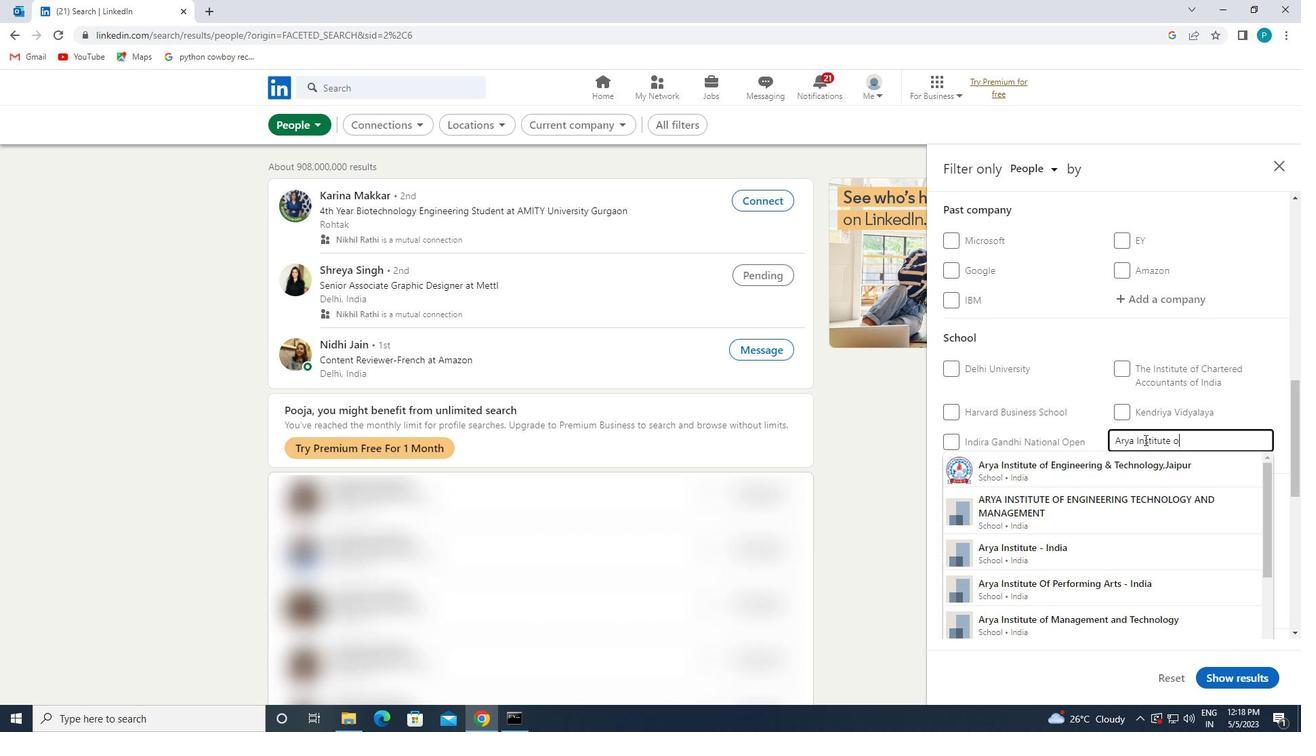 
Action: Mouse moved to (1155, 480)
Screenshot: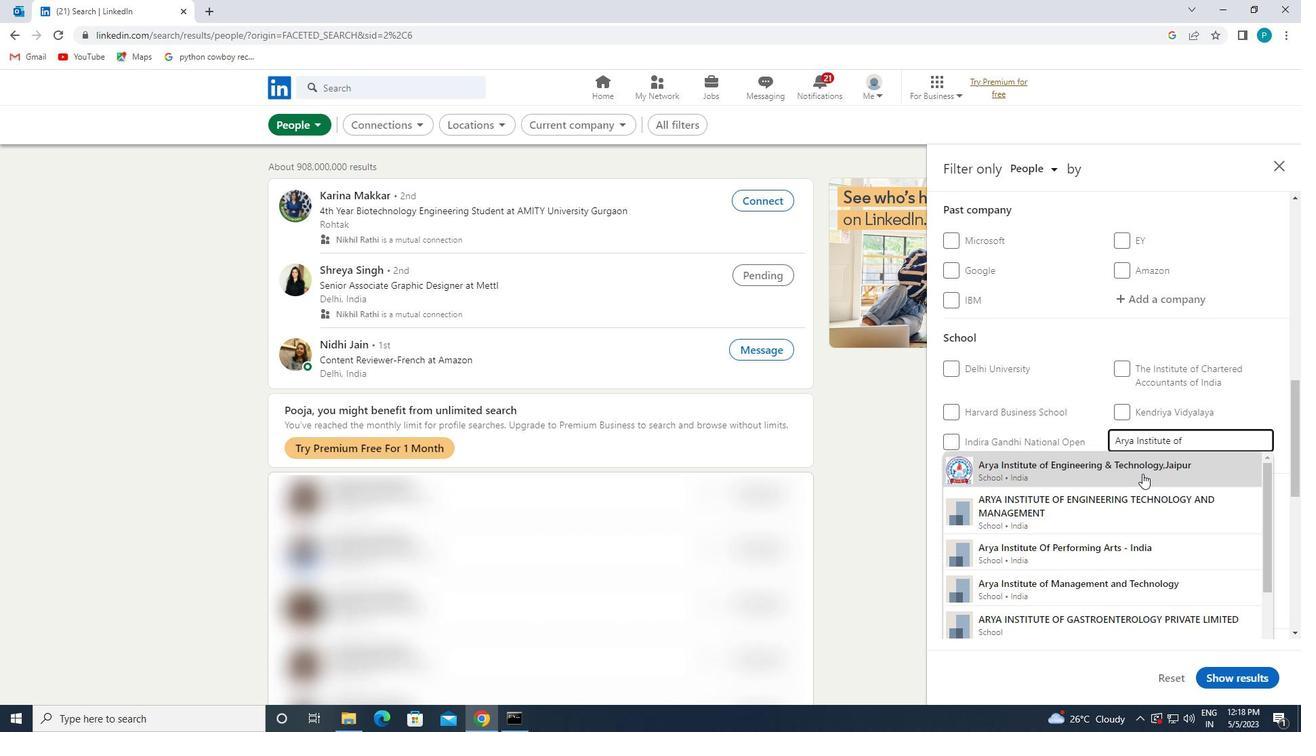 
Action: Mouse pressed left at (1155, 480)
Screenshot: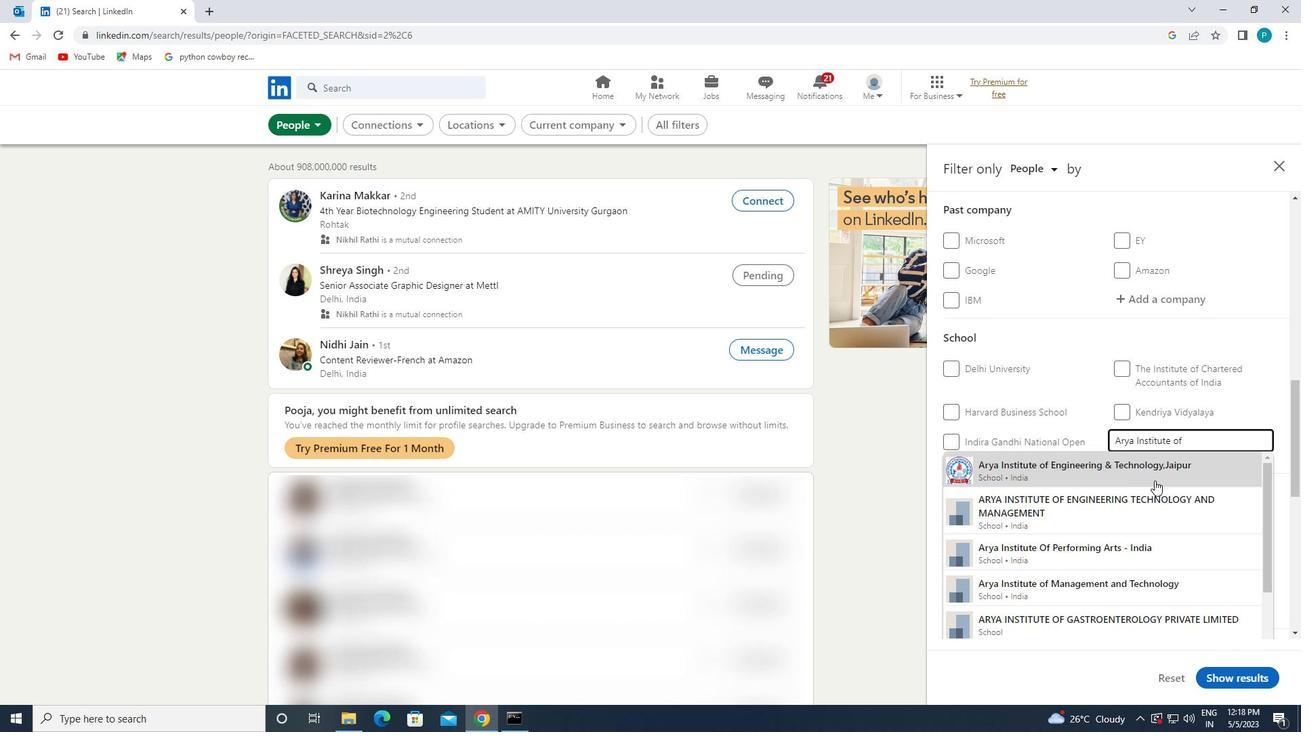 
Action: Mouse scrolled (1155, 480) with delta (0, 0)
Screenshot: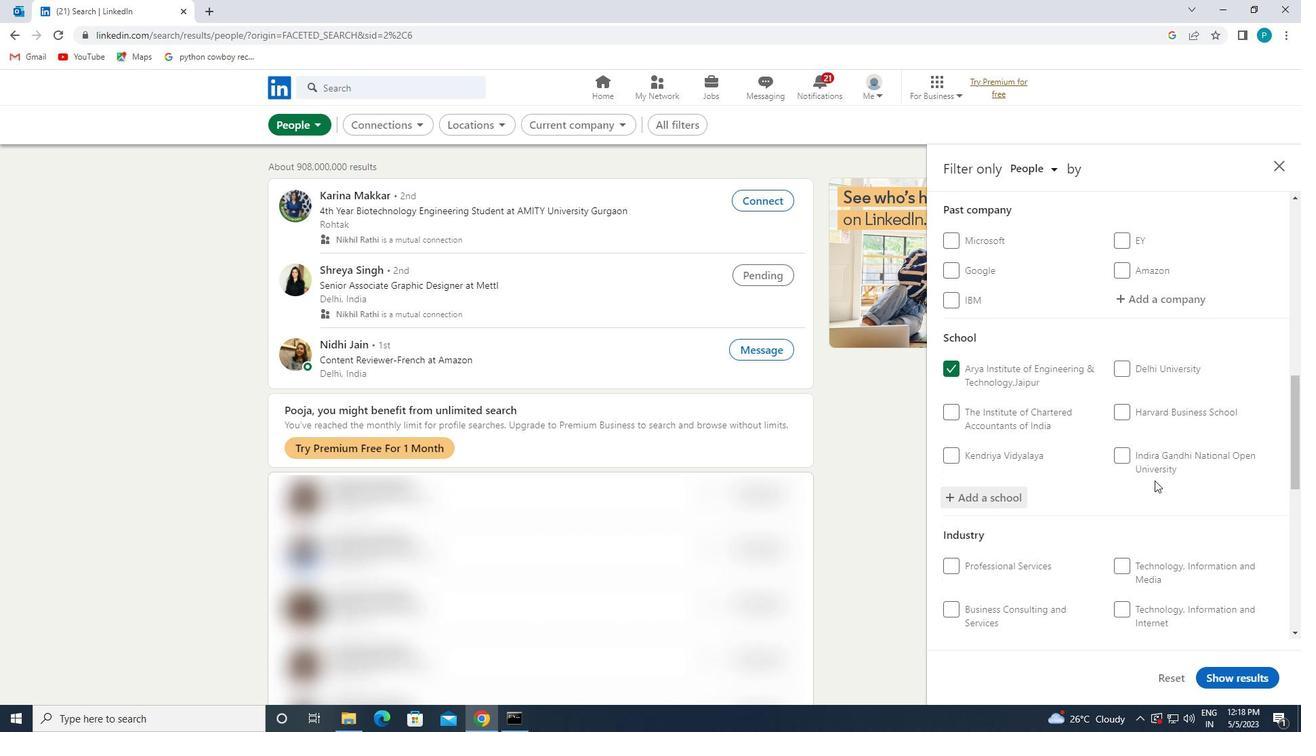 
Action: Mouse scrolled (1155, 480) with delta (0, 0)
Screenshot: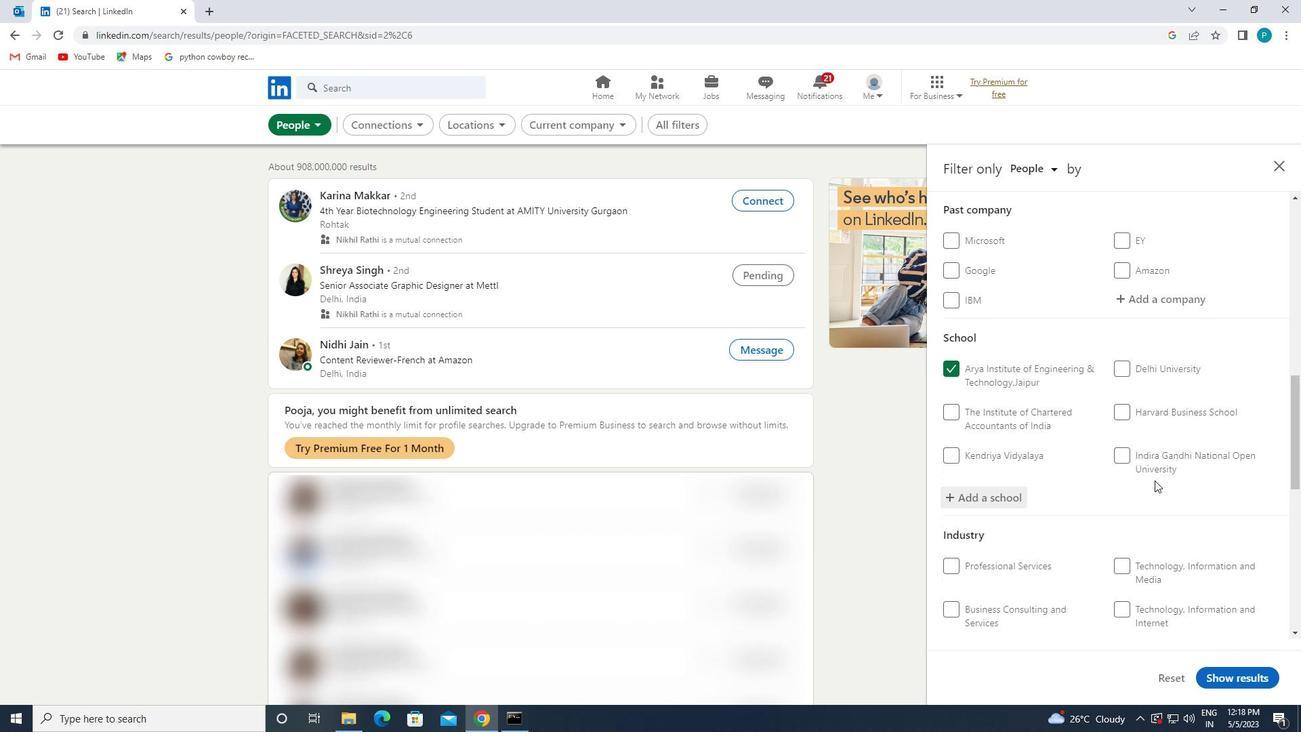 
Action: Mouse scrolled (1155, 480) with delta (0, 0)
Screenshot: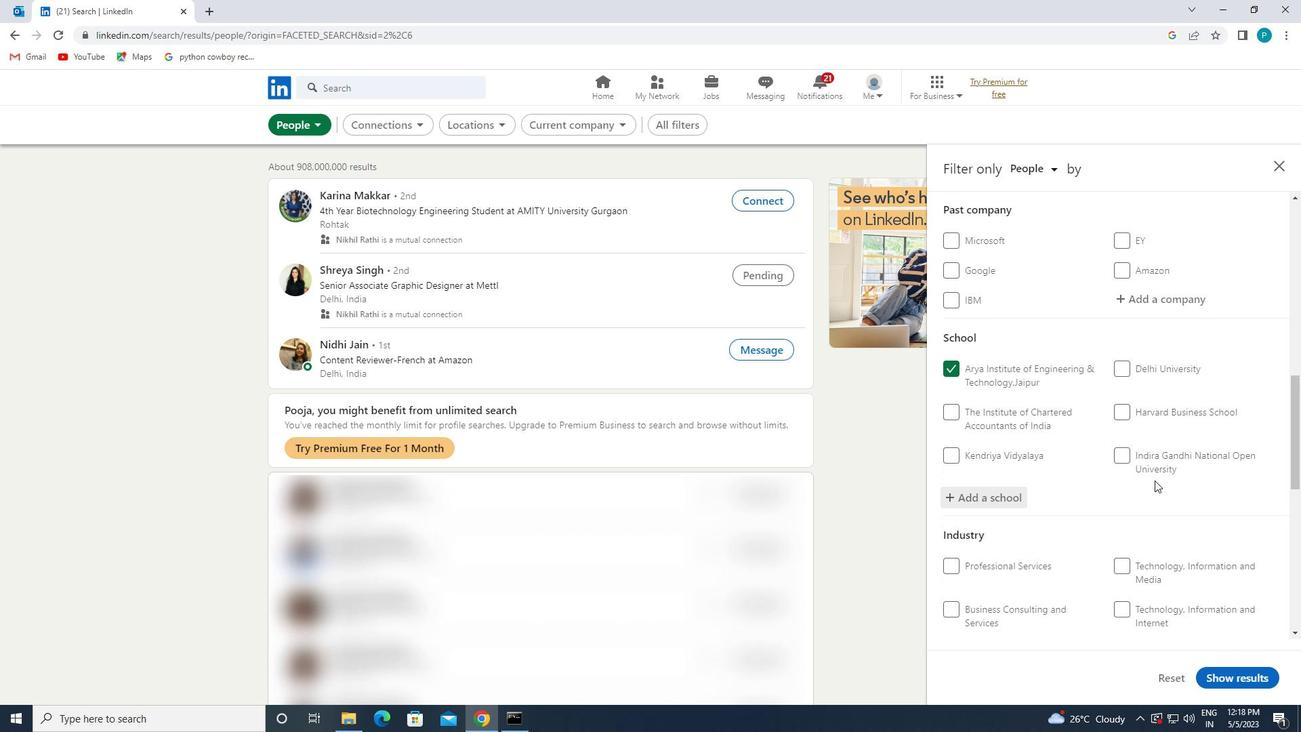 
Action: Mouse moved to (1150, 446)
Screenshot: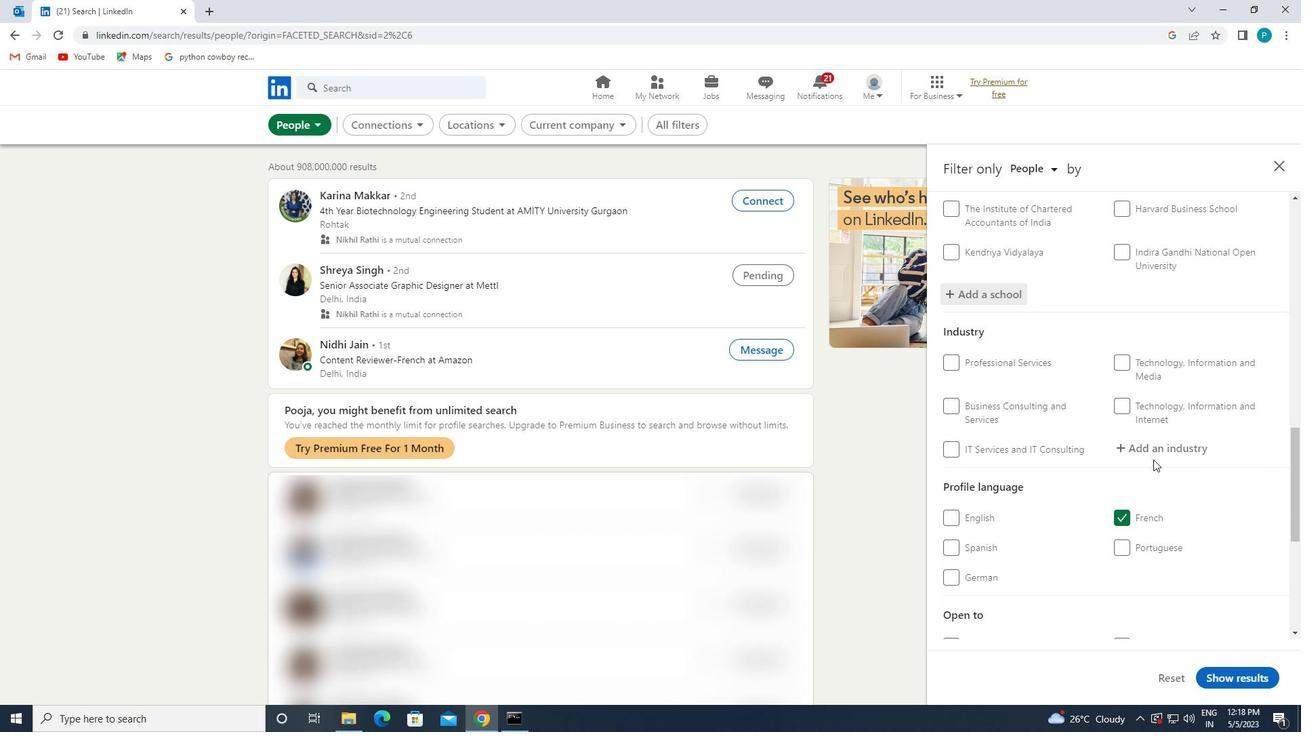 
Action: Mouse pressed left at (1150, 446)
Screenshot: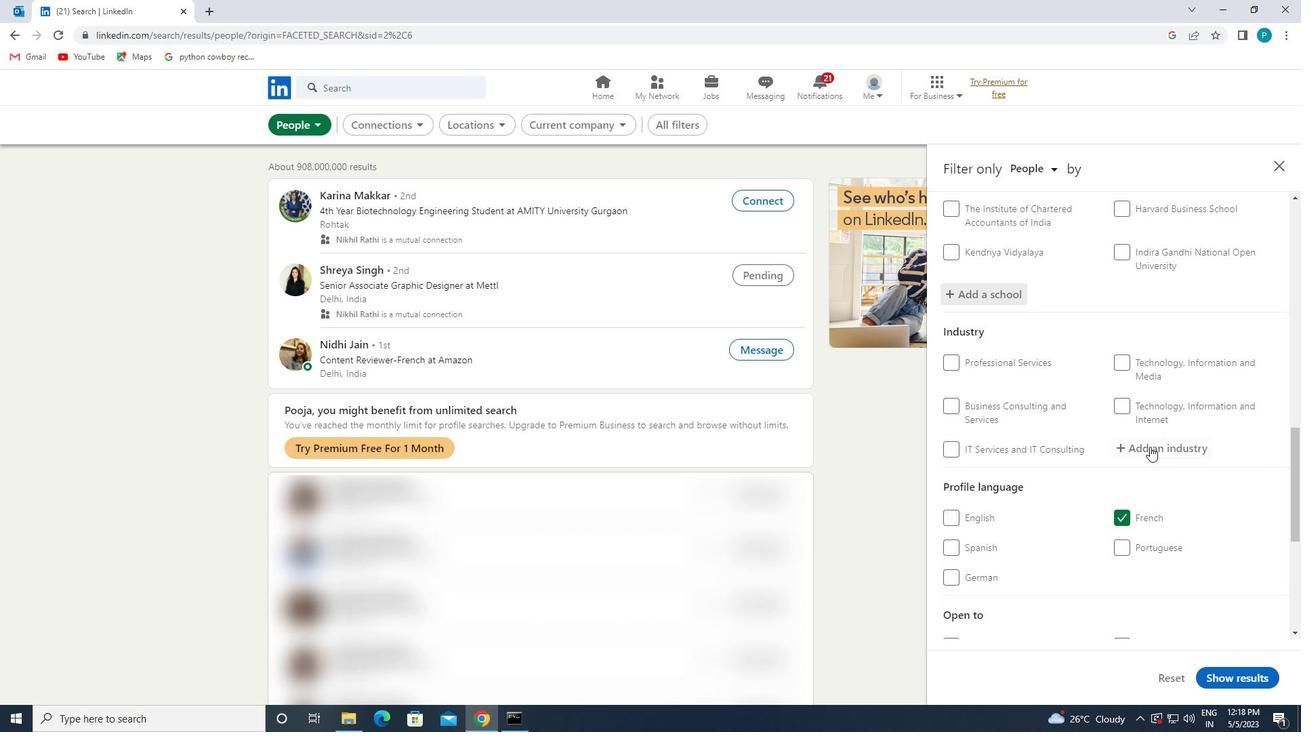 
Action: Key pressed <Key.caps_lock>O<Key.caps_lock>IL
Screenshot: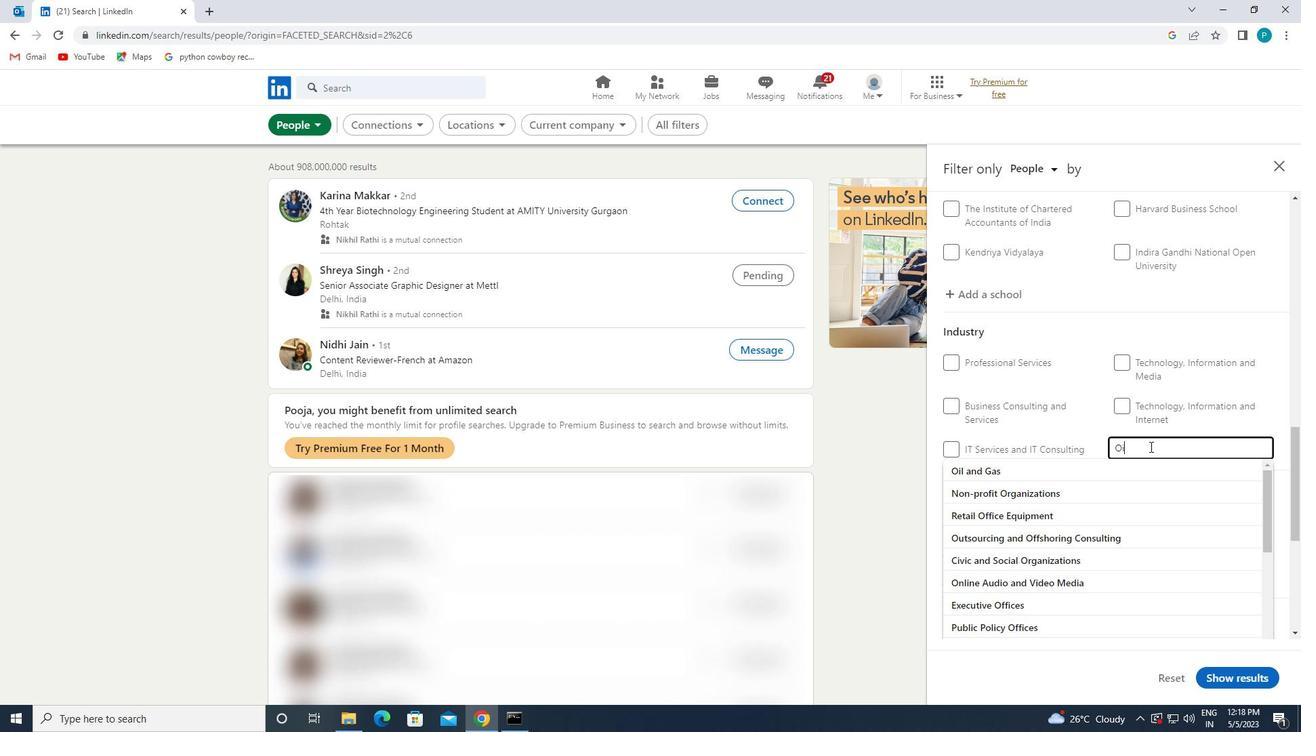 
Action: Mouse moved to (1090, 532)
Screenshot: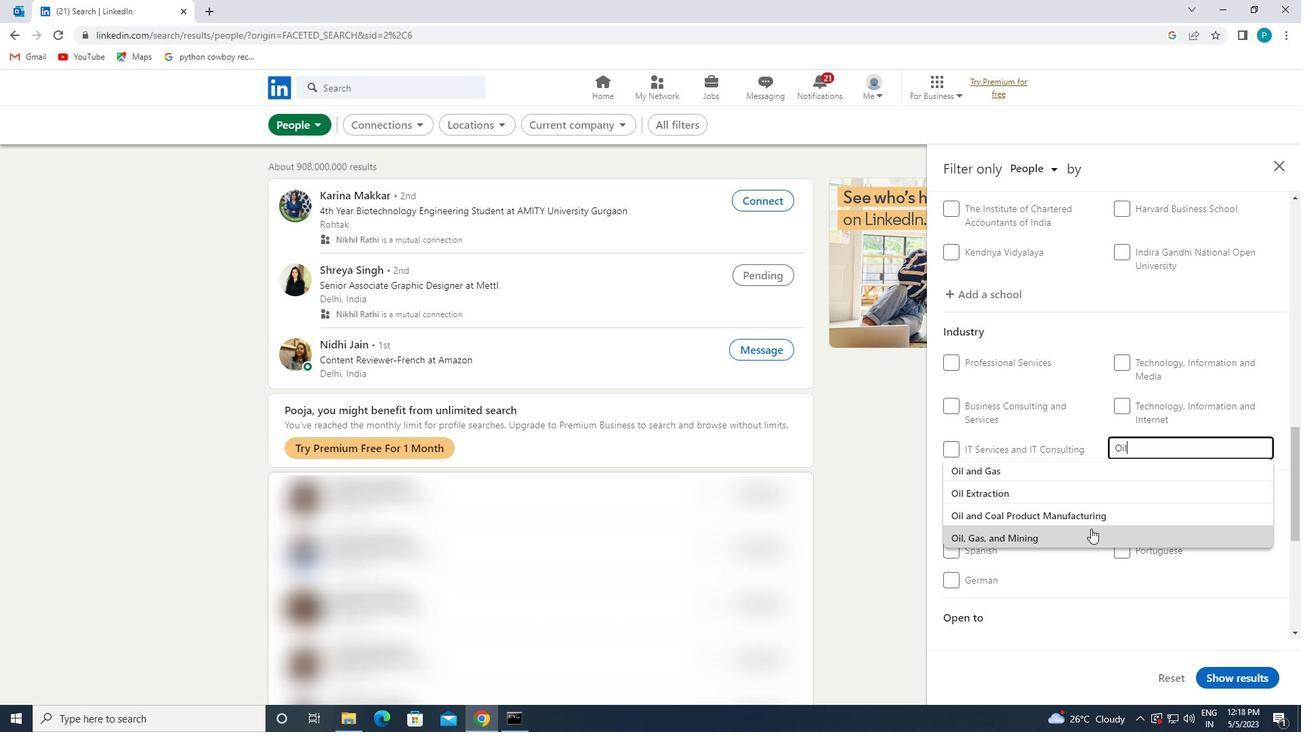 
Action: Mouse pressed left at (1090, 532)
Screenshot: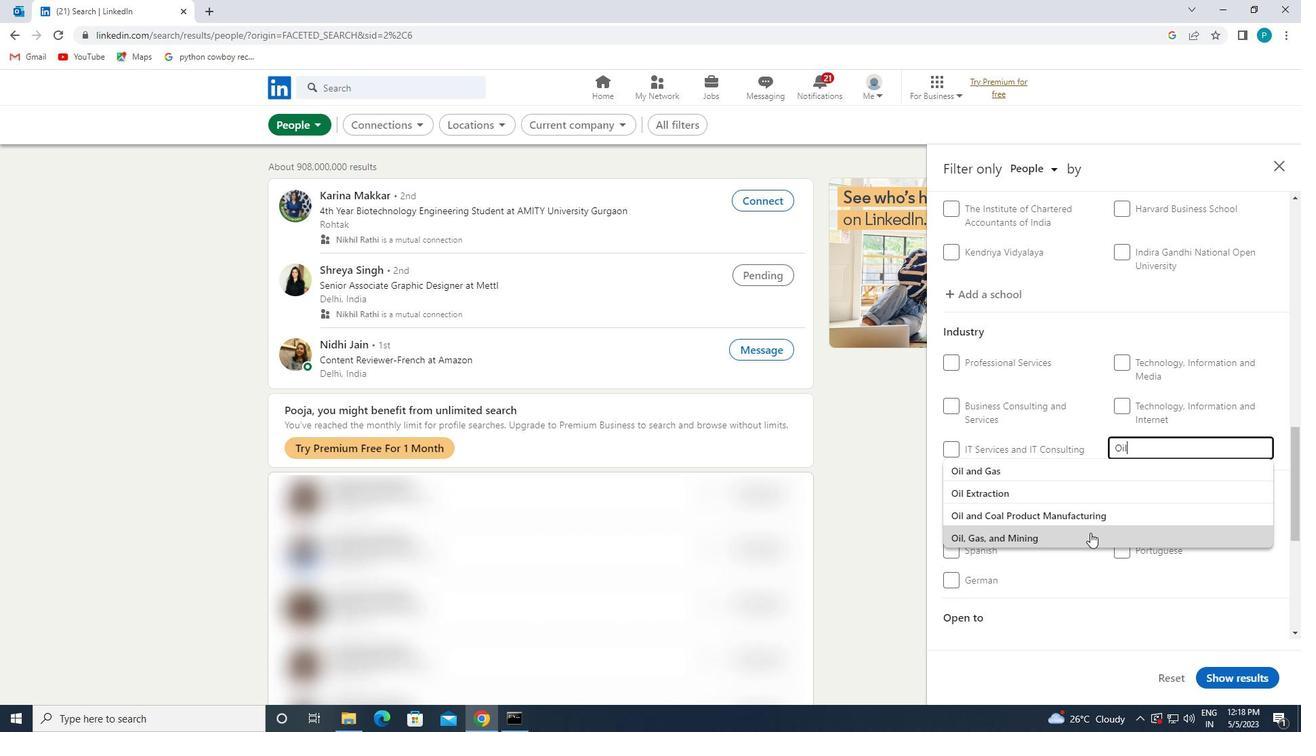 
Action: Mouse moved to (1100, 532)
Screenshot: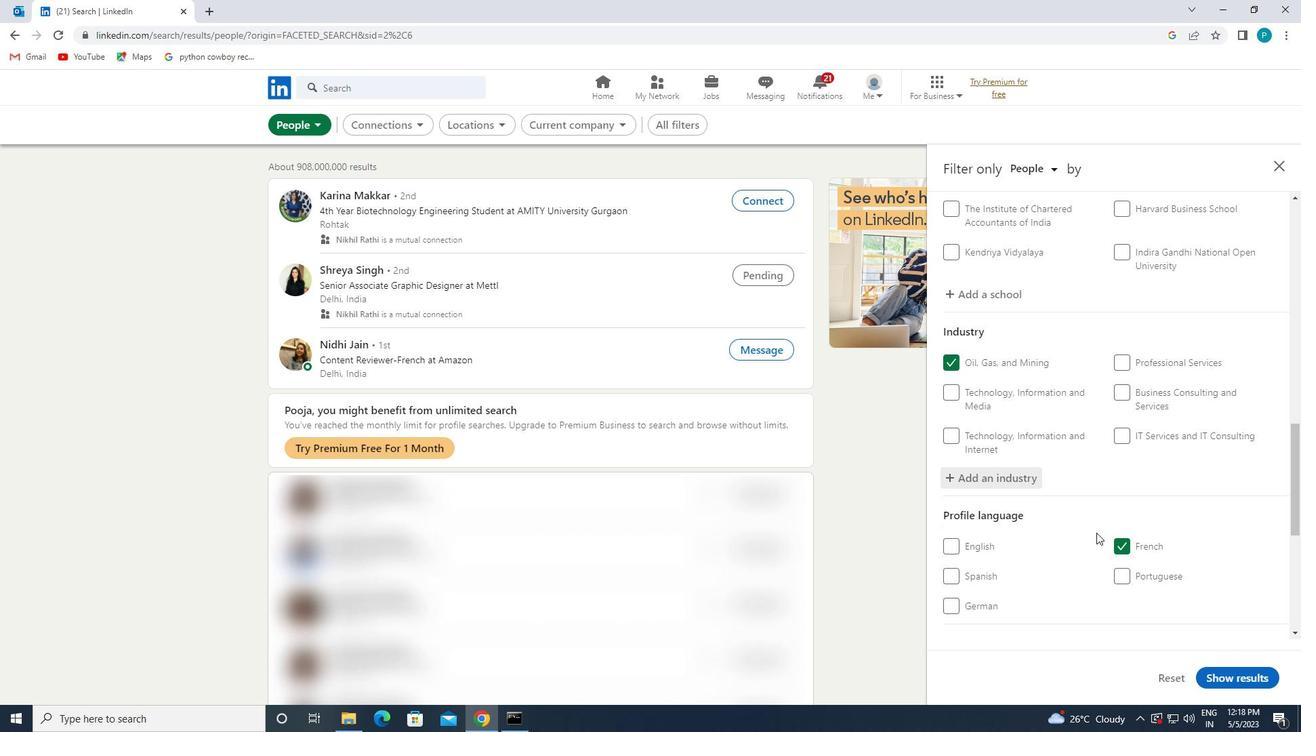 
Action: Mouse scrolled (1100, 532) with delta (0, 0)
Screenshot: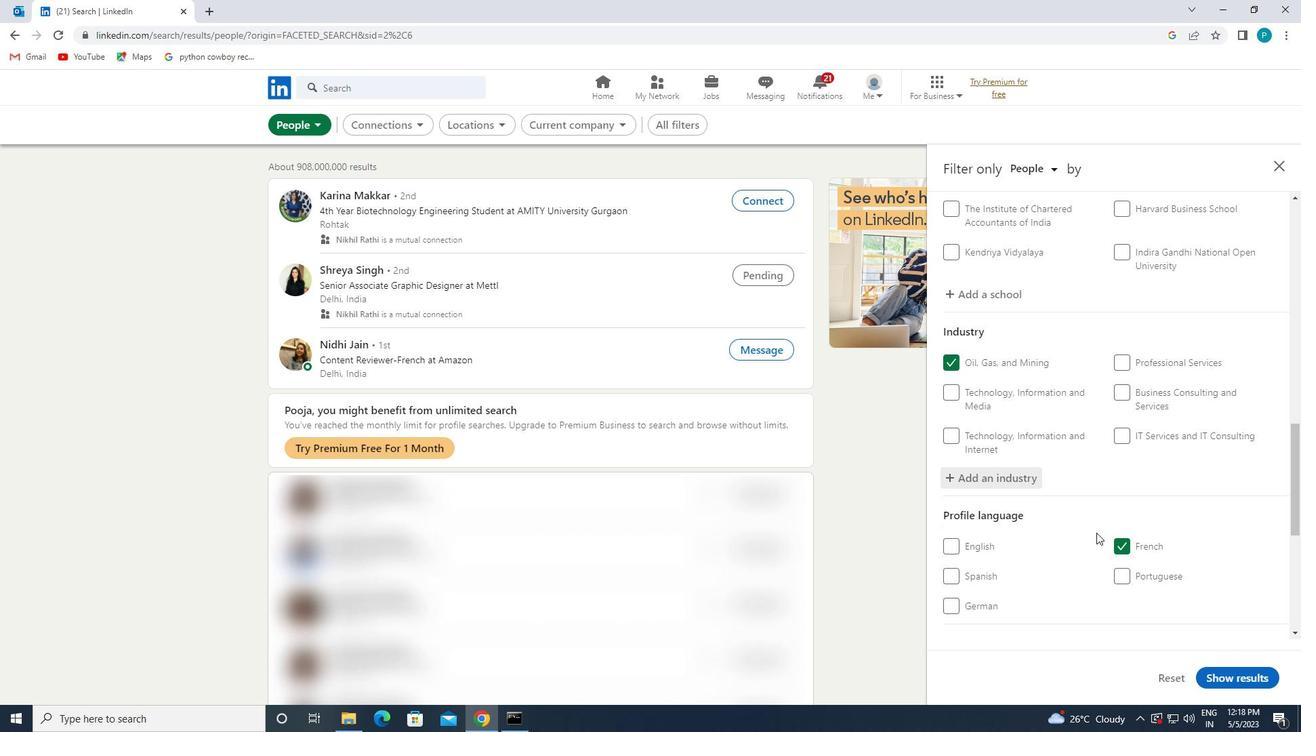 
Action: Mouse moved to (1103, 533)
Screenshot: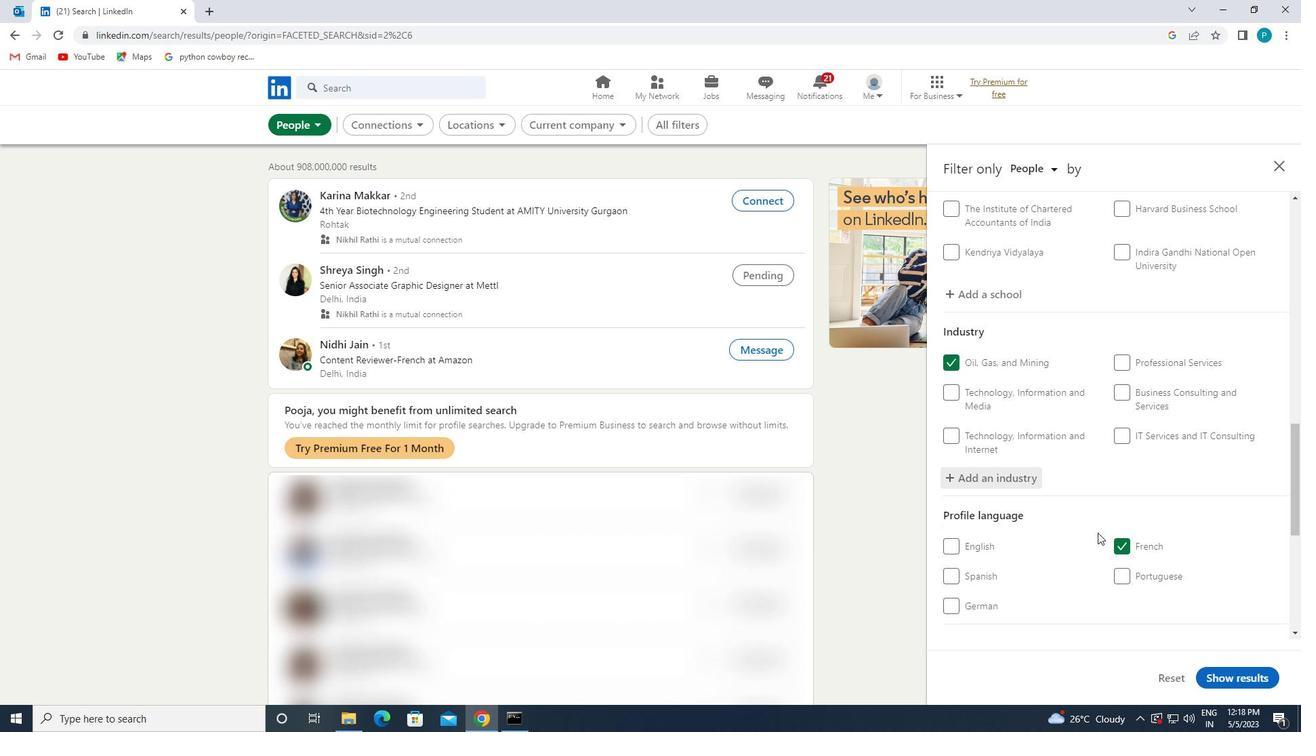 
Action: Mouse scrolled (1103, 532) with delta (0, 0)
Screenshot: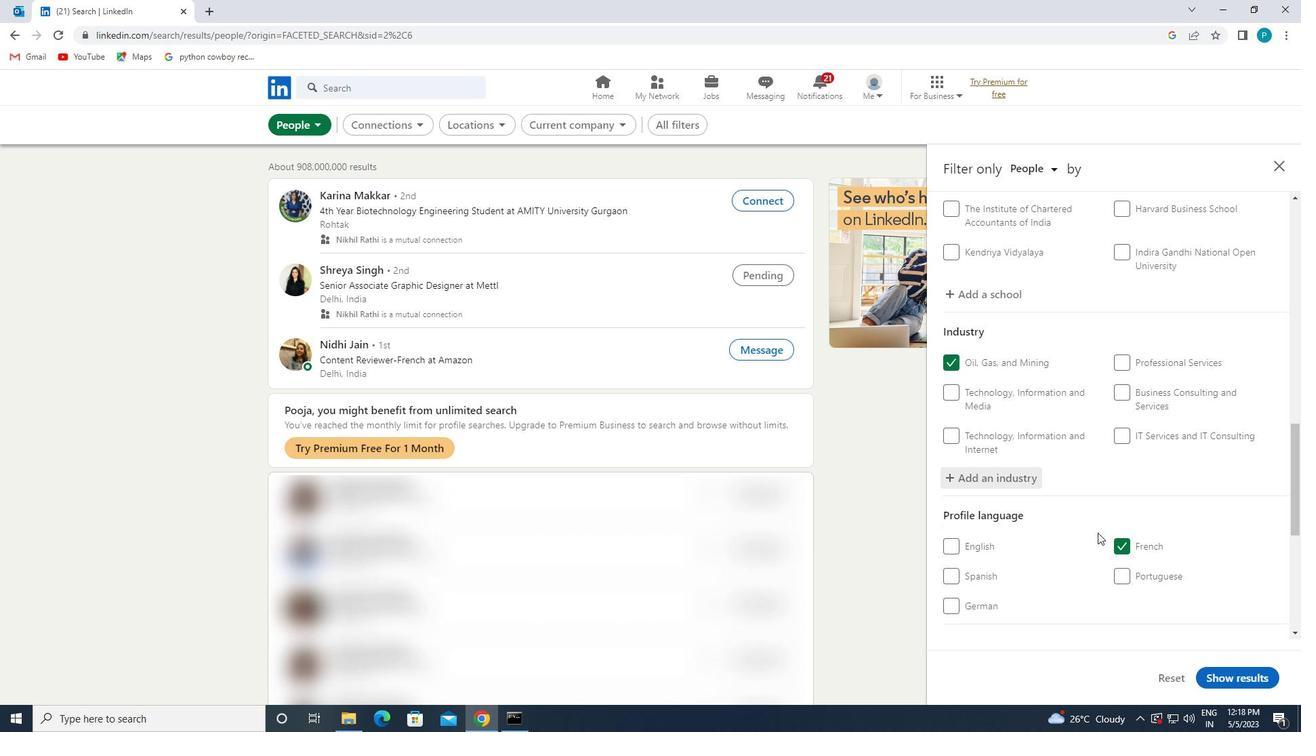 
Action: Mouse scrolled (1103, 532) with delta (0, 0)
Screenshot: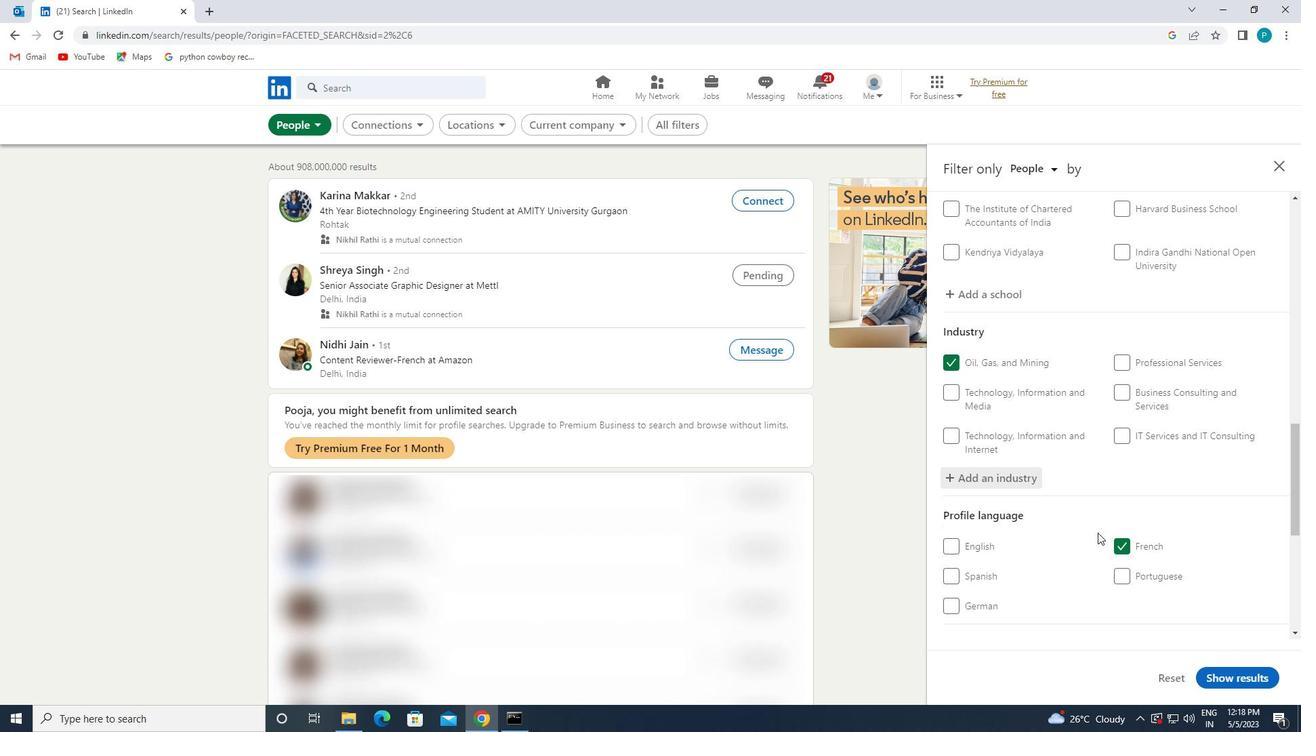 
Action: Mouse moved to (1112, 534)
Screenshot: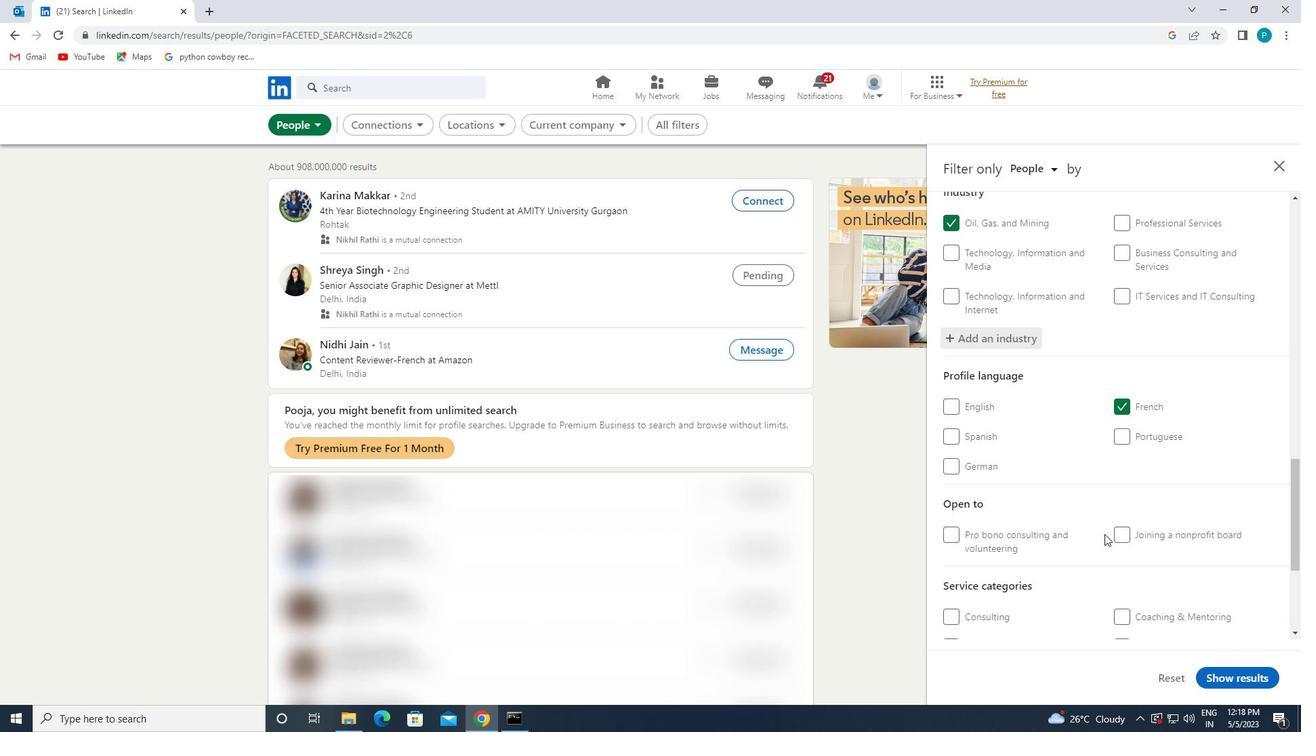
Action: Mouse scrolled (1112, 533) with delta (0, 0)
Screenshot: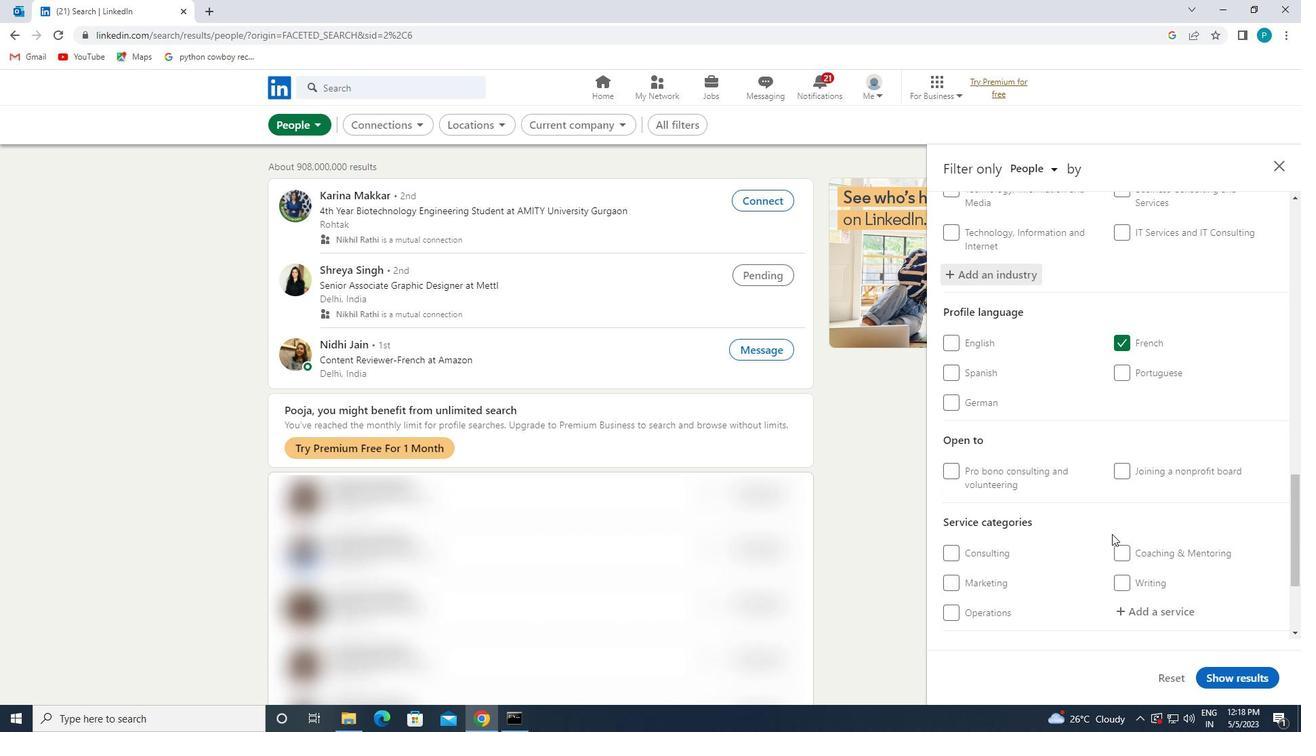 
Action: Mouse scrolled (1112, 533) with delta (0, 0)
Screenshot: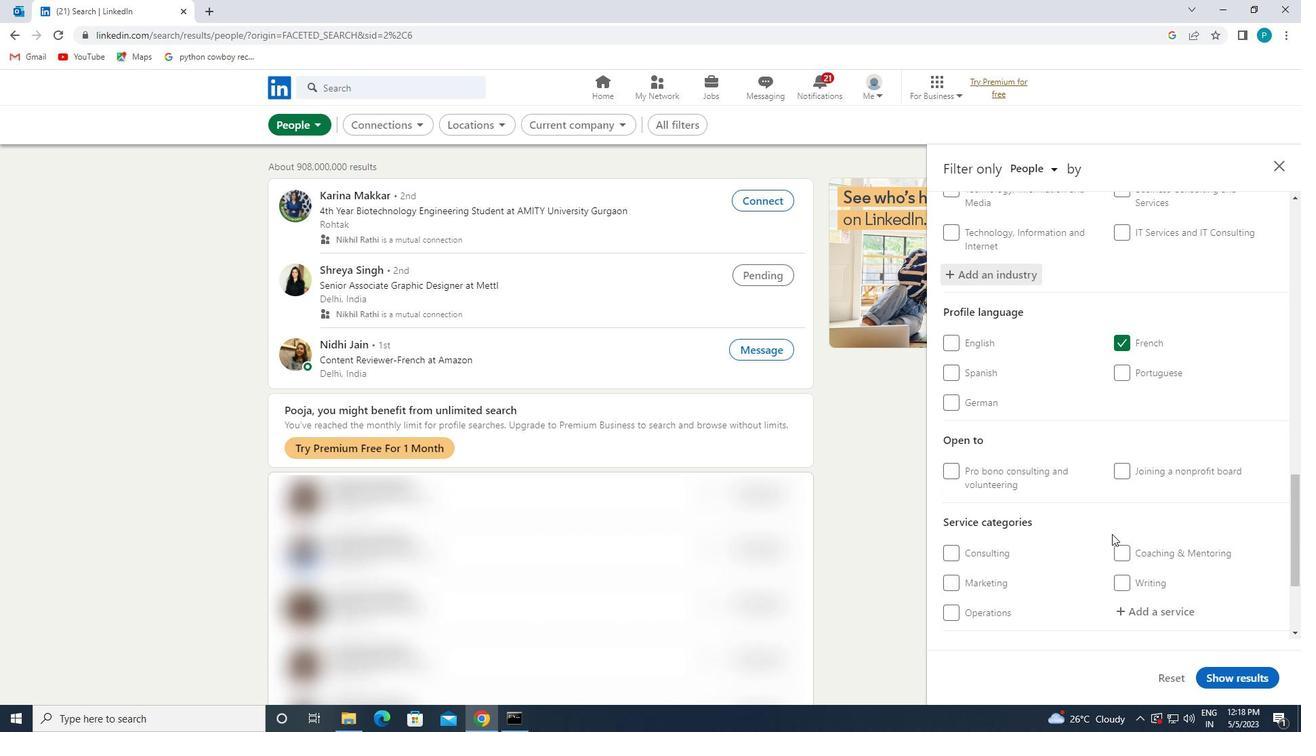 
Action: Mouse moved to (1137, 482)
Screenshot: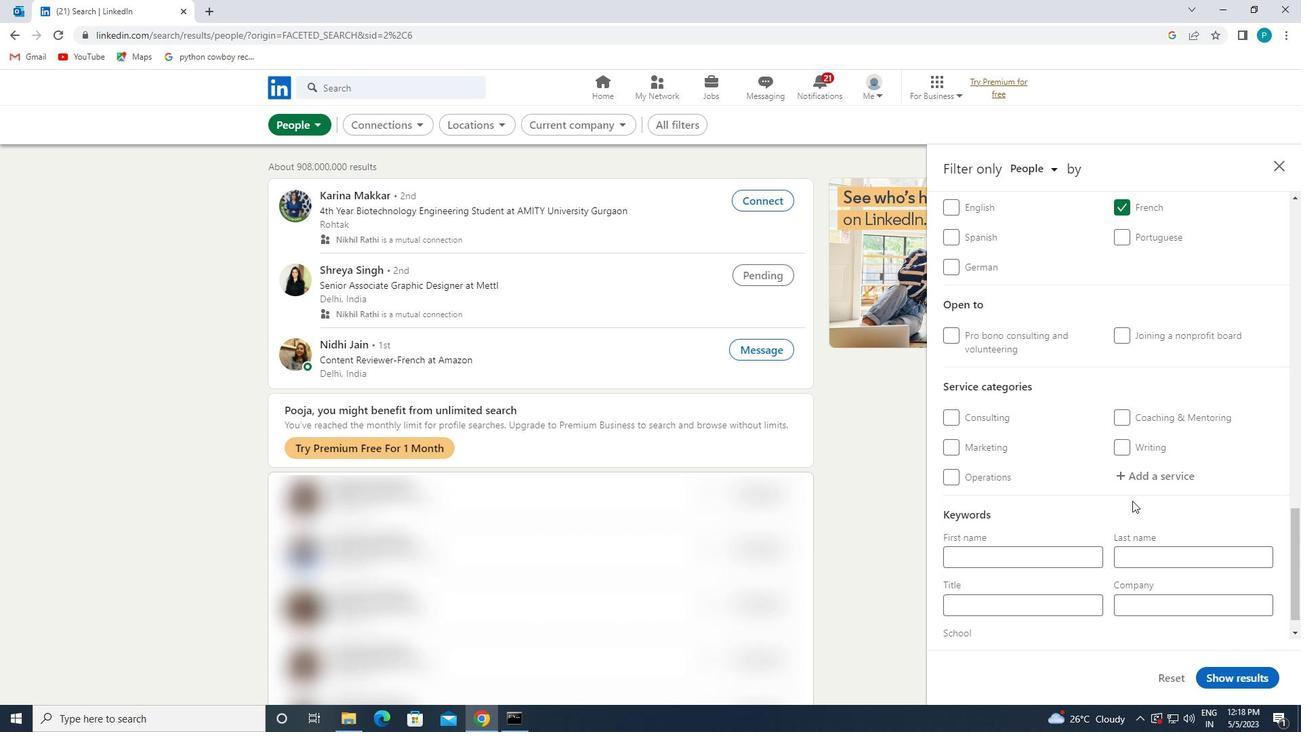 
Action: Mouse pressed left at (1137, 482)
Screenshot: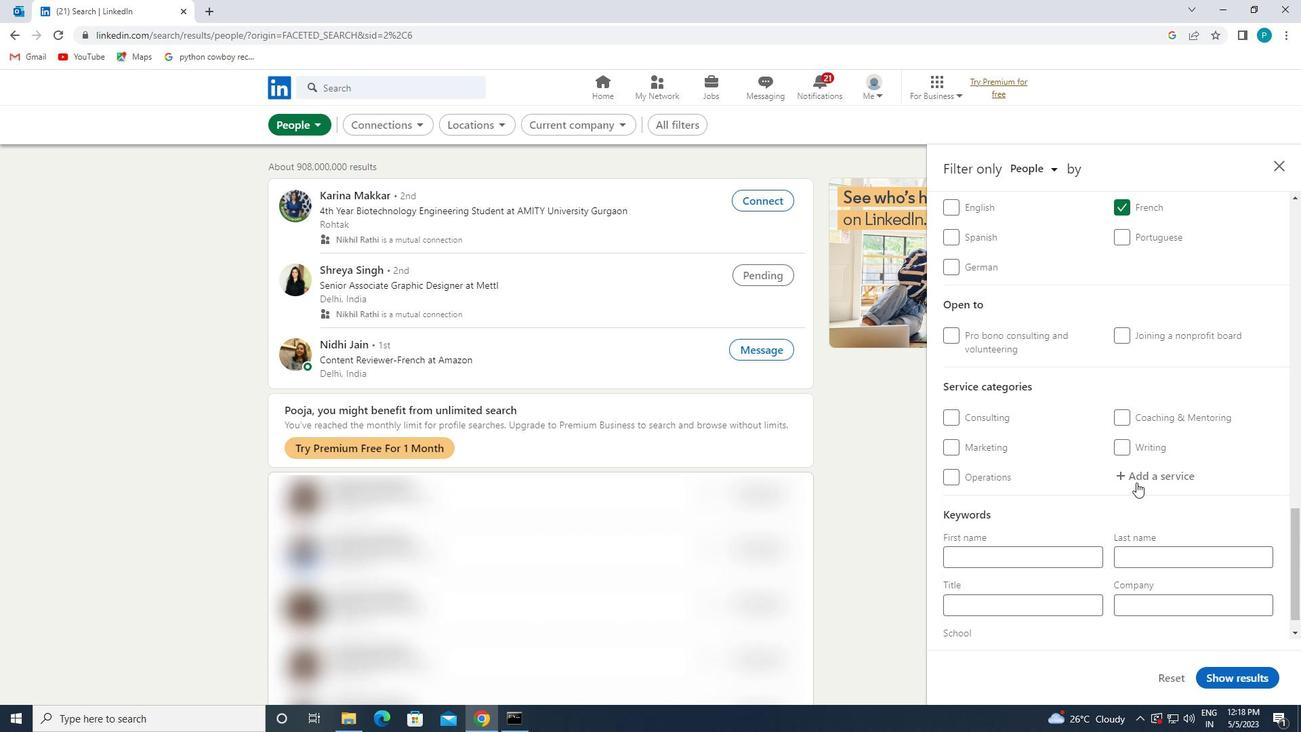 
Action: Key pressed <Key.caps_lock>C<Key.caps_lock>ORPO
Screenshot: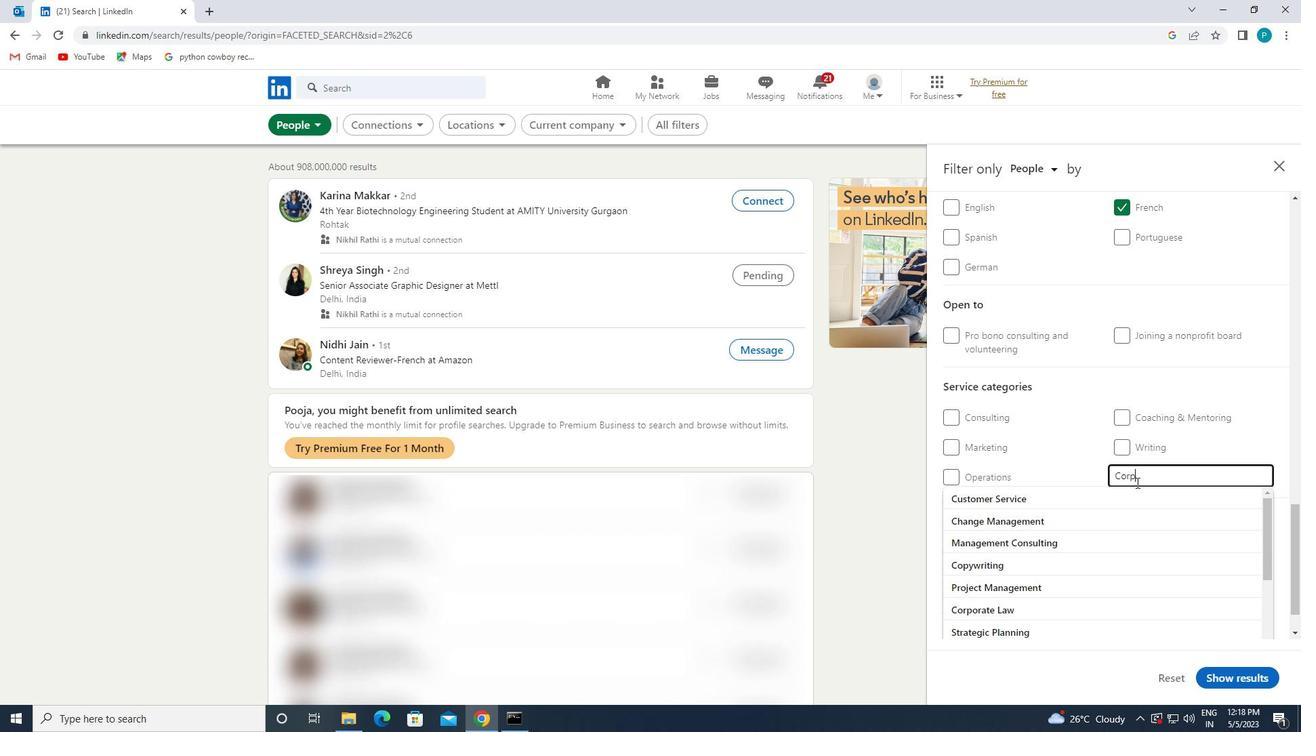 
Action: Mouse moved to (1046, 496)
Screenshot: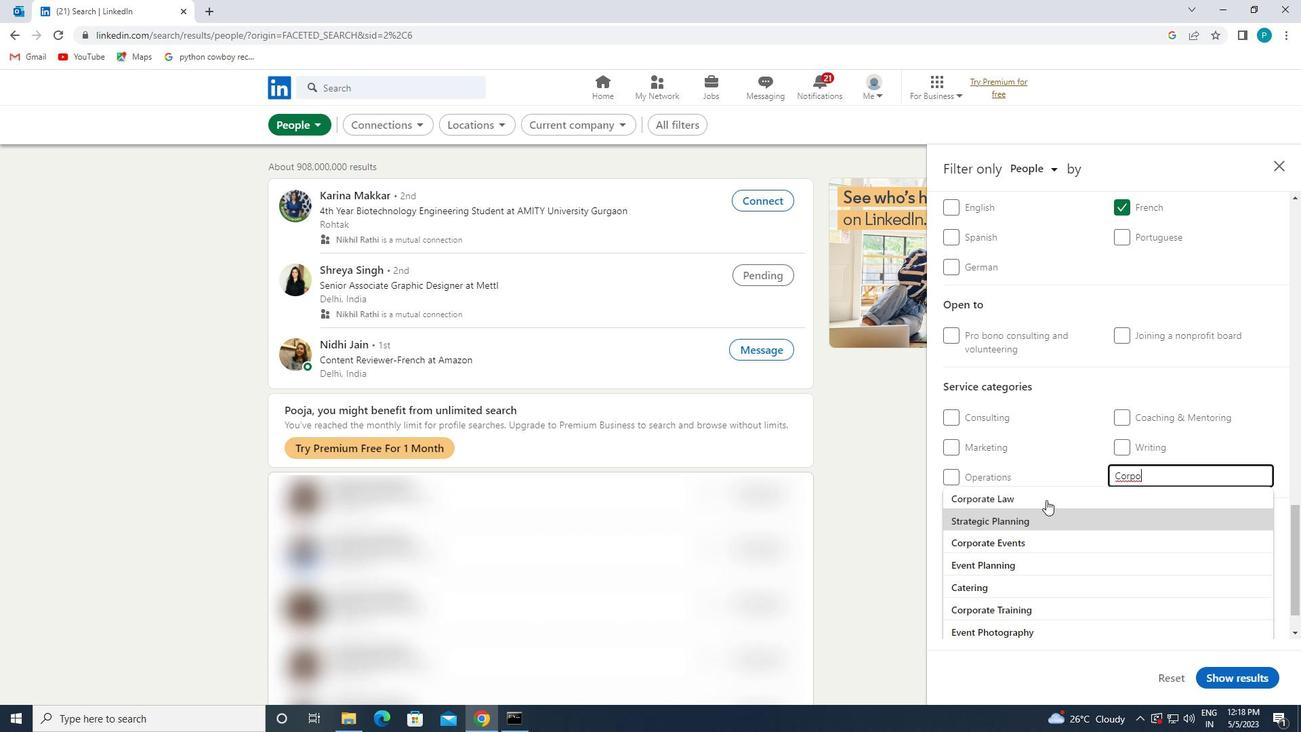 
Action: Mouse pressed left at (1046, 496)
Screenshot: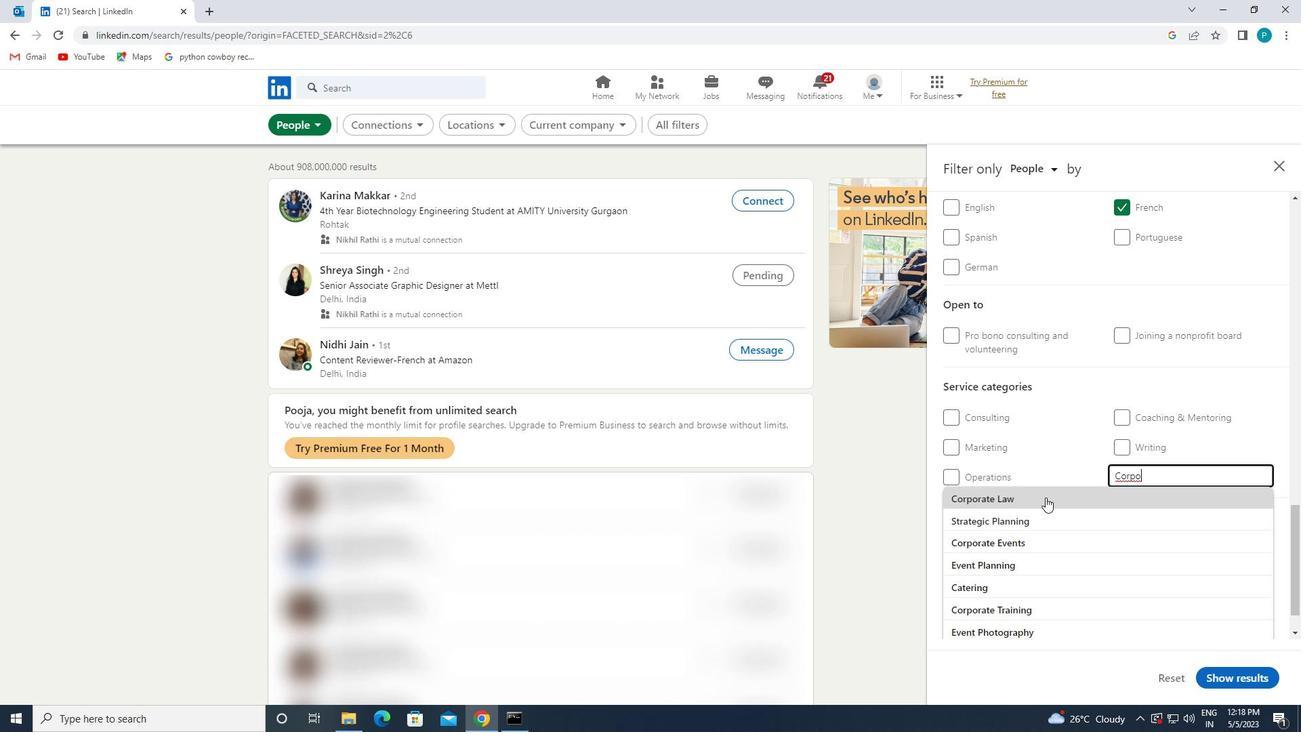 
Action: Mouse scrolled (1046, 496) with delta (0, 0)
Screenshot: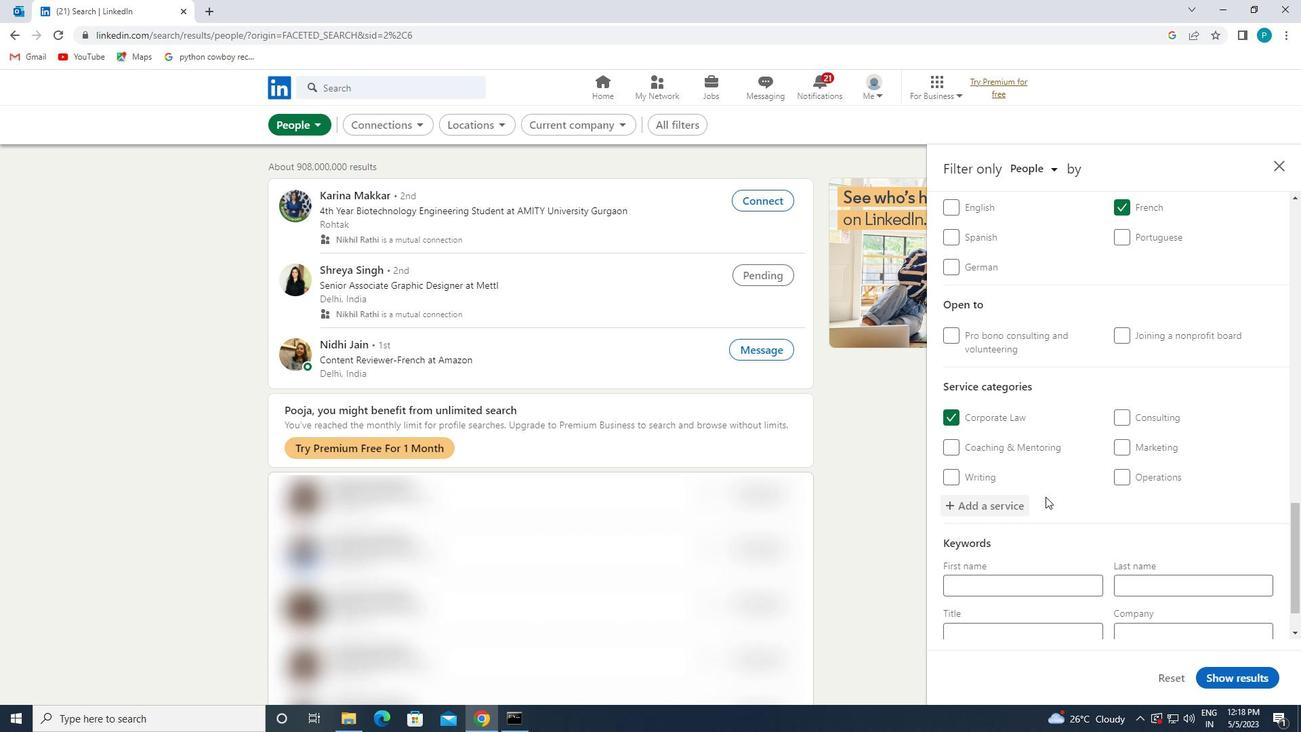 
Action: Mouse scrolled (1046, 496) with delta (0, 0)
Screenshot: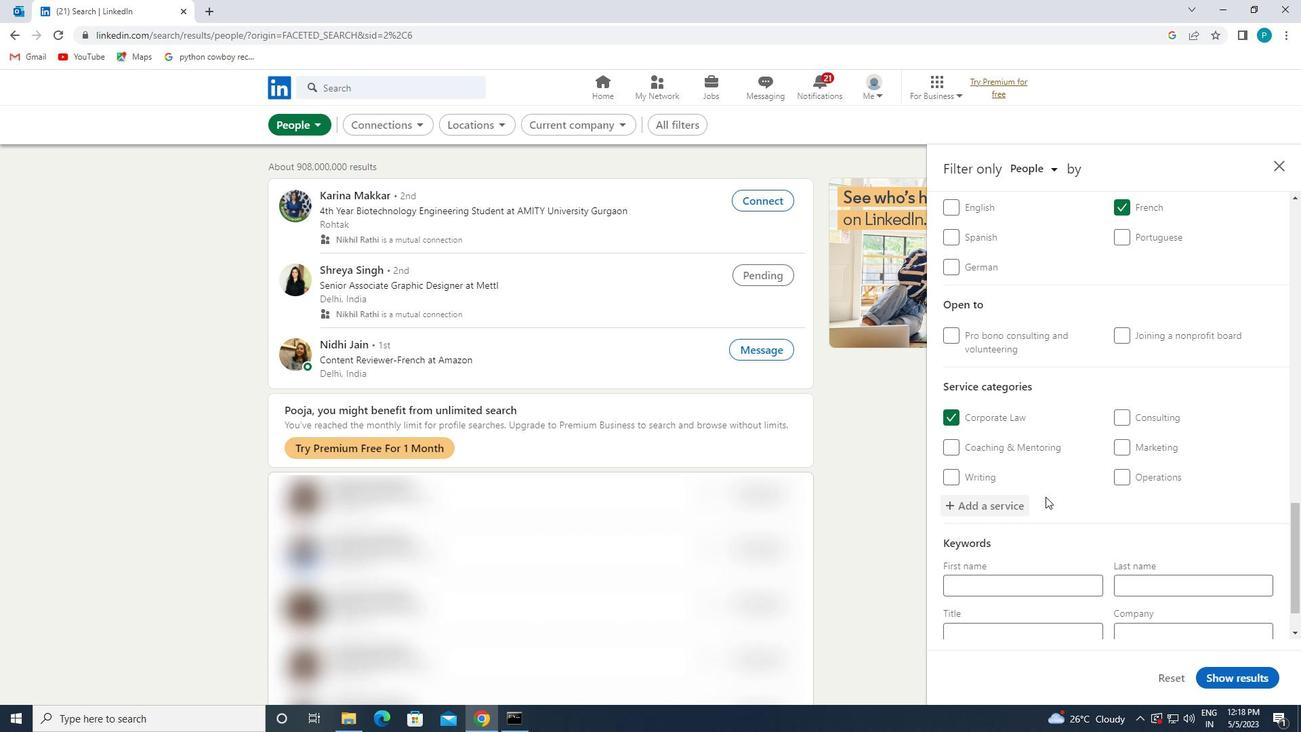 
Action: Mouse scrolled (1046, 496) with delta (0, 0)
Screenshot: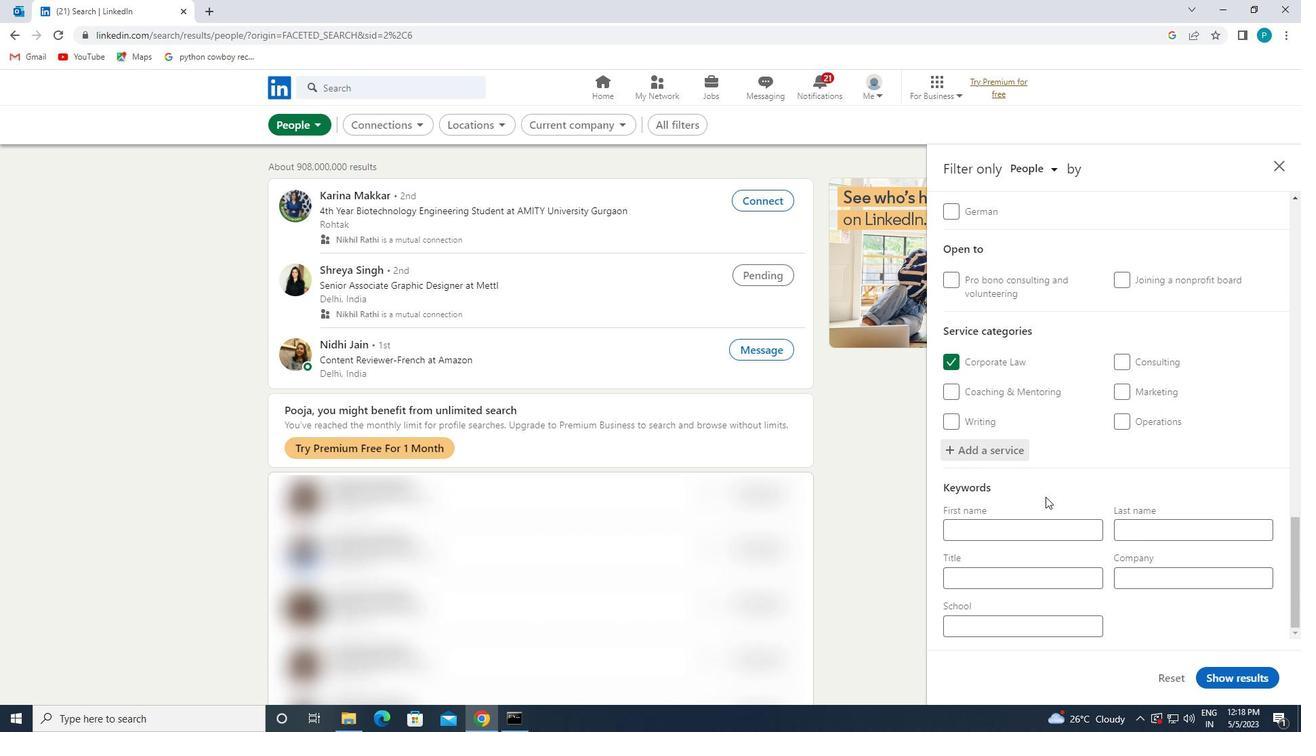 
Action: Mouse scrolled (1046, 496) with delta (0, 0)
Screenshot: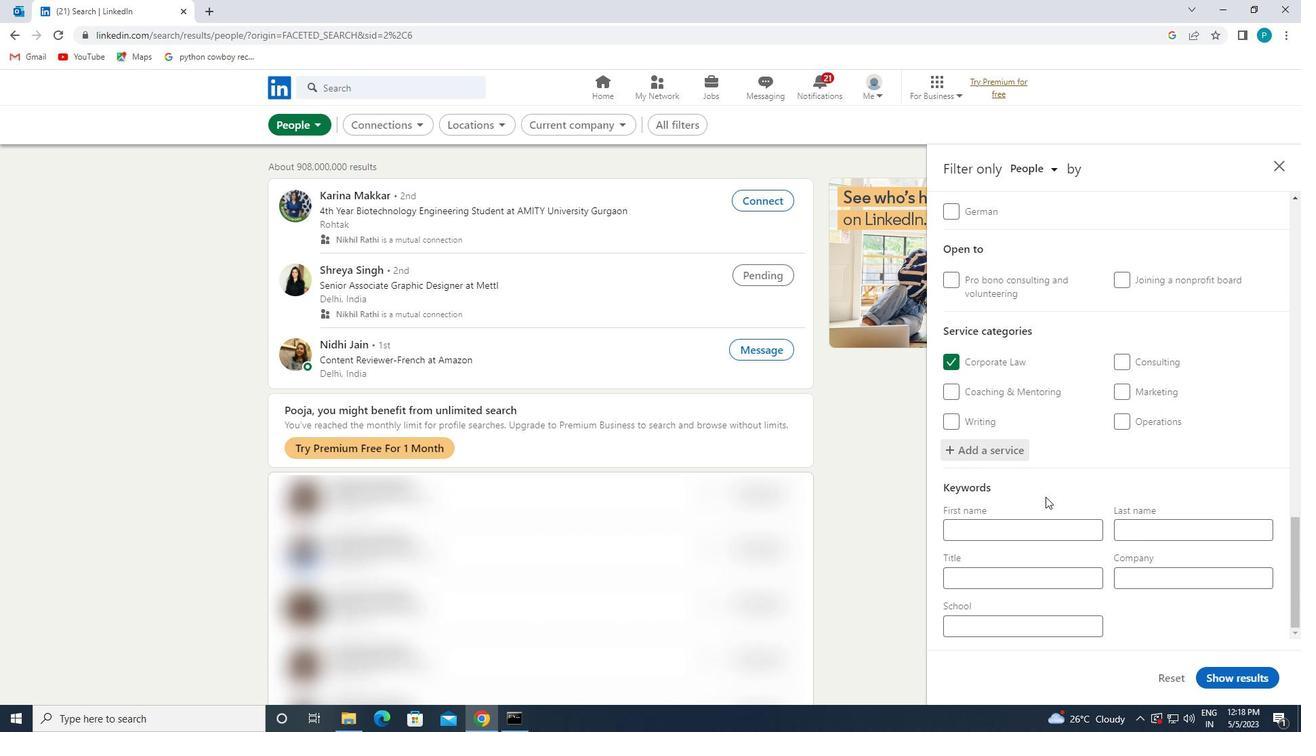 
Action: Mouse scrolled (1046, 496) with delta (0, 0)
Screenshot: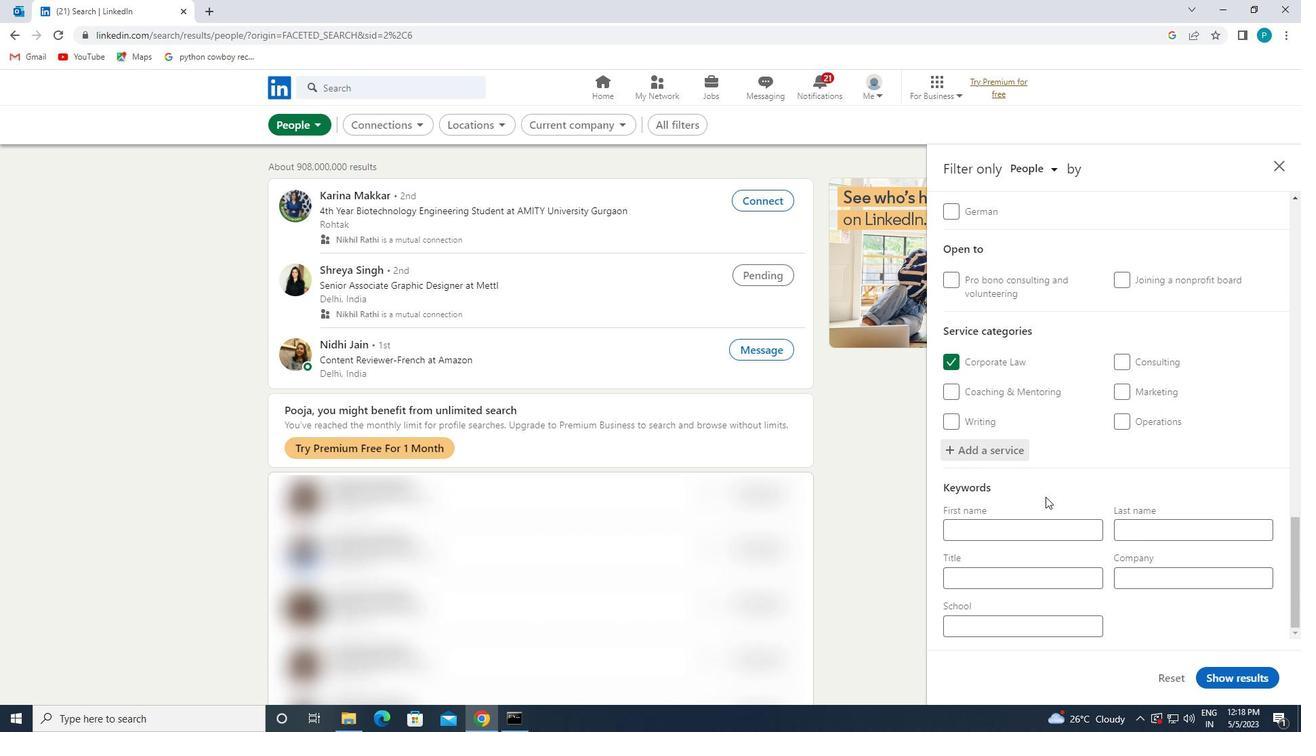 
Action: Mouse moved to (1006, 582)
Screenshot: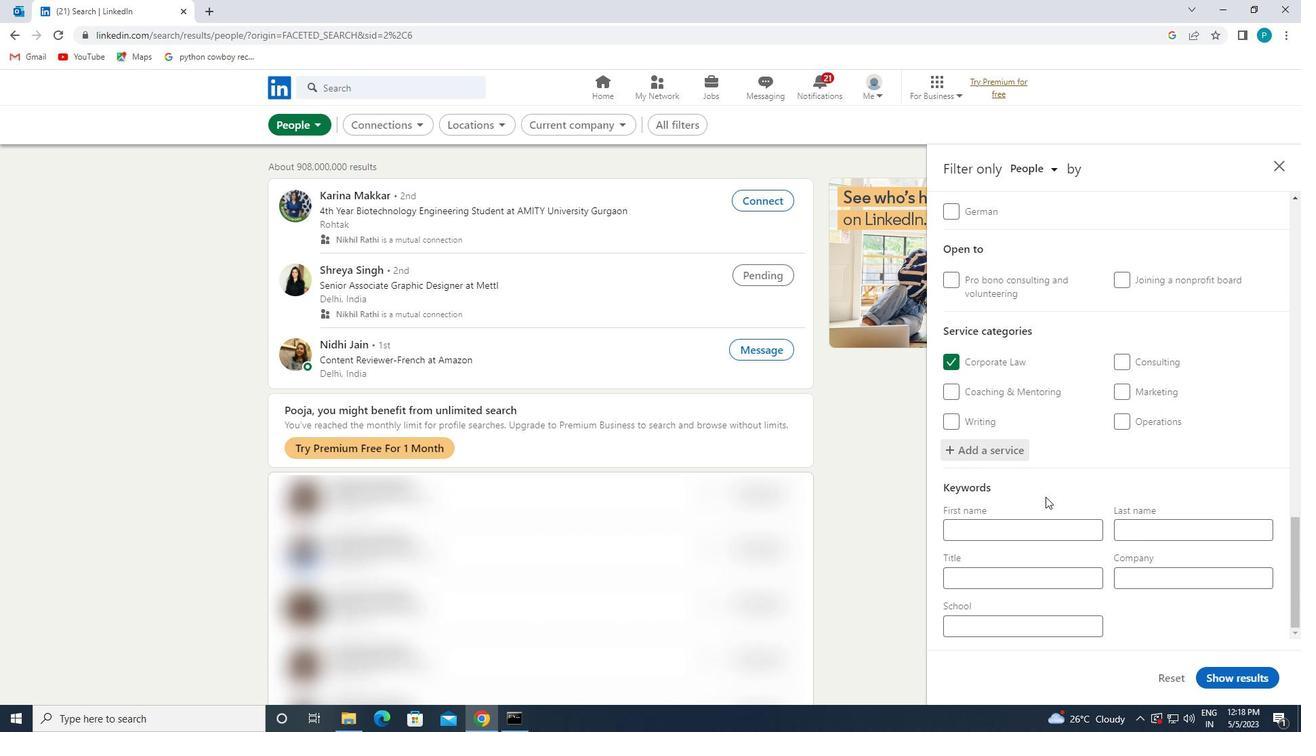 
Action: Mouse pressed left at (1006, 582)
Screenshot: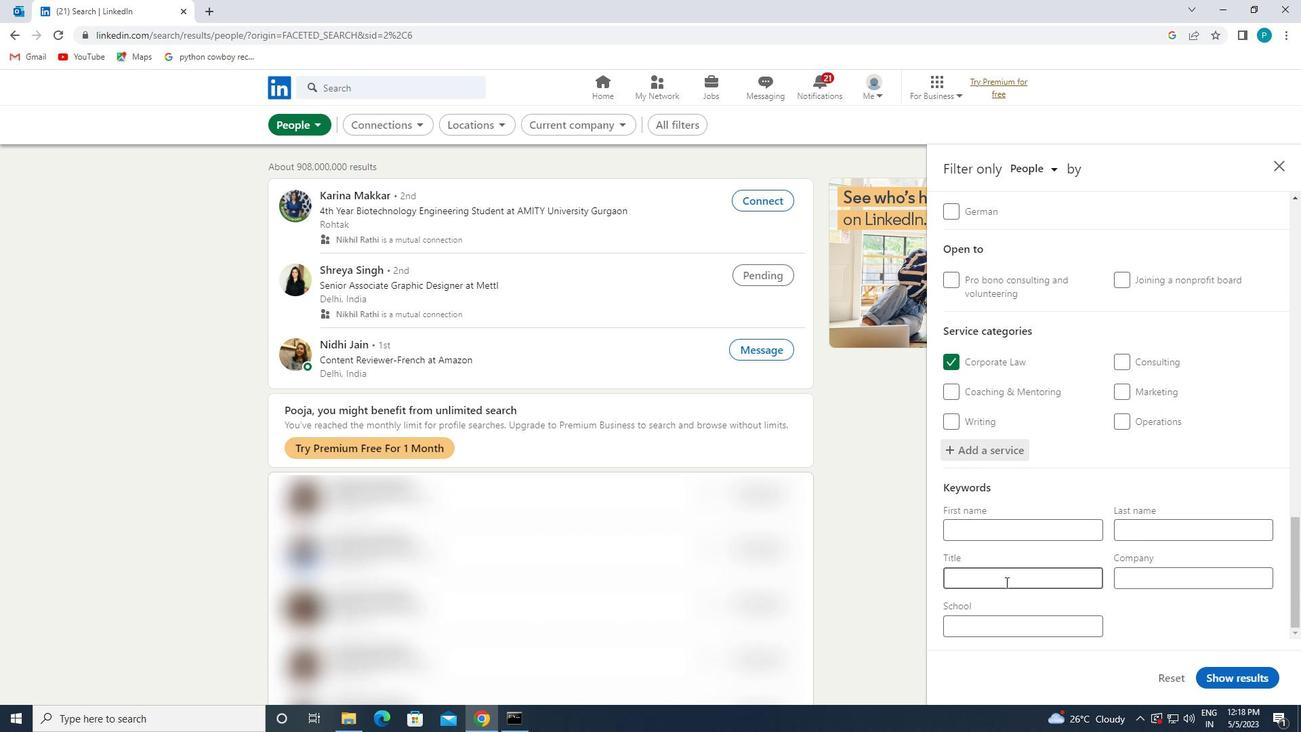
Action: Mouse moved to (1005, 583)
Screenshot: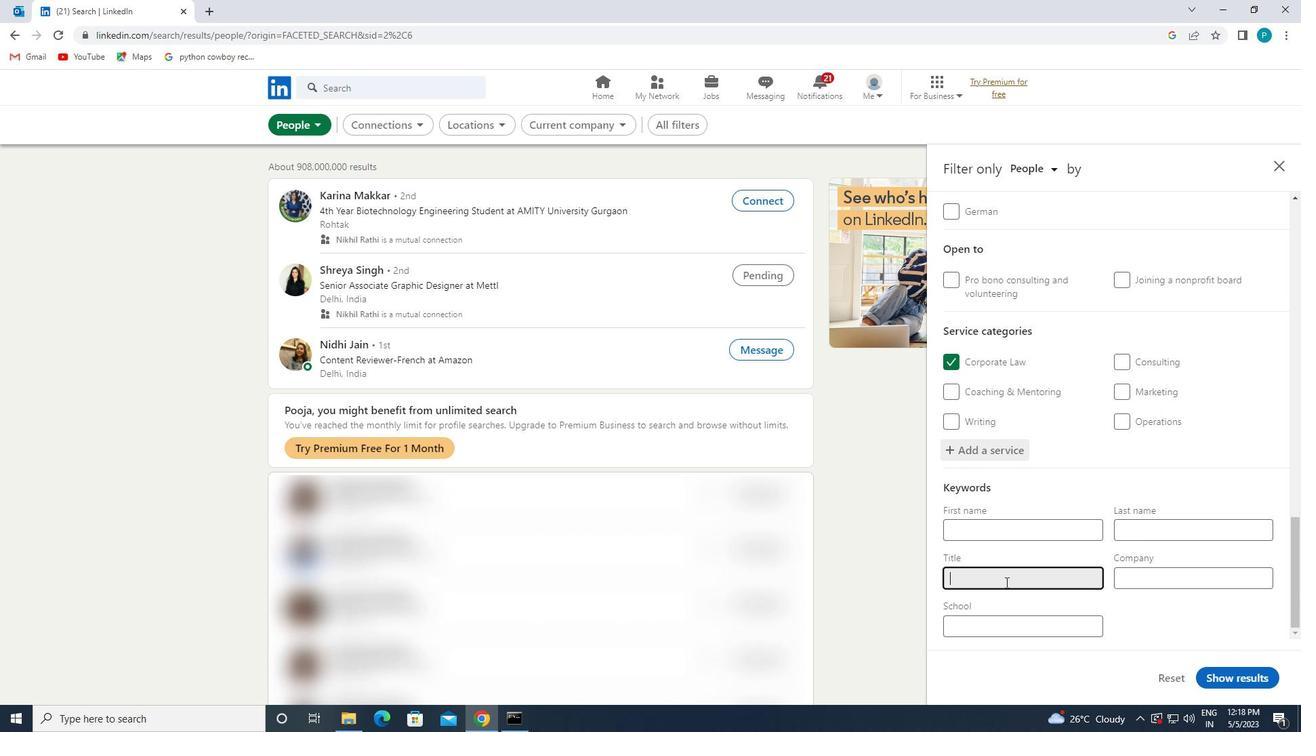 
Action: Key pressed <Key.caps_lock>M<Key.caps_lock>EAK<Key.backspace>LS<Key.space>ON<Key.space><Key.caps_lock>W<Key.caps_lock>HEELS<Key.space><Key.caps_lock>D<Key.caps_lock>RIVER
Screenshot: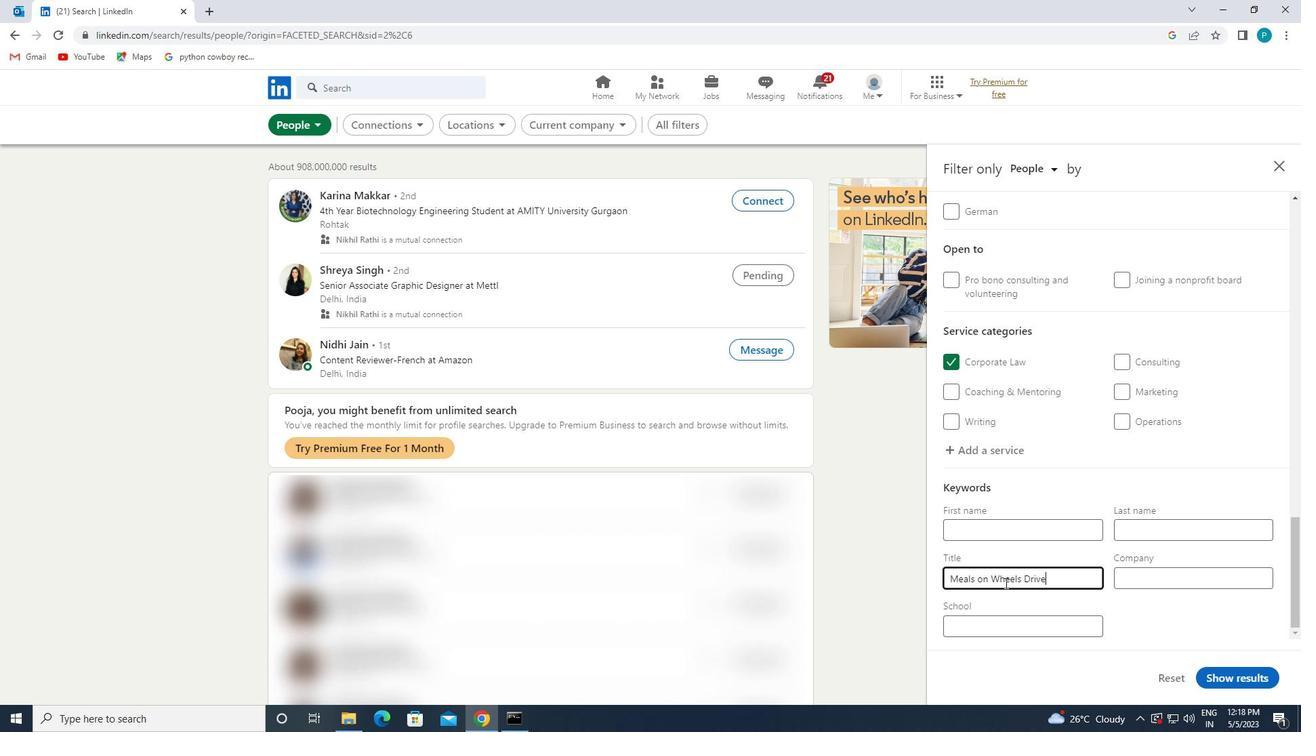 
Action: Mouse moved to (1206, 673)
Screenshot: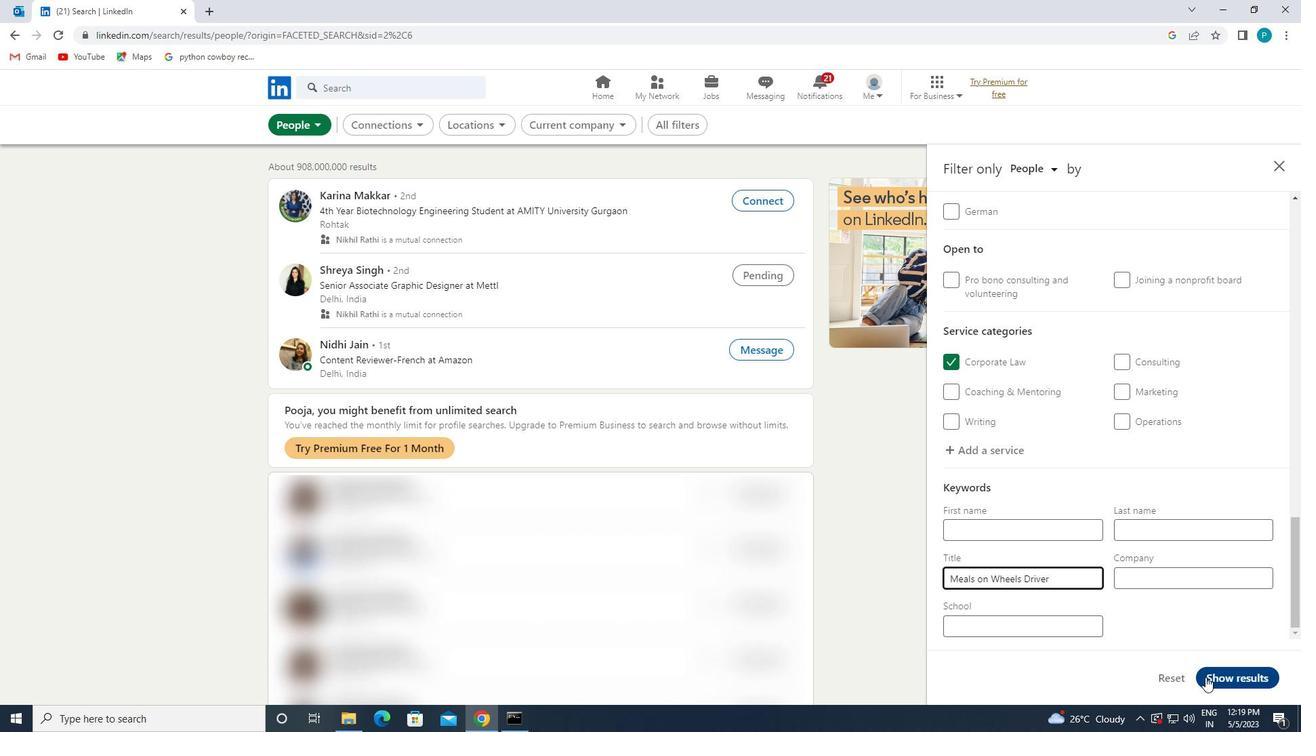 
Action: Mouse pressed left at (1206, 673)
Screenshot: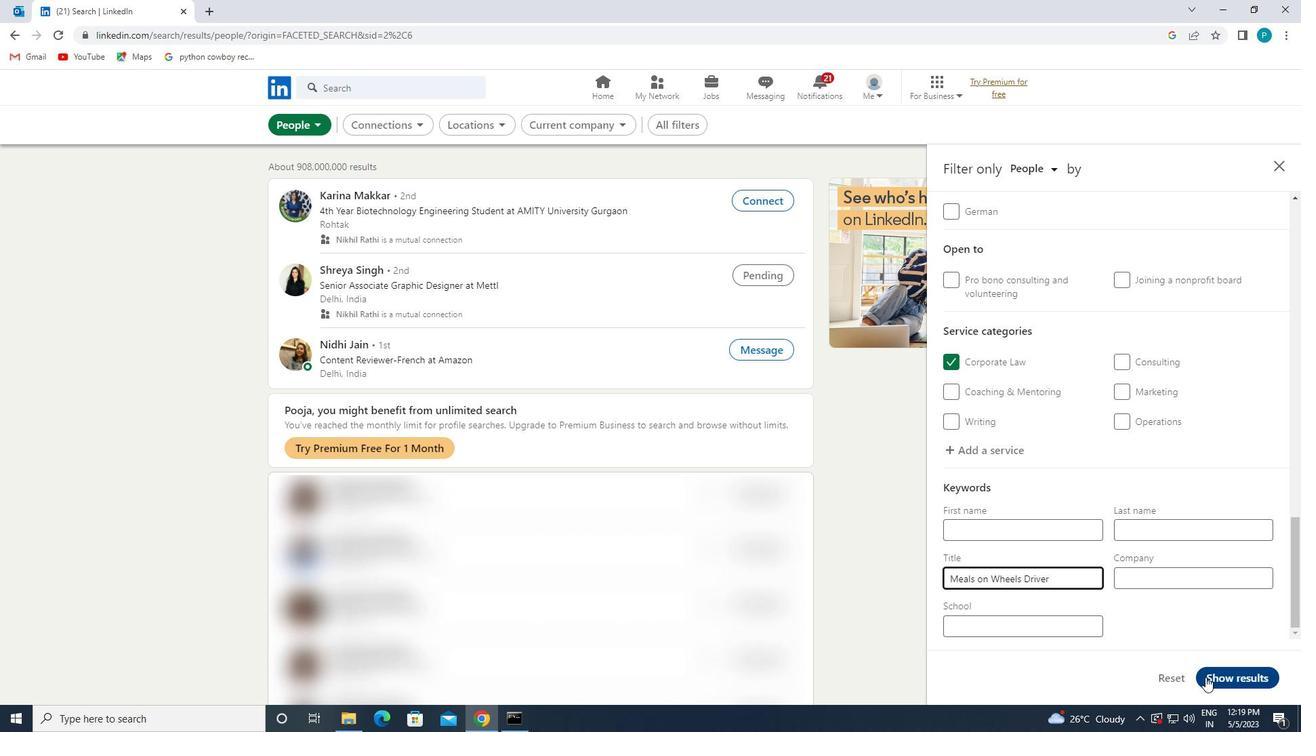 
